 Task: Look for space in Babo-Pangulo, Philippines from 11th June, 2023 to 17th June, 2023 for 1 adult in price range Rs.5000 to Rs.12000. Place can be private room with 1  bedroom having 1 bed and 1 bathroom. Property type can be house, flat, guest house, hotel. Booking option can be shelf check-in. Required host language is English.
Action: Mouse moved to (769, 710)
Screenshot: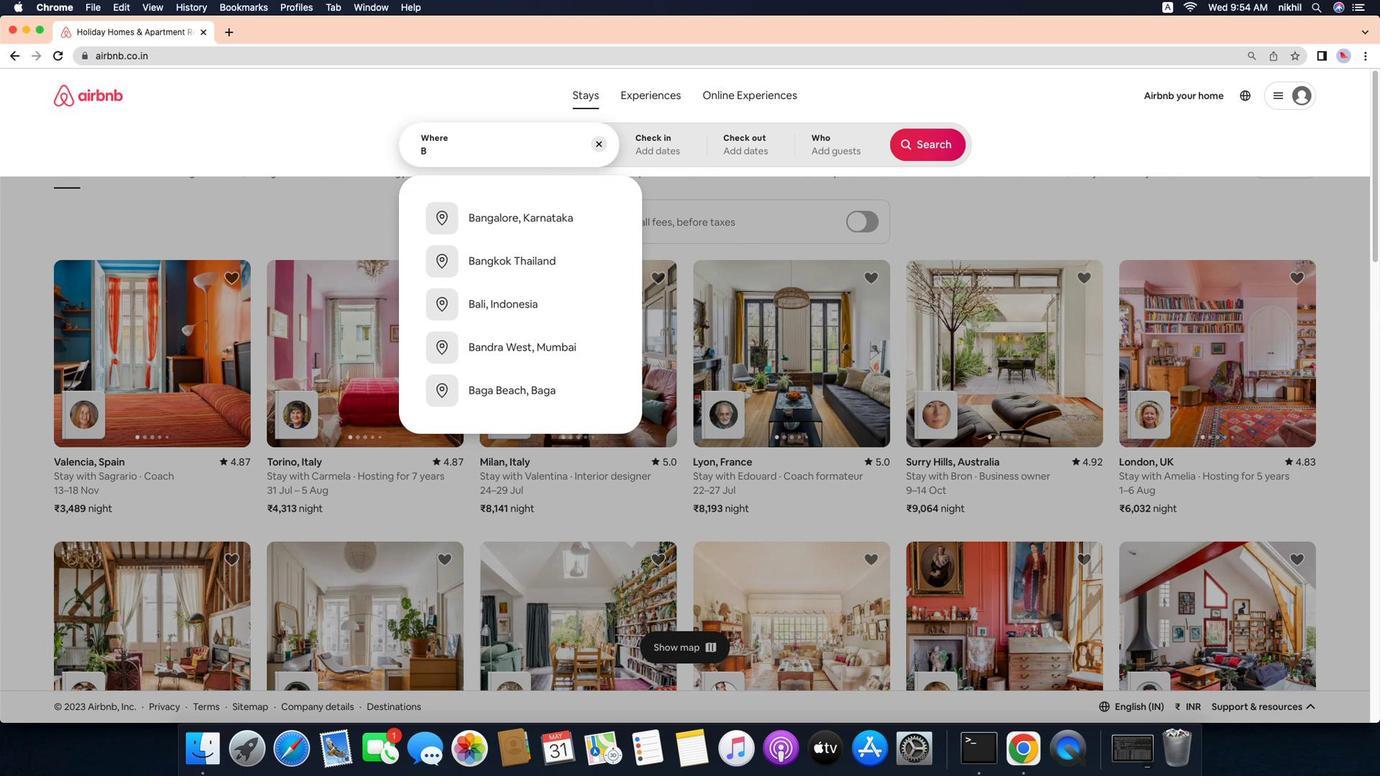 
Action: Mouse pressed left at (769, 710)
Screenshot: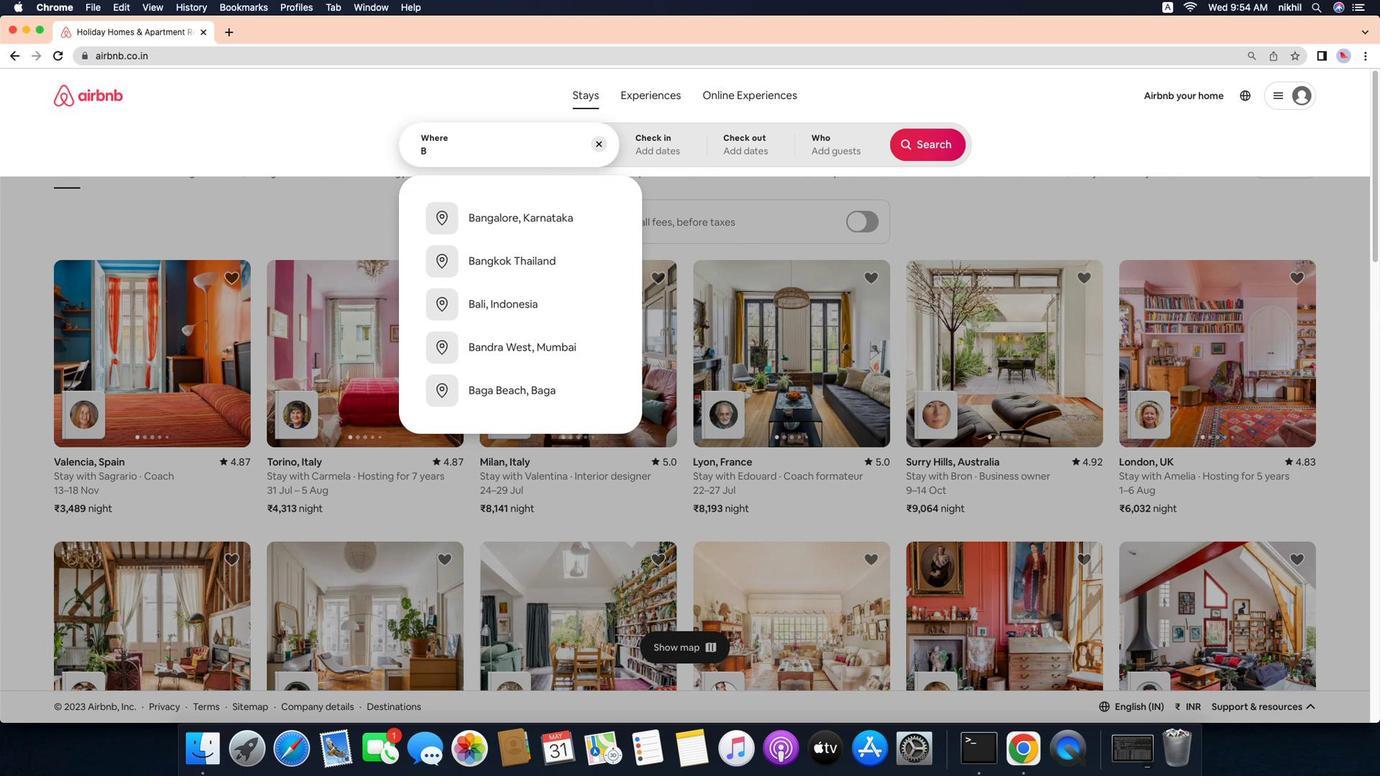 
Action: Mouse moved to (731, 675)
Screenshot: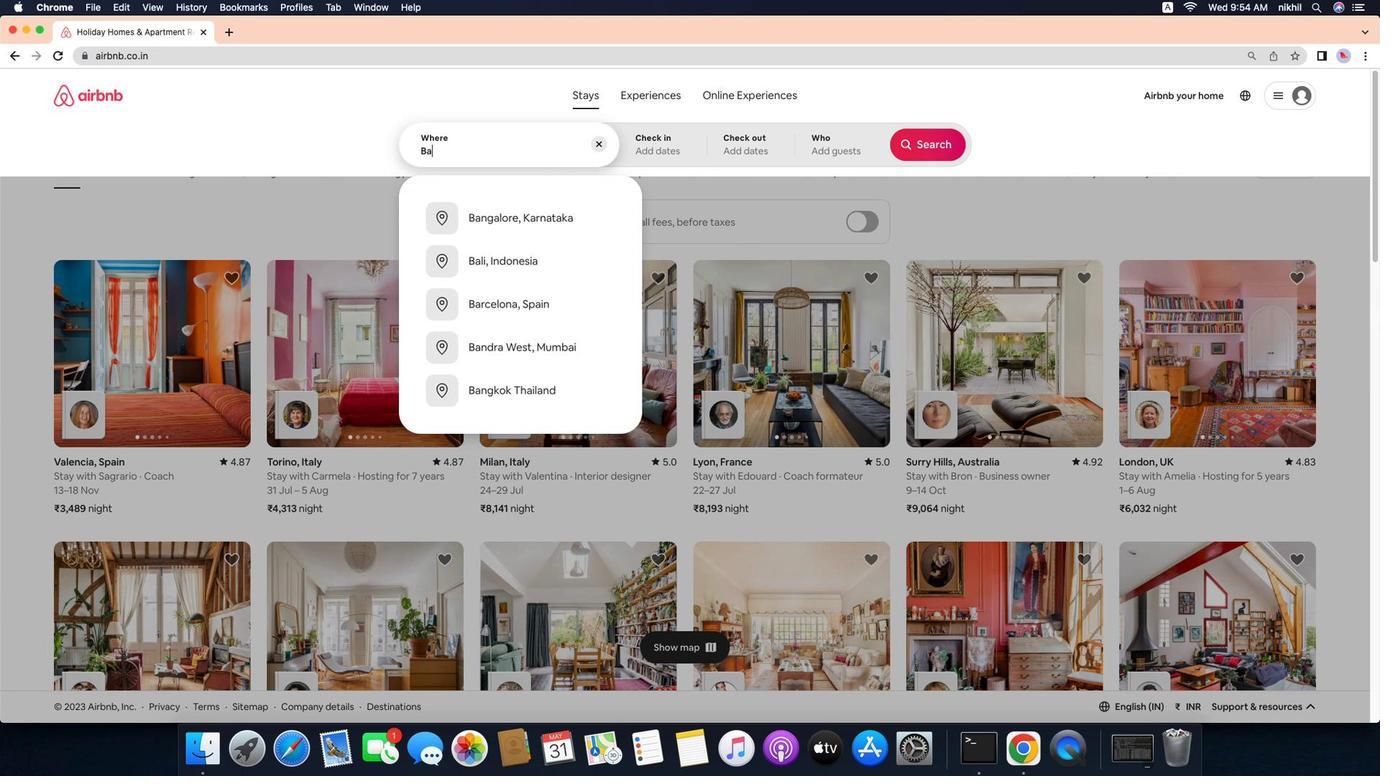 
Action: Mouse pressed left at (731, 675)
Screenshot: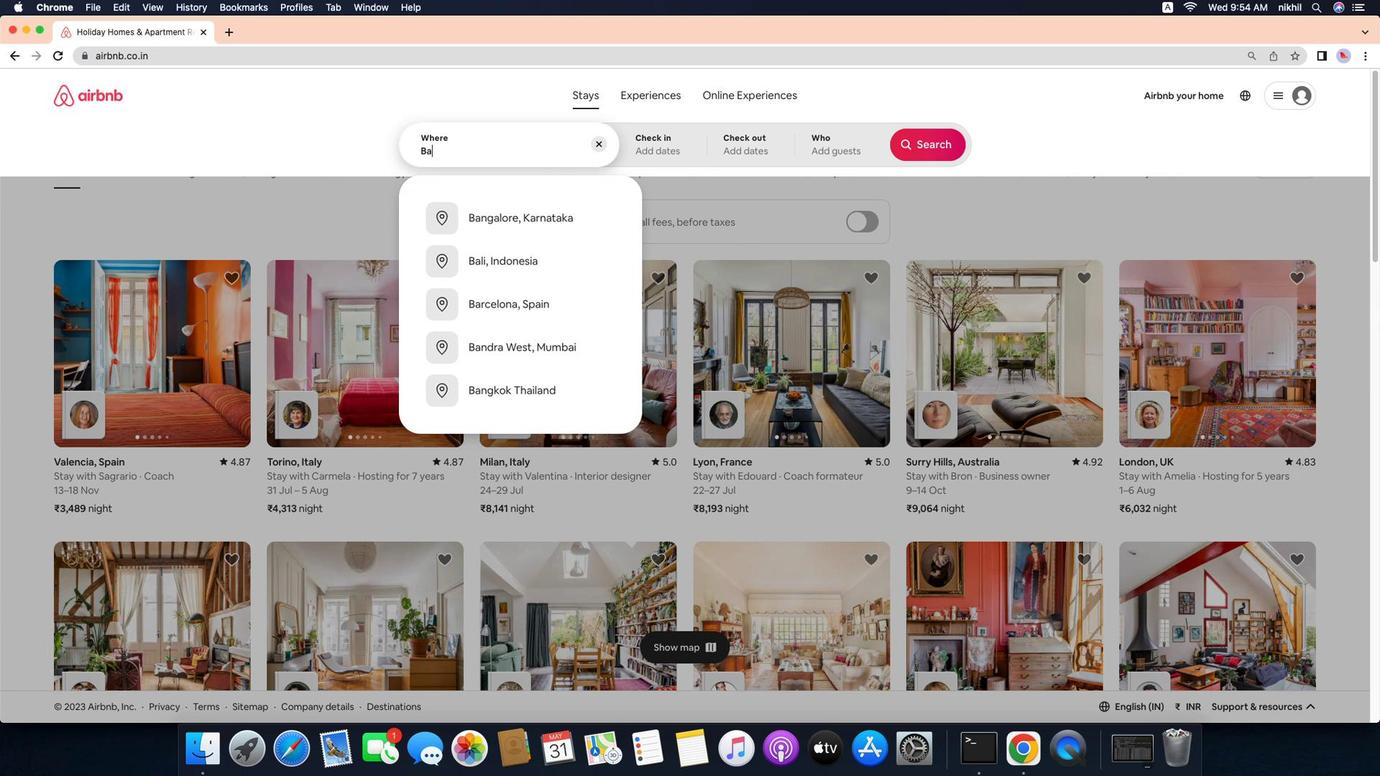 
Action: Key pressed 'B'Key.caps_lock'a''b''o''-'Key.caps_lock'P''a''b'Key.backspace'n''g''u''l''o'','Key.spaceKey.caps_lock'P'Key.caps_lock'h''i''l''i''p''p''i''n''e''s'Key.enter
Screenshot: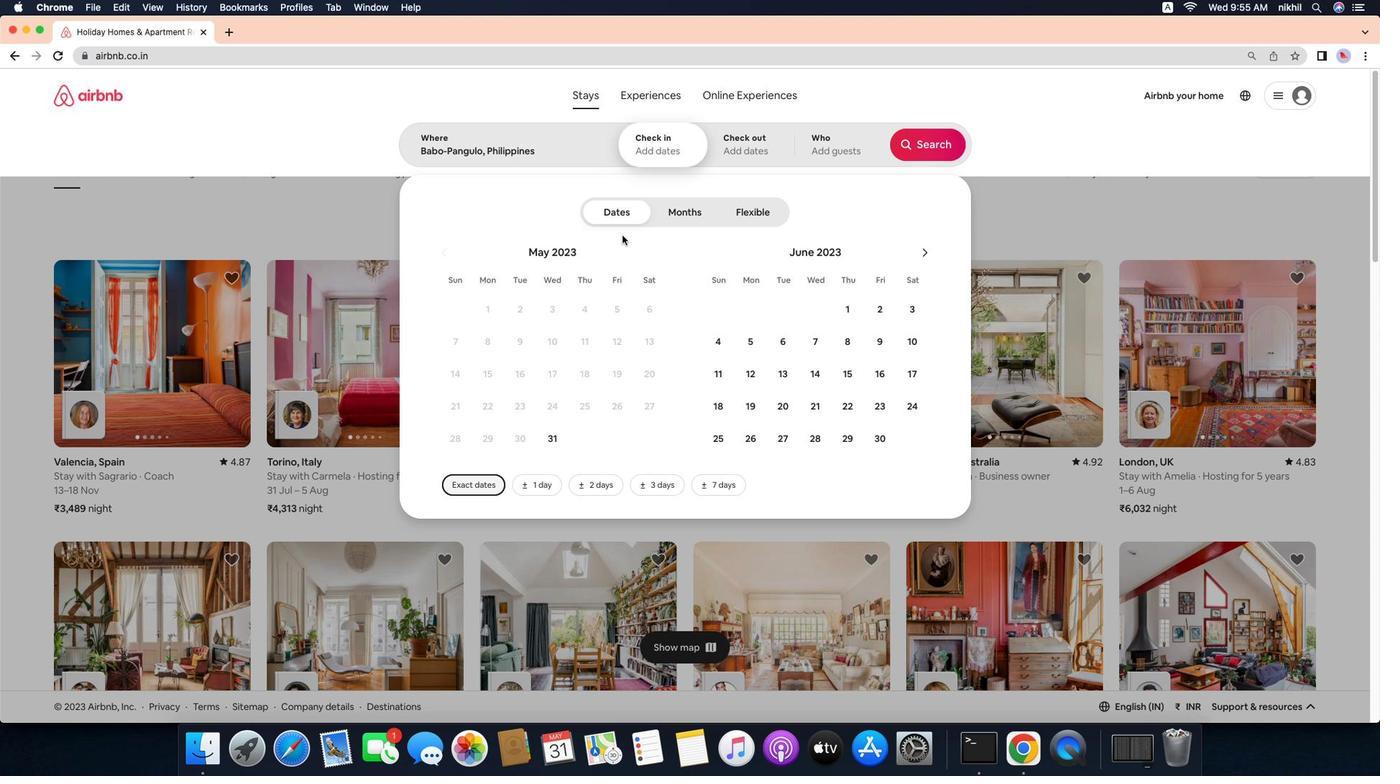 
Action: Mouse moved to (820, 542)
Screenshot: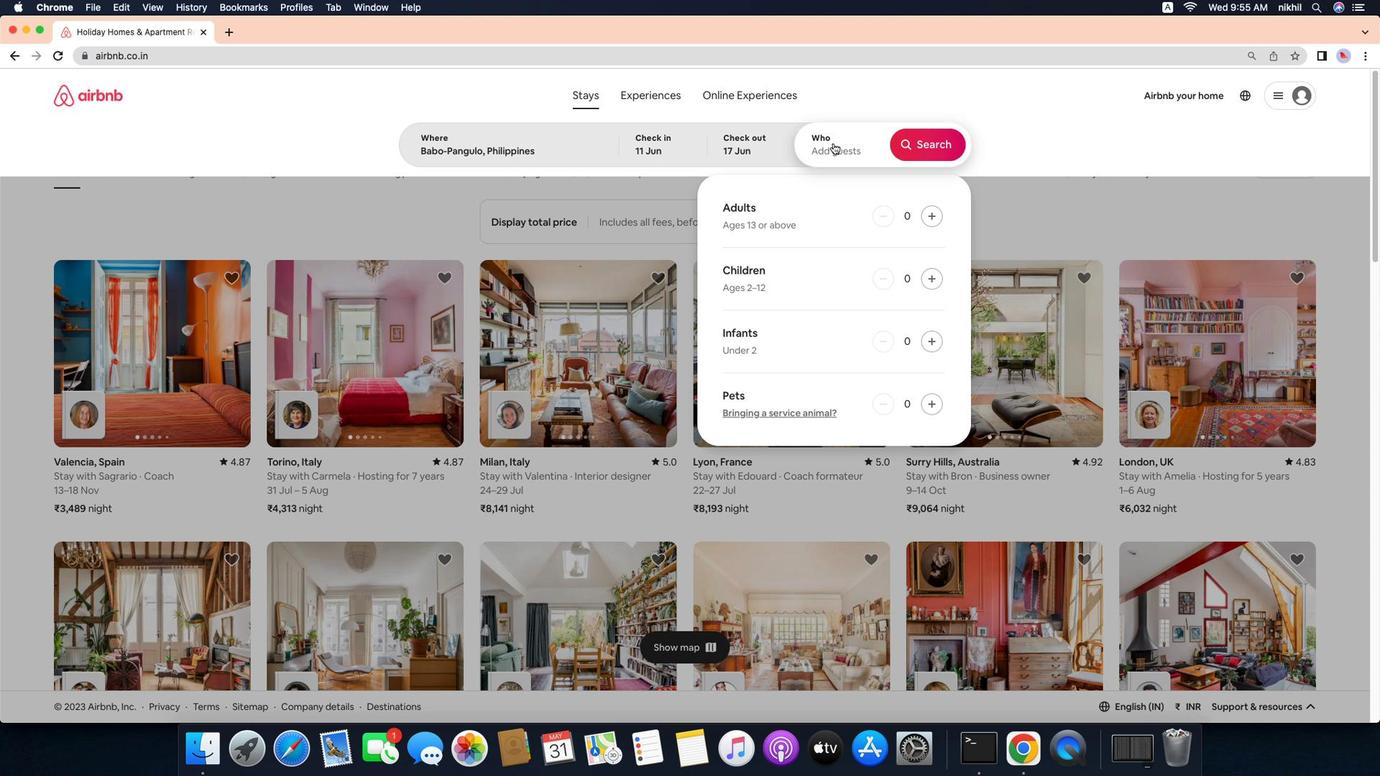 
Action: Mouse pressed left at (820, 542)
Screenshot: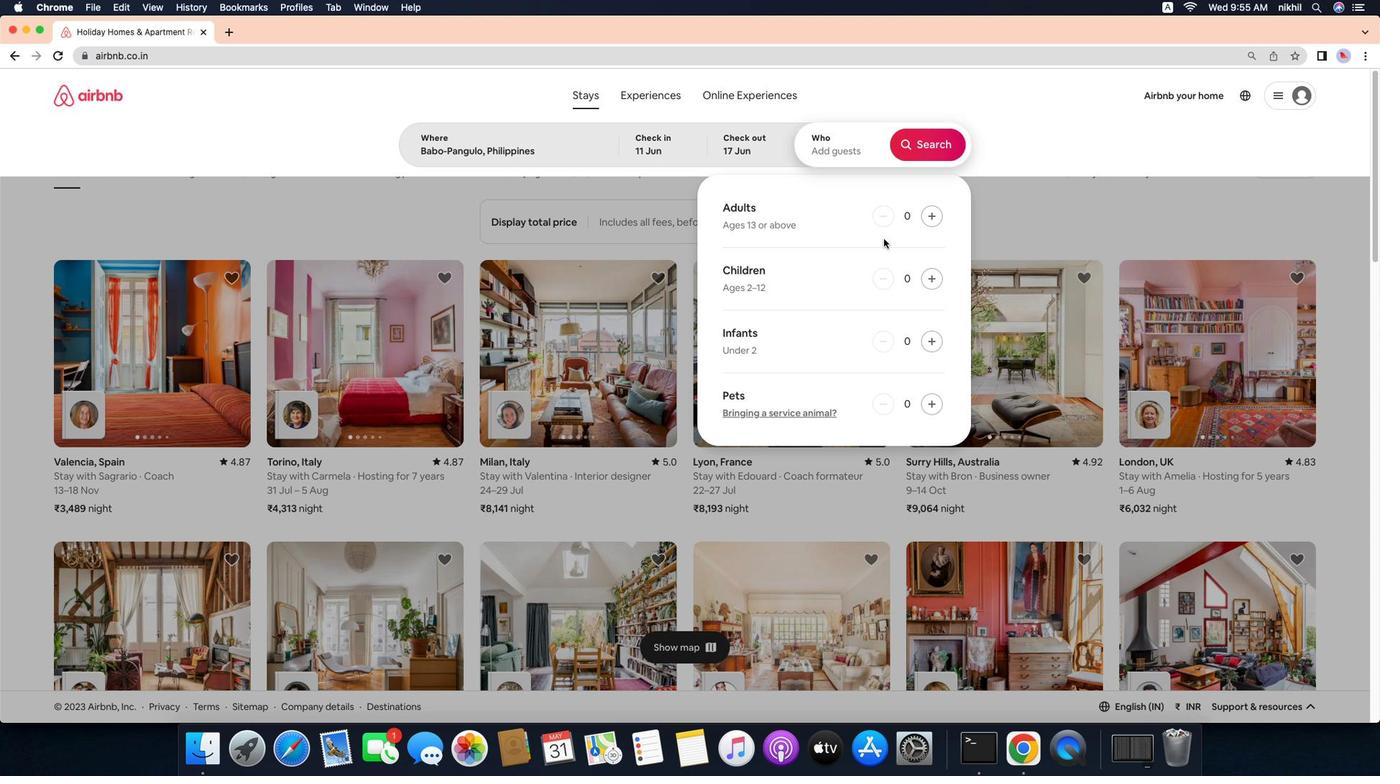 
Action: Mouse moved to (921, 540)
Screenshot: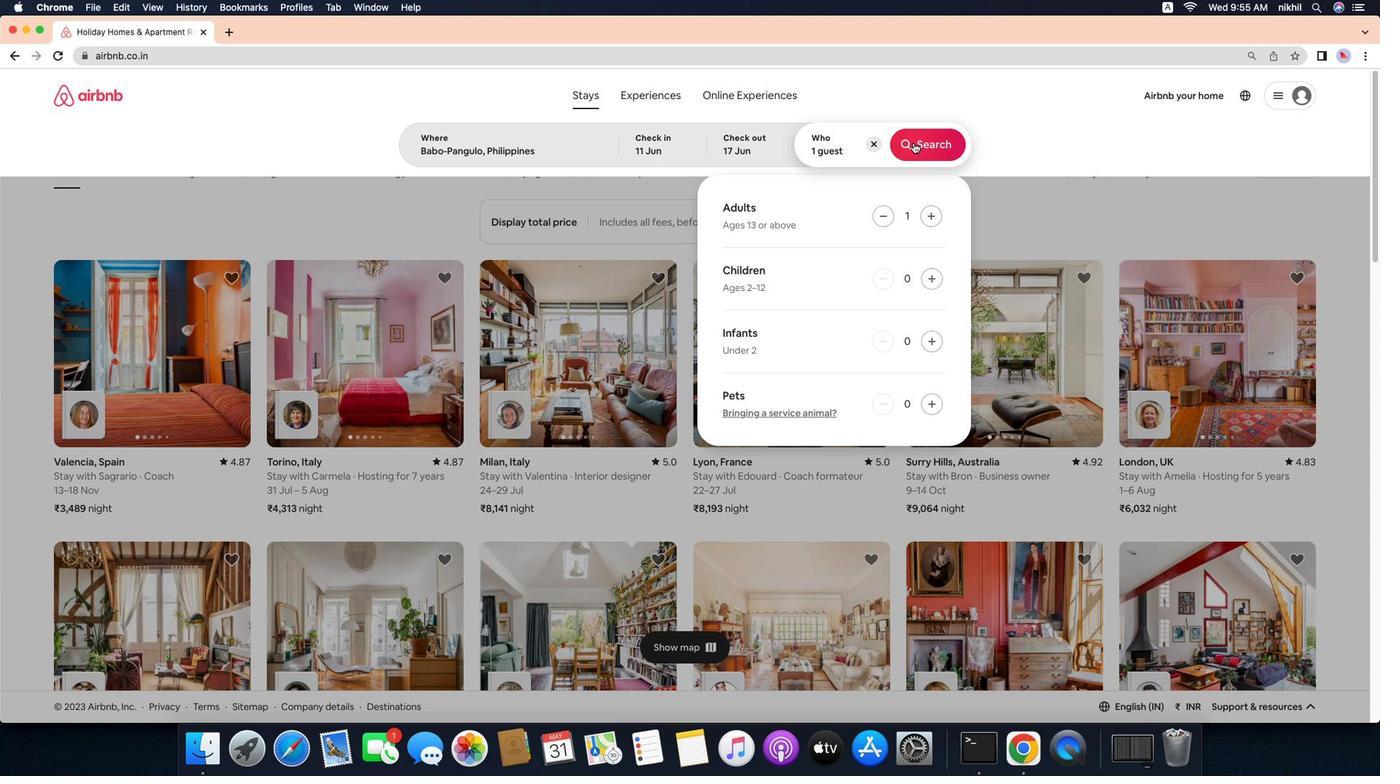
Action: Mouse pressed left at (921, 540)
Screenshot: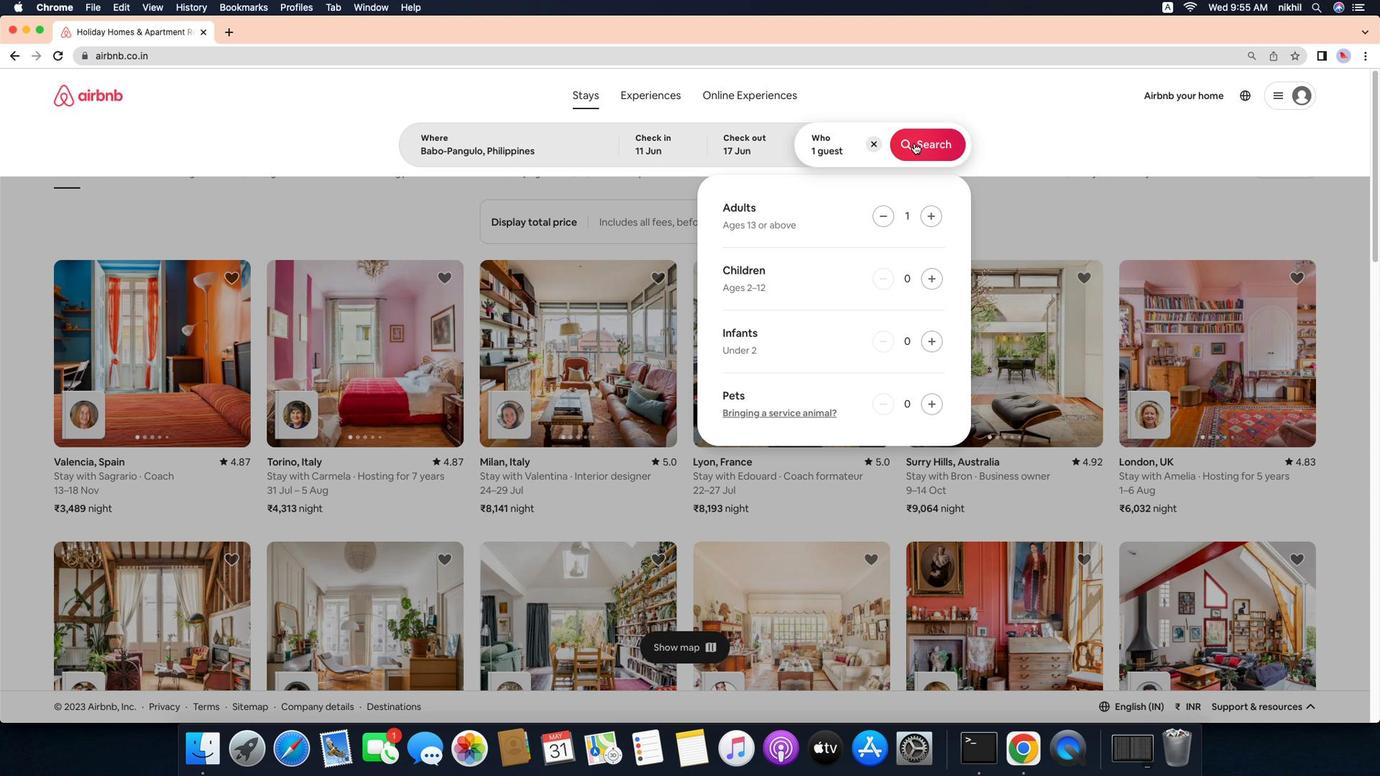 
Action: Mouse moved to (878, 684)
Screenshot: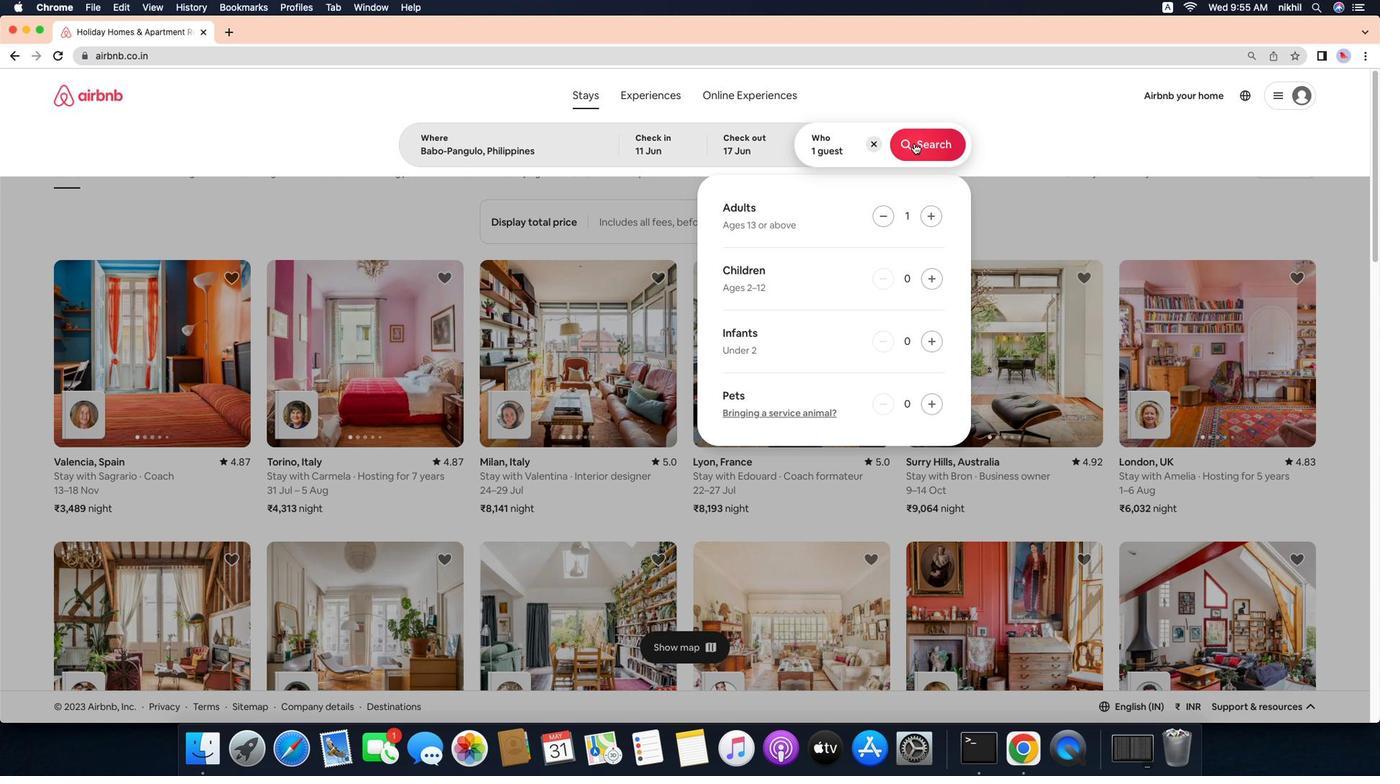 
Action: Mouse pressed left at (878, 684)
Screenshot: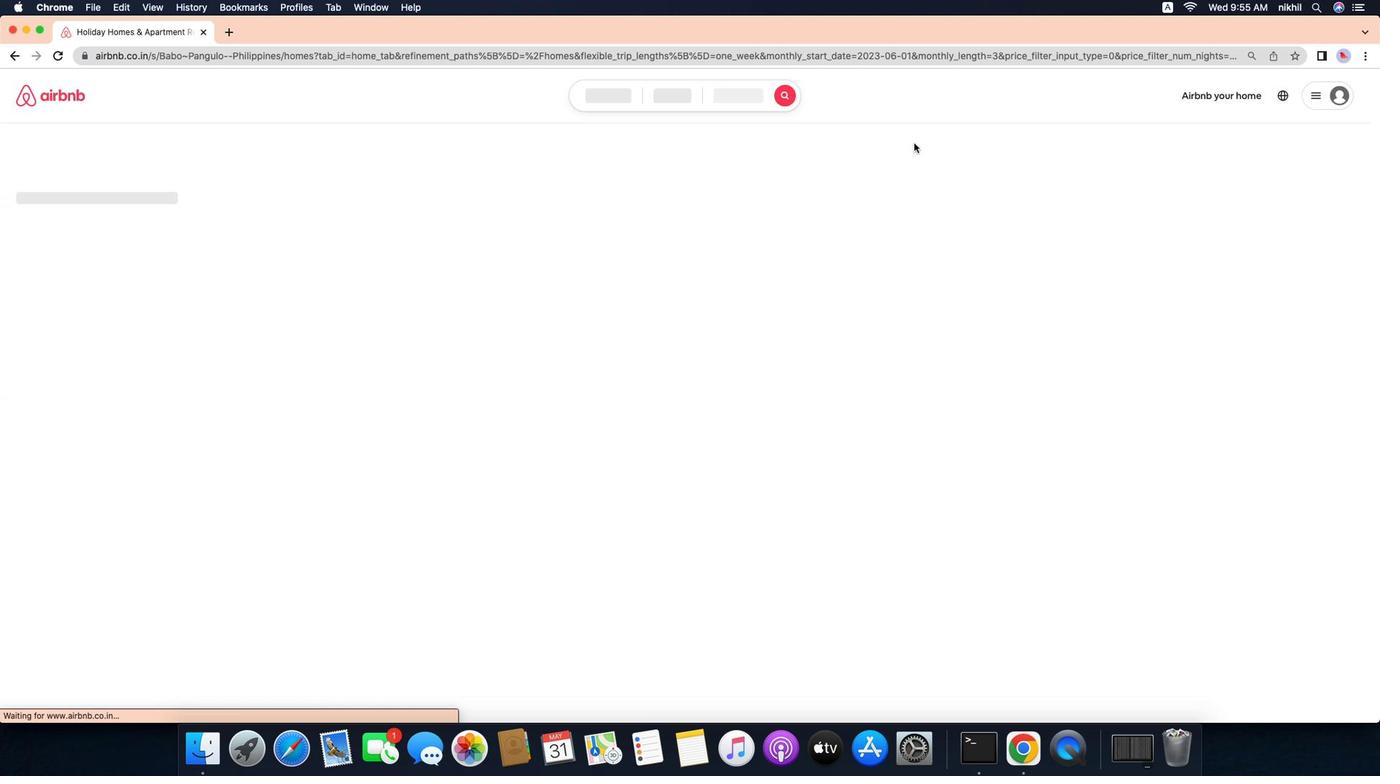 
Action: Mouse moved to (924, 636)
Screenshot: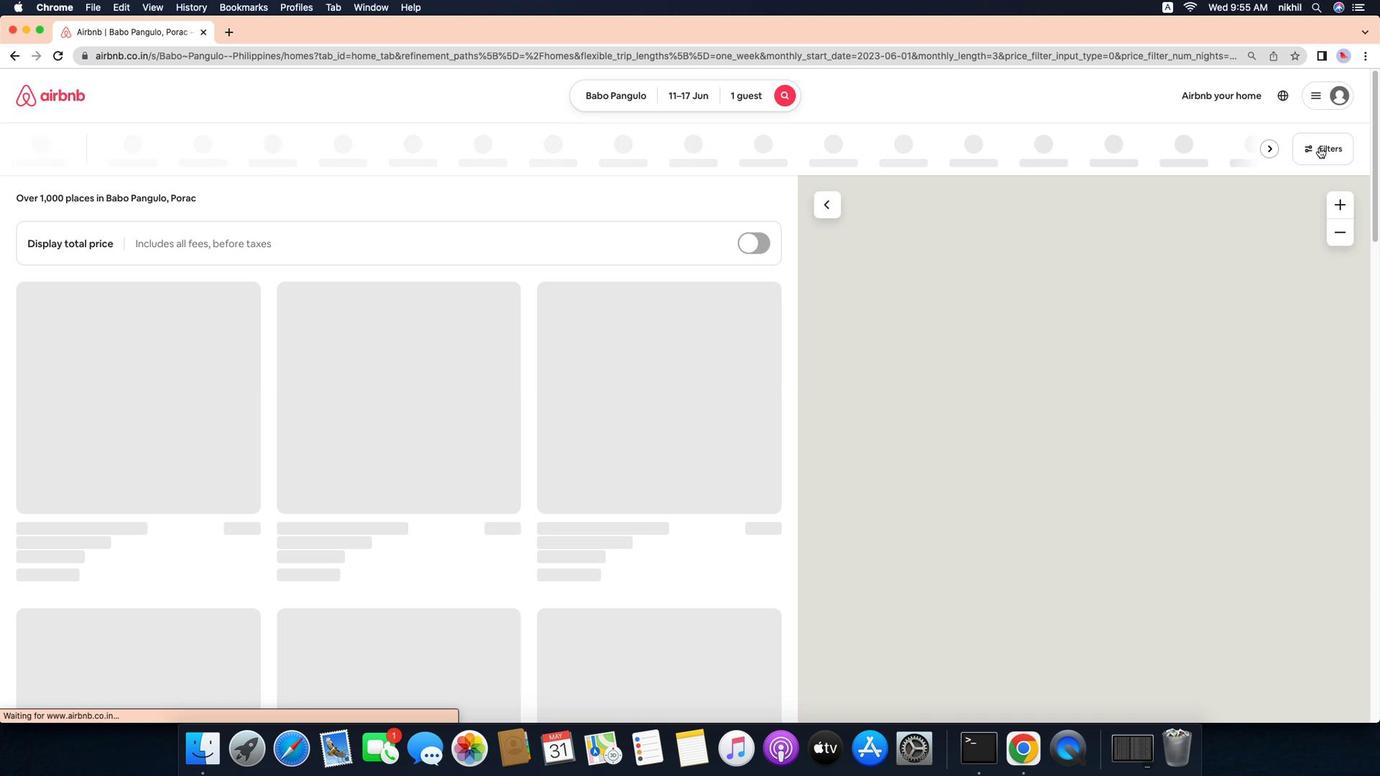 
Action: Mouse pressed left at (924, 636)
Screenshot: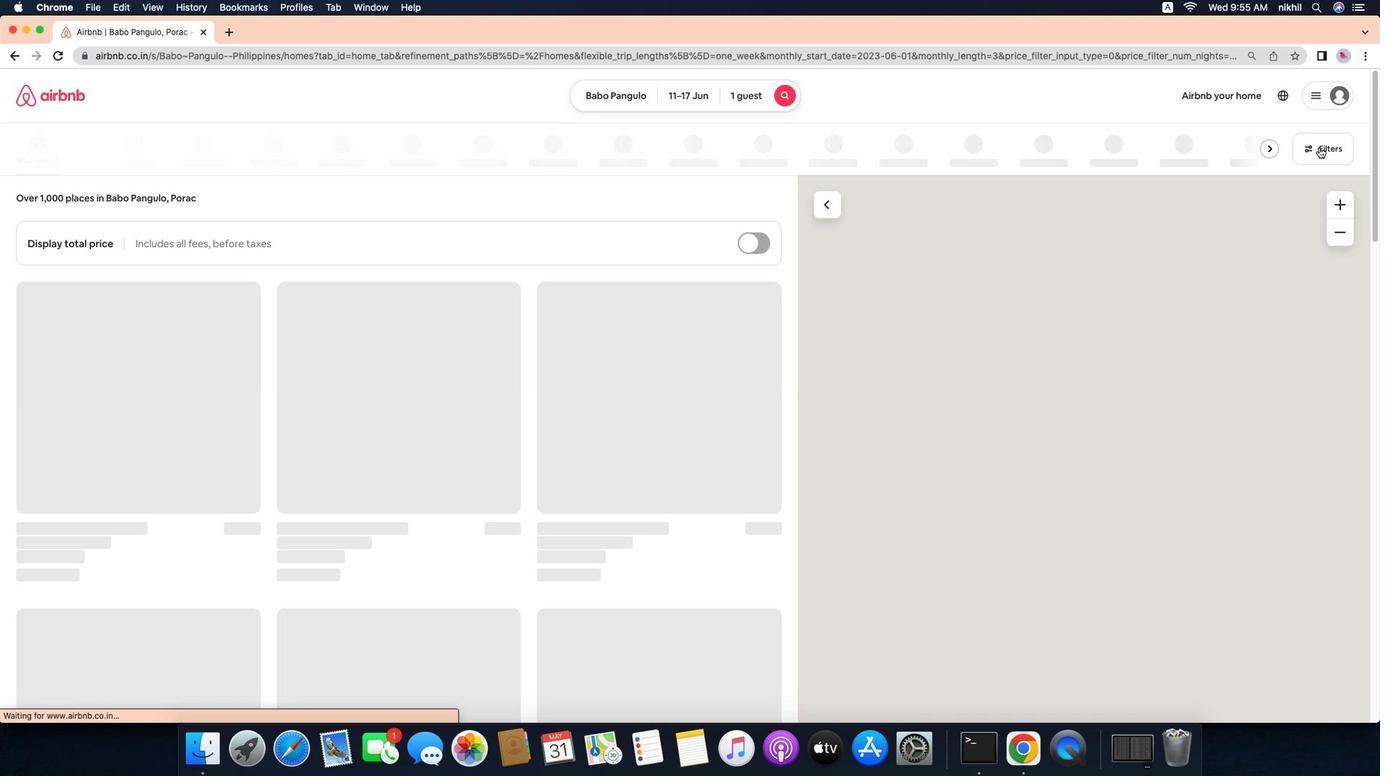 
Action: Mouse moved to (918, 682)
Screenshot: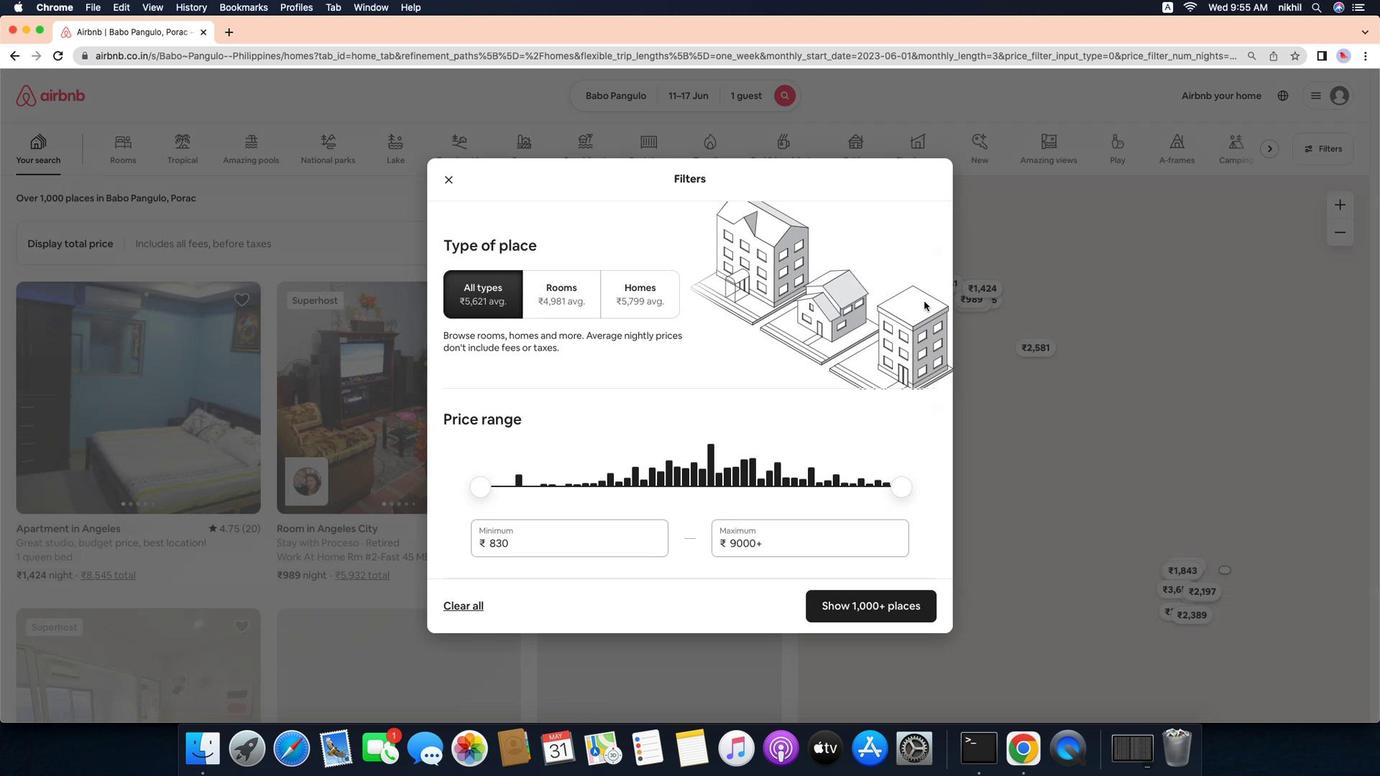 
Action: Mouse pressed left at (918, 682)
Screenshot: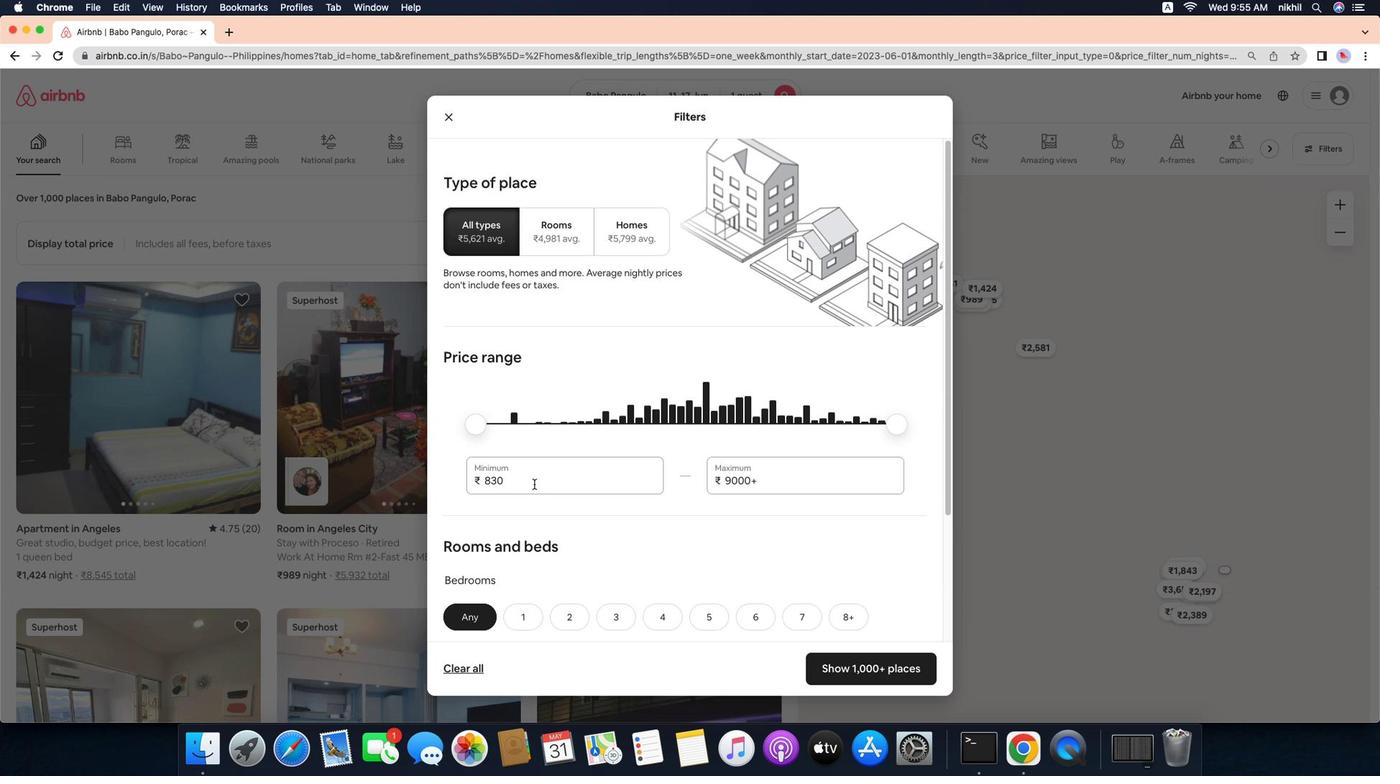 
Action: Mouse moved to (1120, 680)
Screenshot: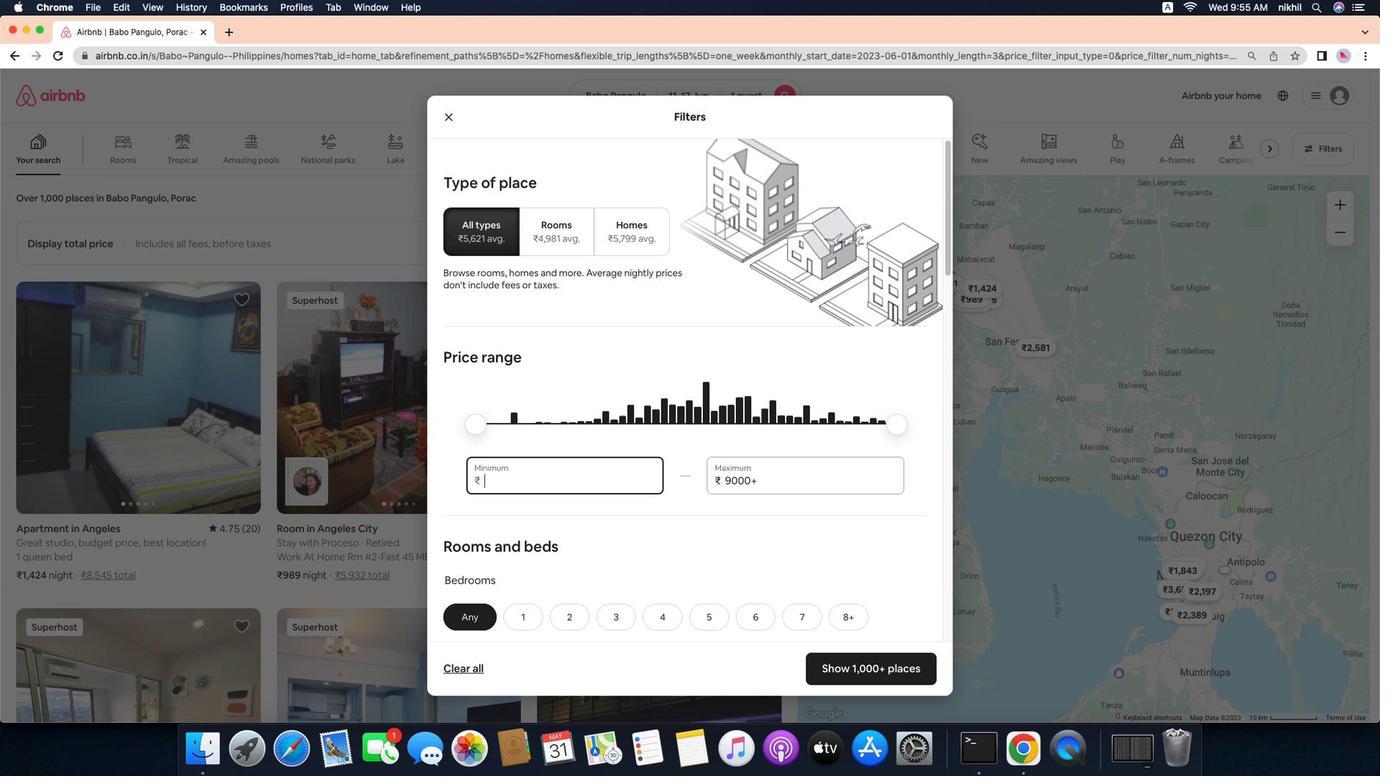 
Action: Mouse pressed left at (1120, 680)
Screenshot: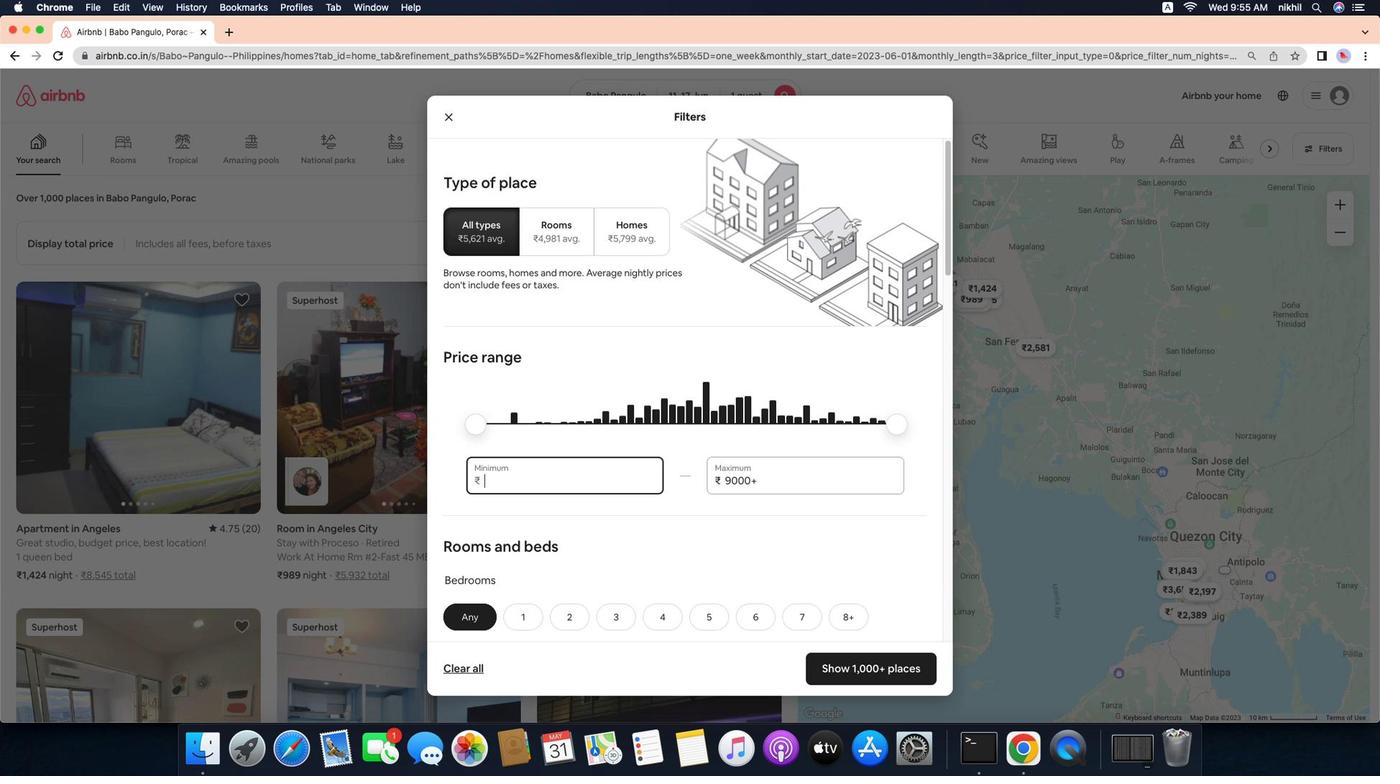 
Action: Mouse moved to (728, 475)
Screenshot: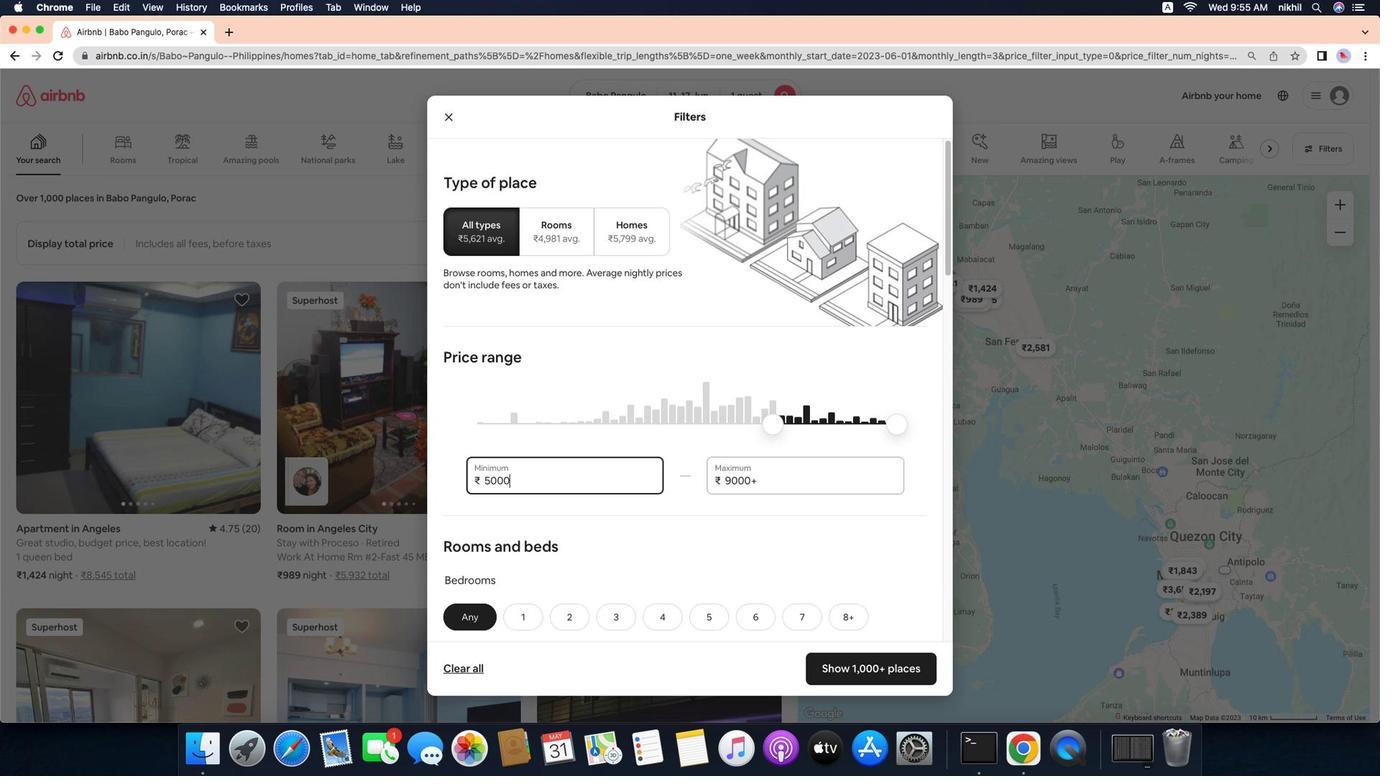 
Action: Mouse pressed left at (728, 475)
Screenshot: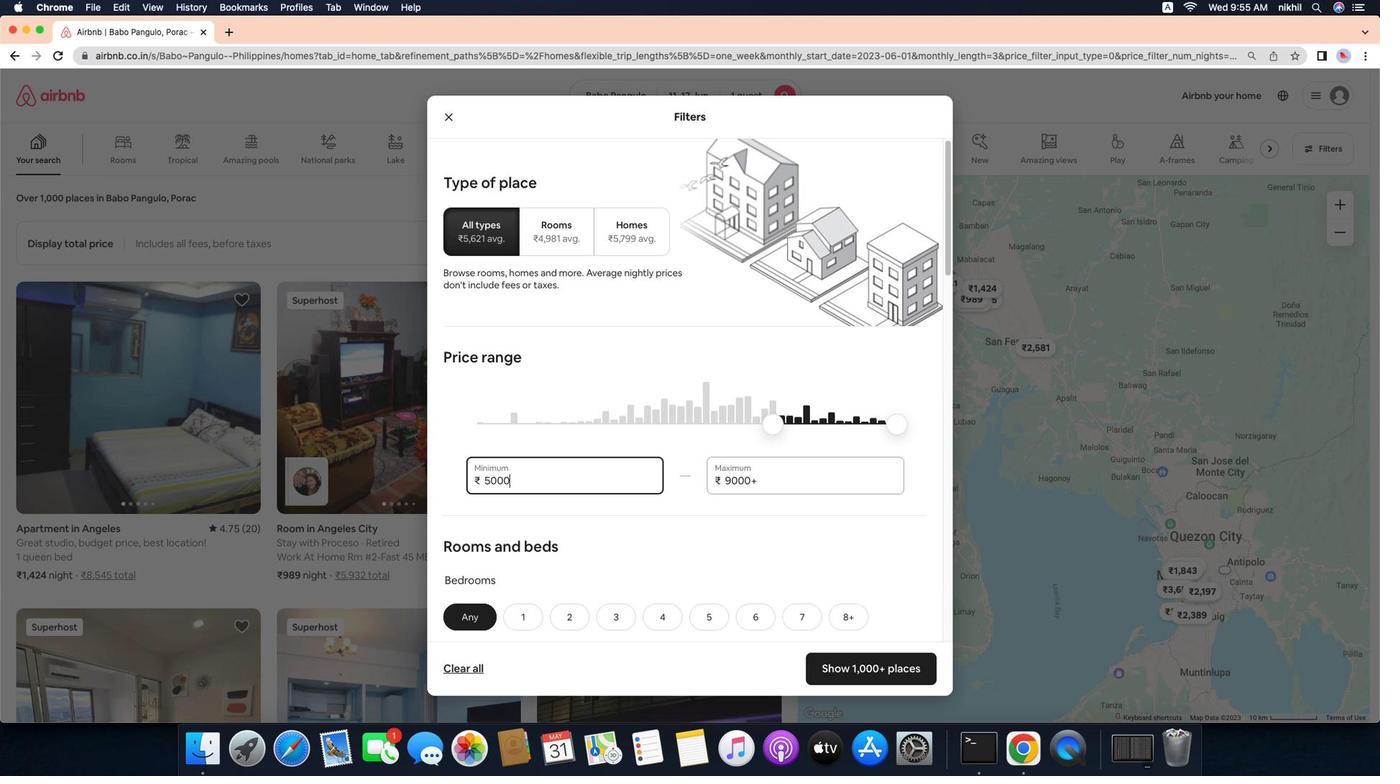 
Action: Key pressed Key.backspaceKey.backspaceKey.backspaceKey.backspace'5''0''0''0'
Screenshot: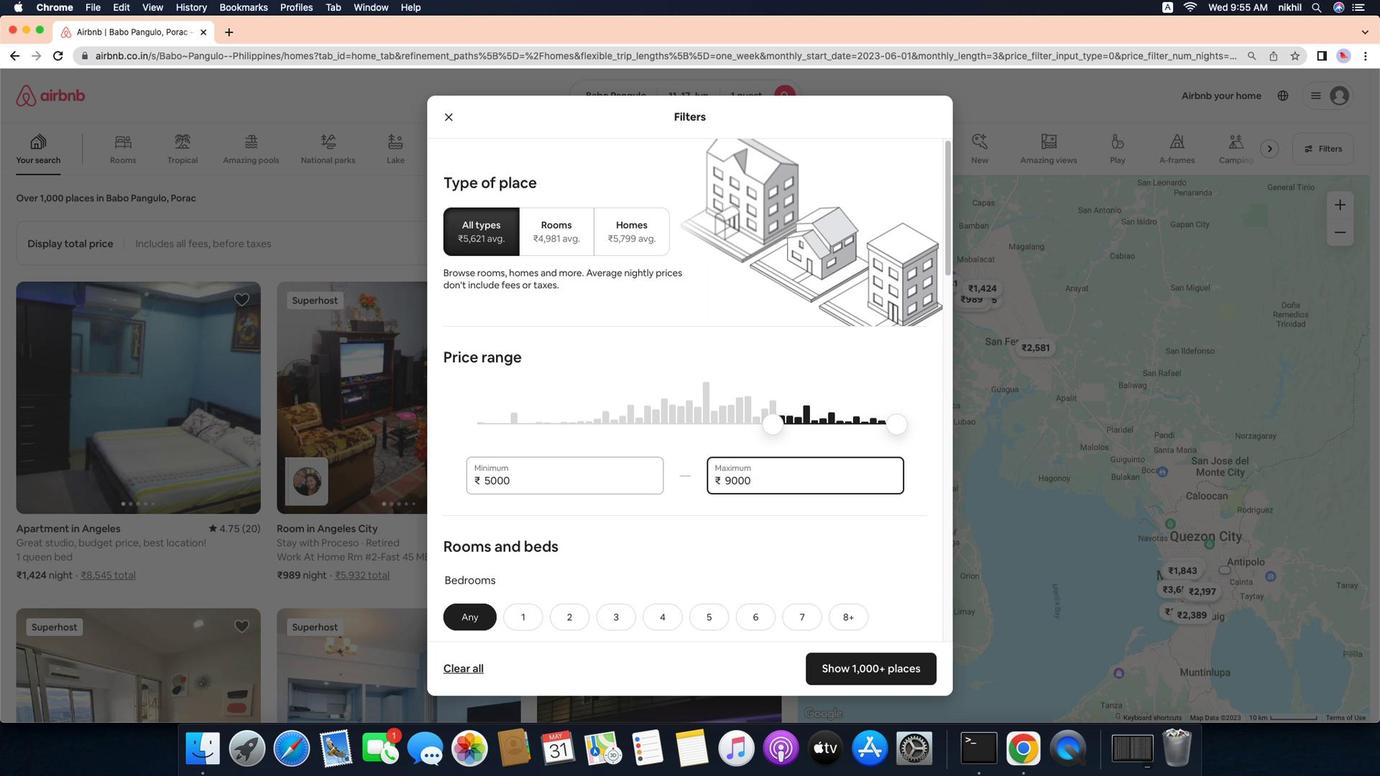 
Action: Mouse moved to (846, 473)
Screenshot: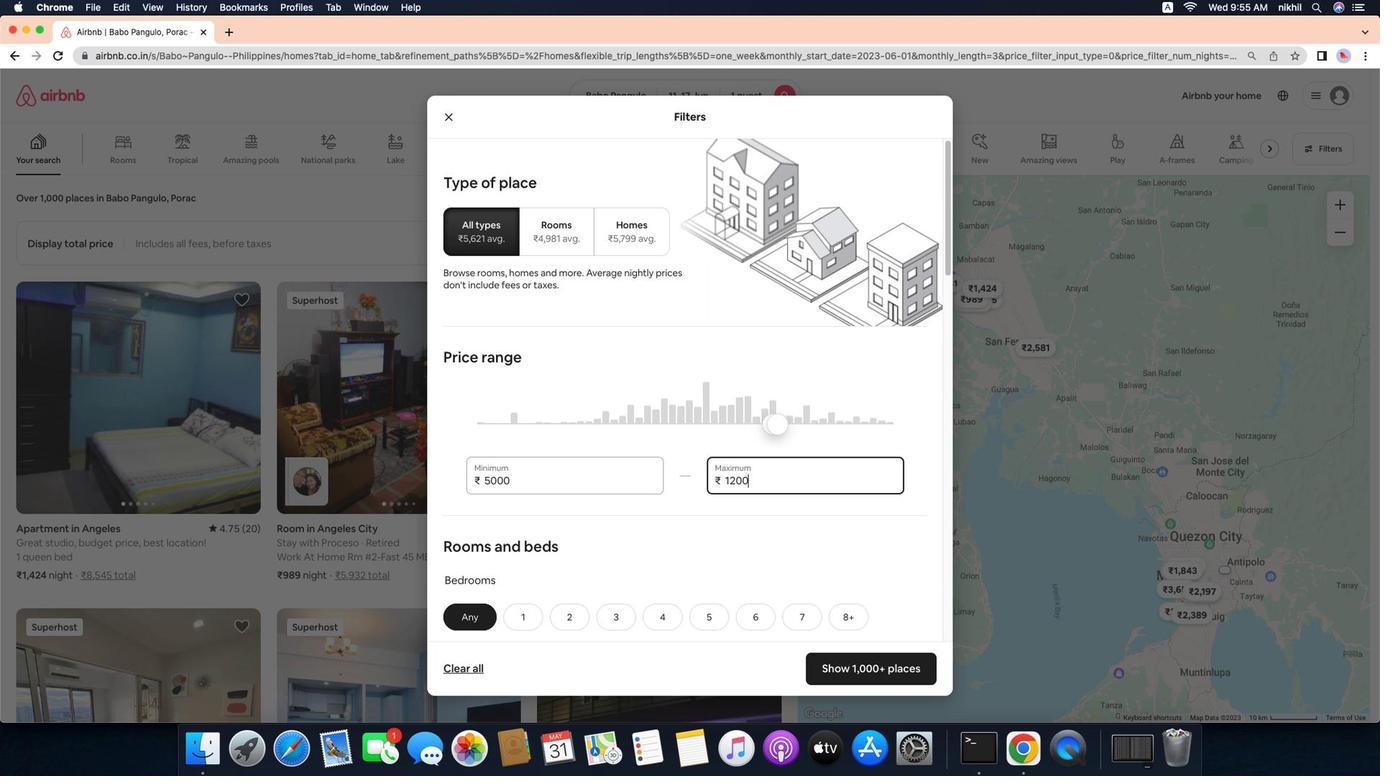 
Action: Mouse pressed left at (846, 473)
Screenshot: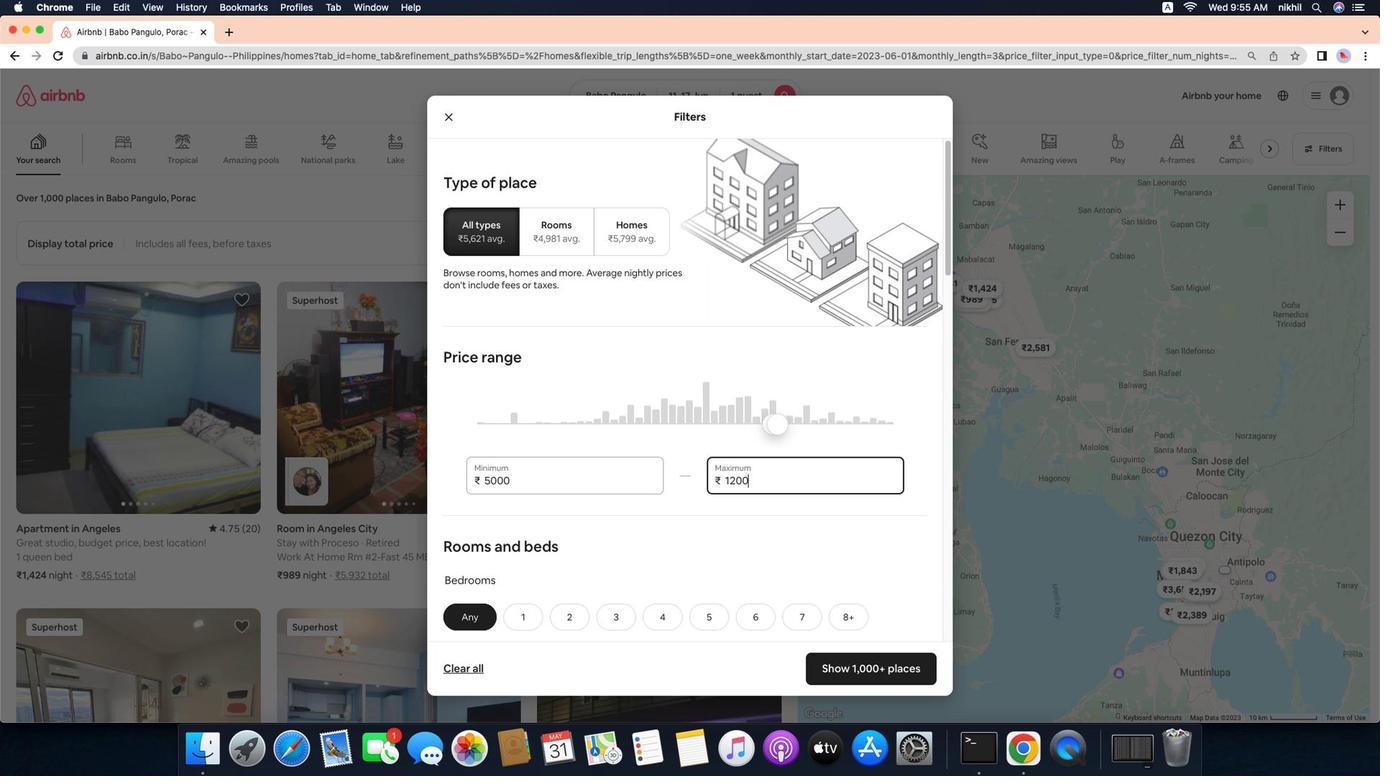 
Action: Mouse moved to (846, 473)
Screenshot: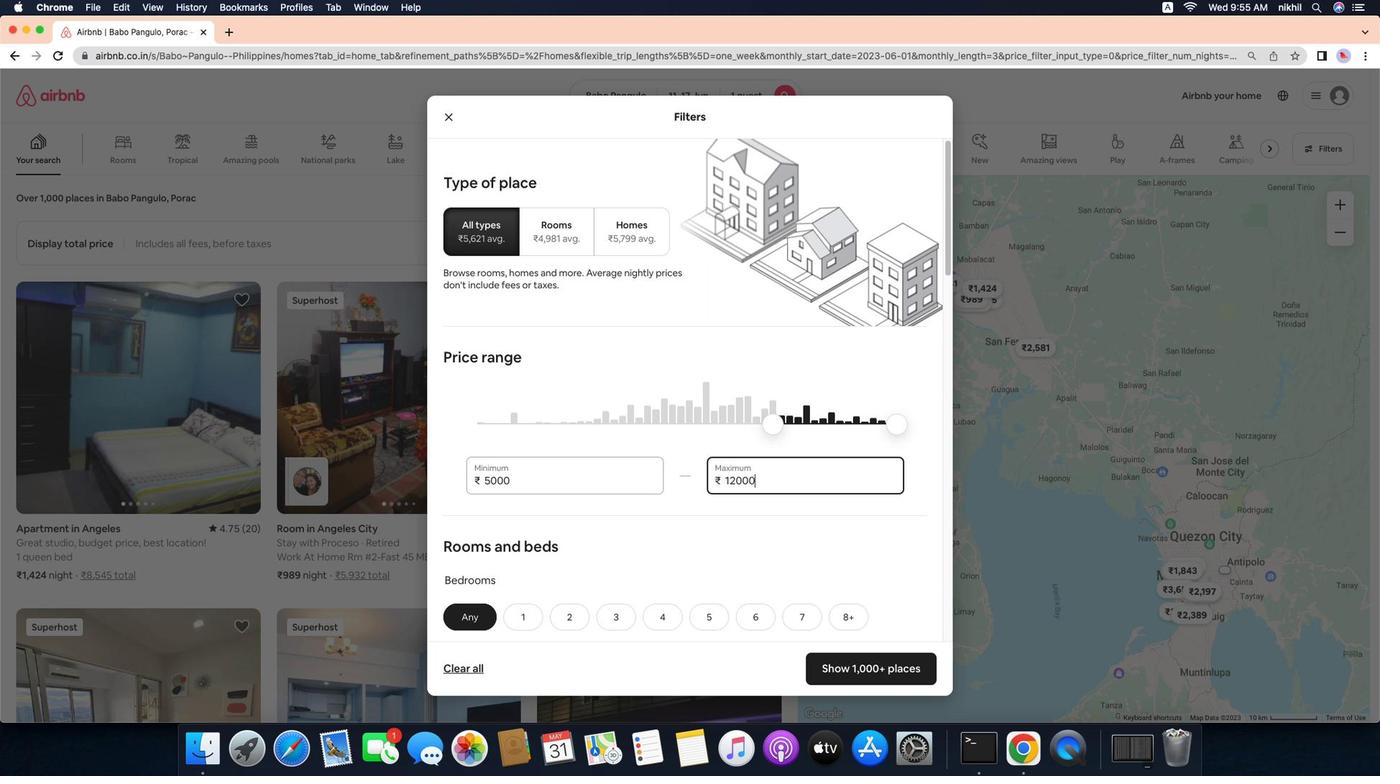 
Action: Key pressed Key.backspaceKey.backspaceKey.backspaceKey.backspaceKey.backspaceKey.backspace'1''2''0''0''0'
Screenshot: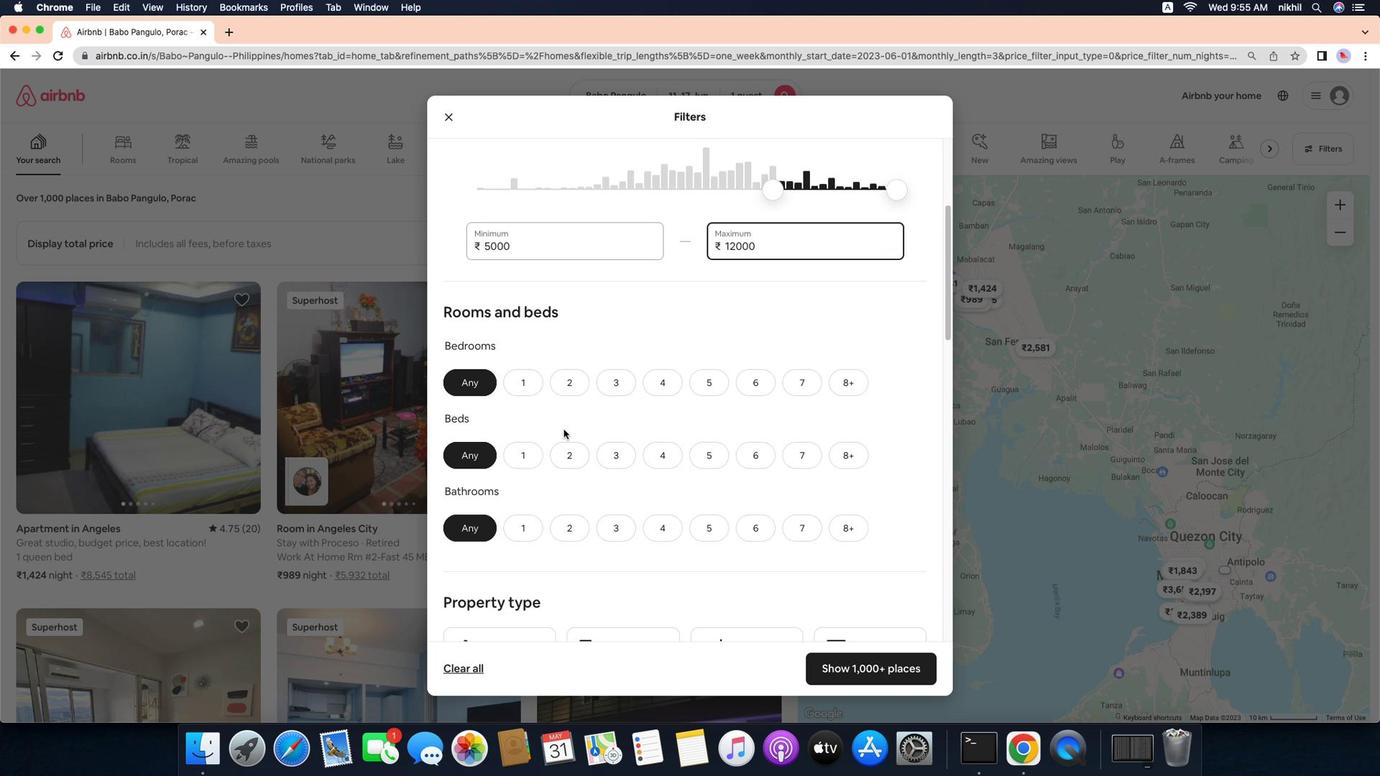 
Action: Mouse moved to (803, 442)
Screenshot: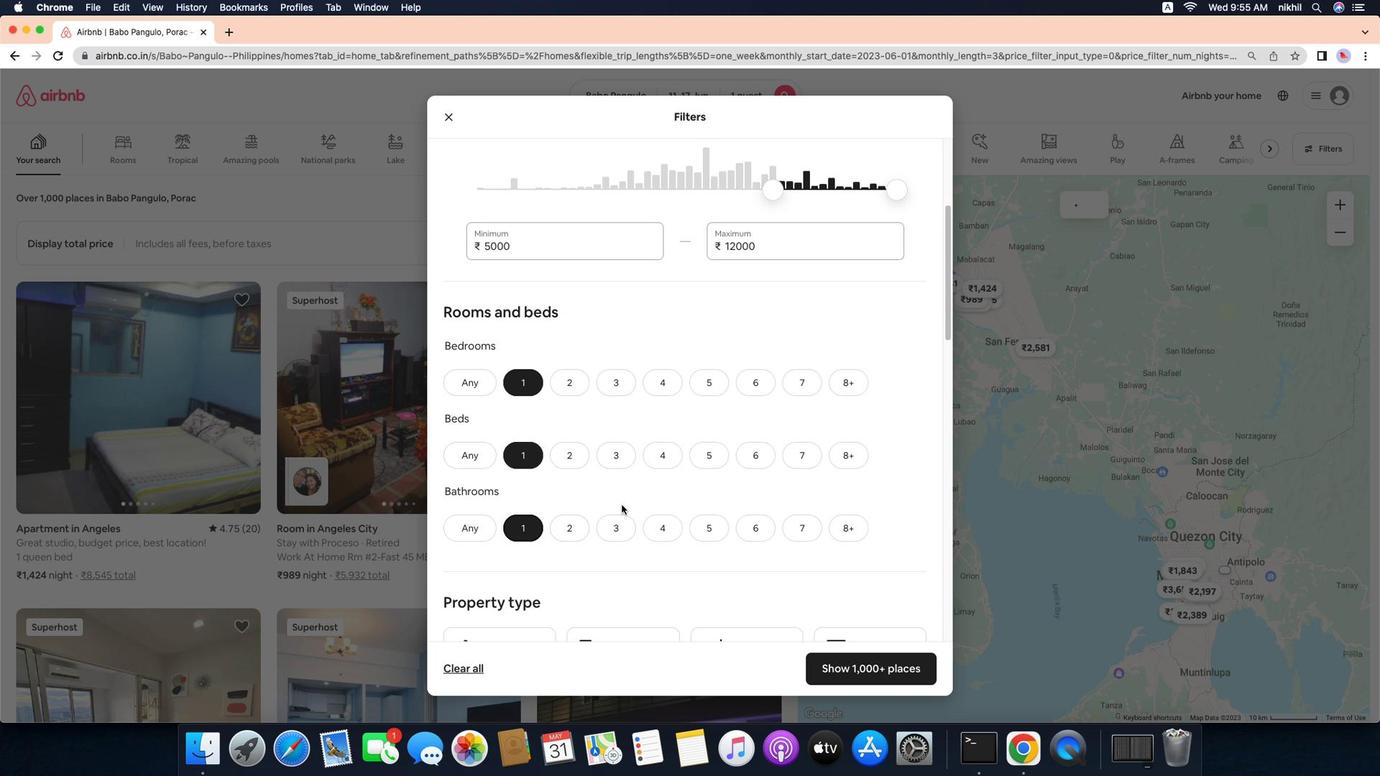 
Action: Mouse scrolled (803, 442) with delta (462, 770)
Screenshot: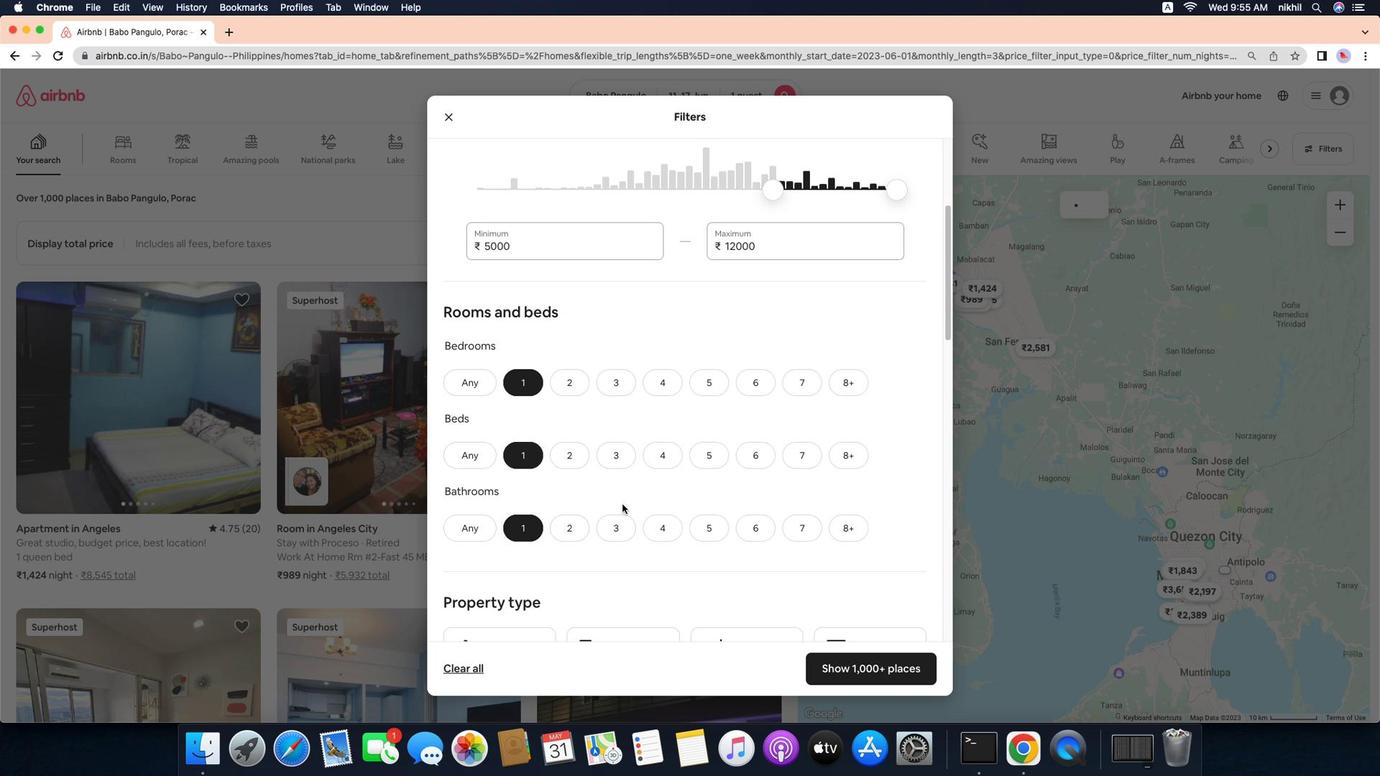 
Action: Mouse moved to (803, 442)
Screenshot: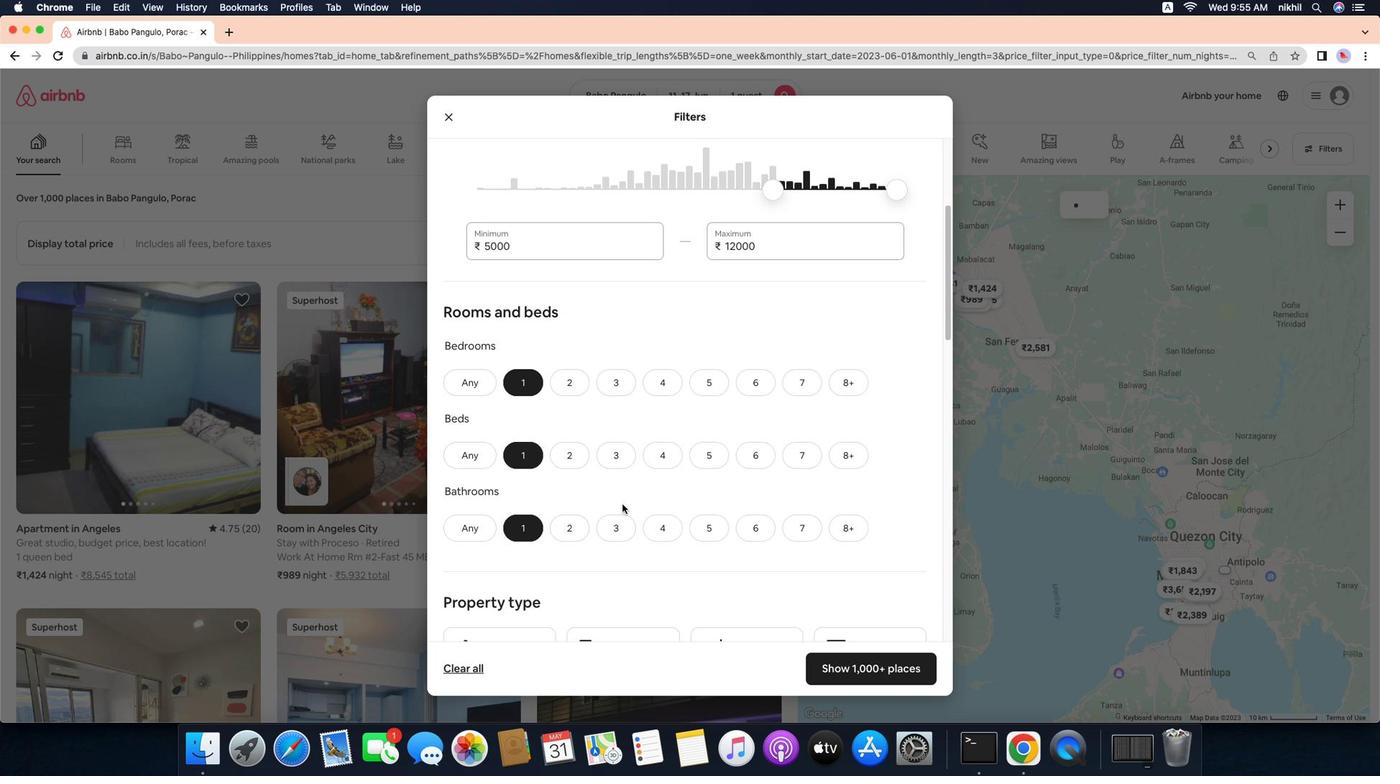 
Action: Mouse scrolled (803, 442) with delta (462, 770)
Screenshot: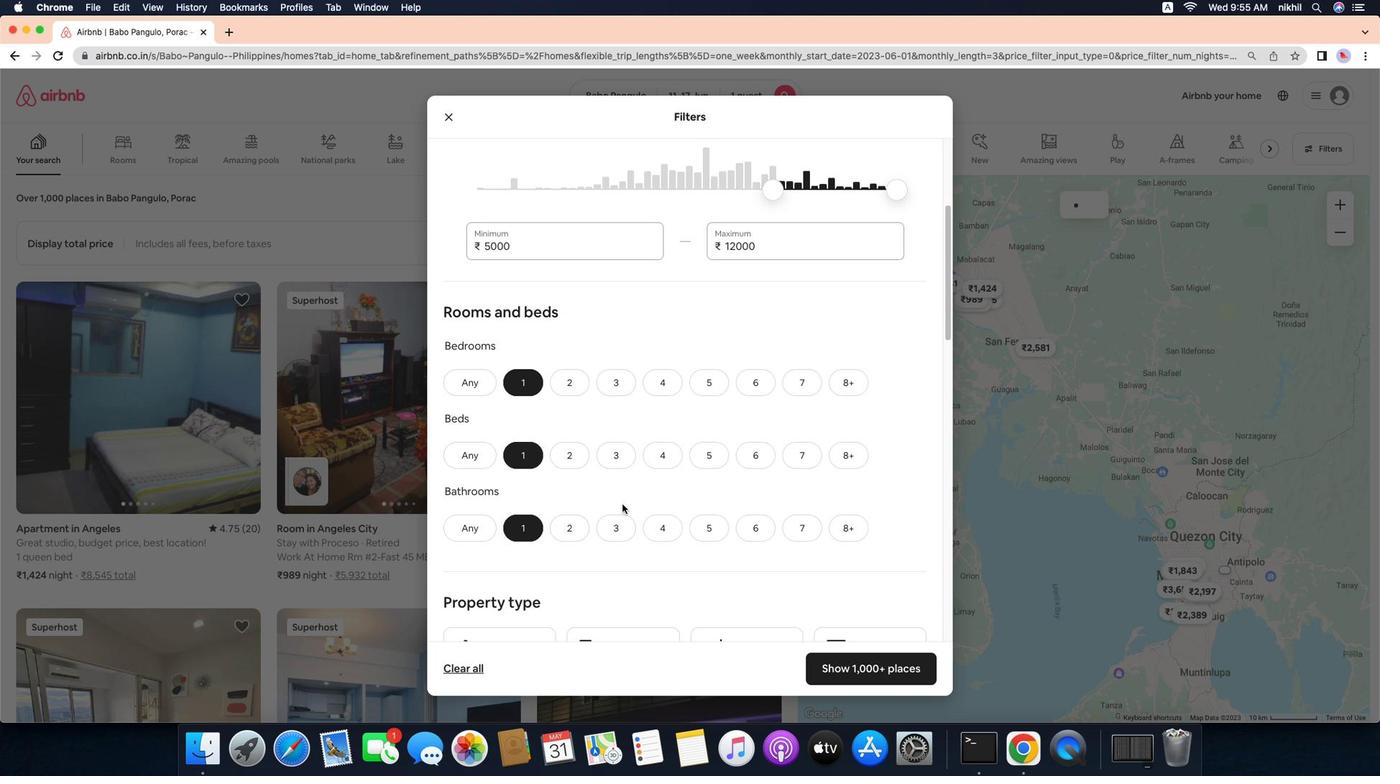 
Action: Mouse scrolled (803, 442) with delta (462, 770)
Screenshot: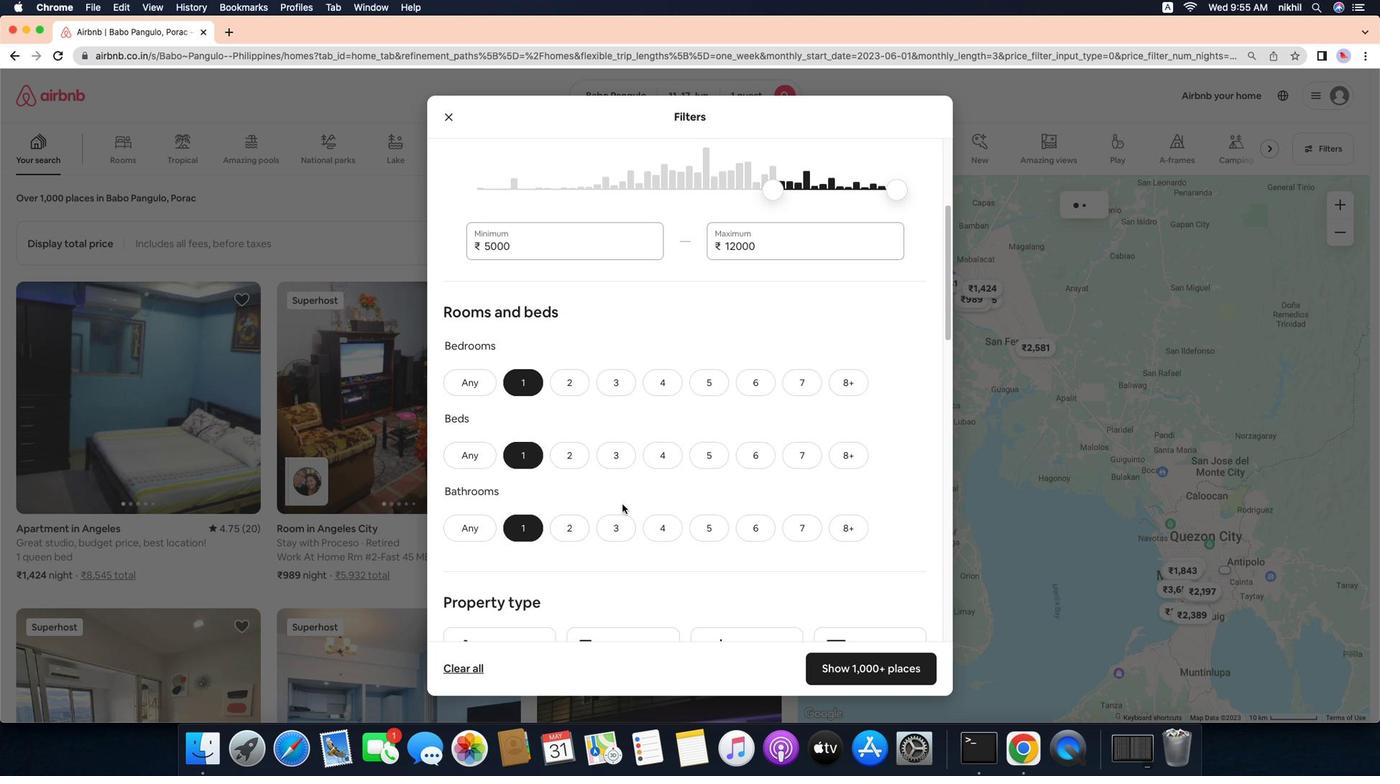 
Action: Mouse moved to (803, 442)
Screenshot: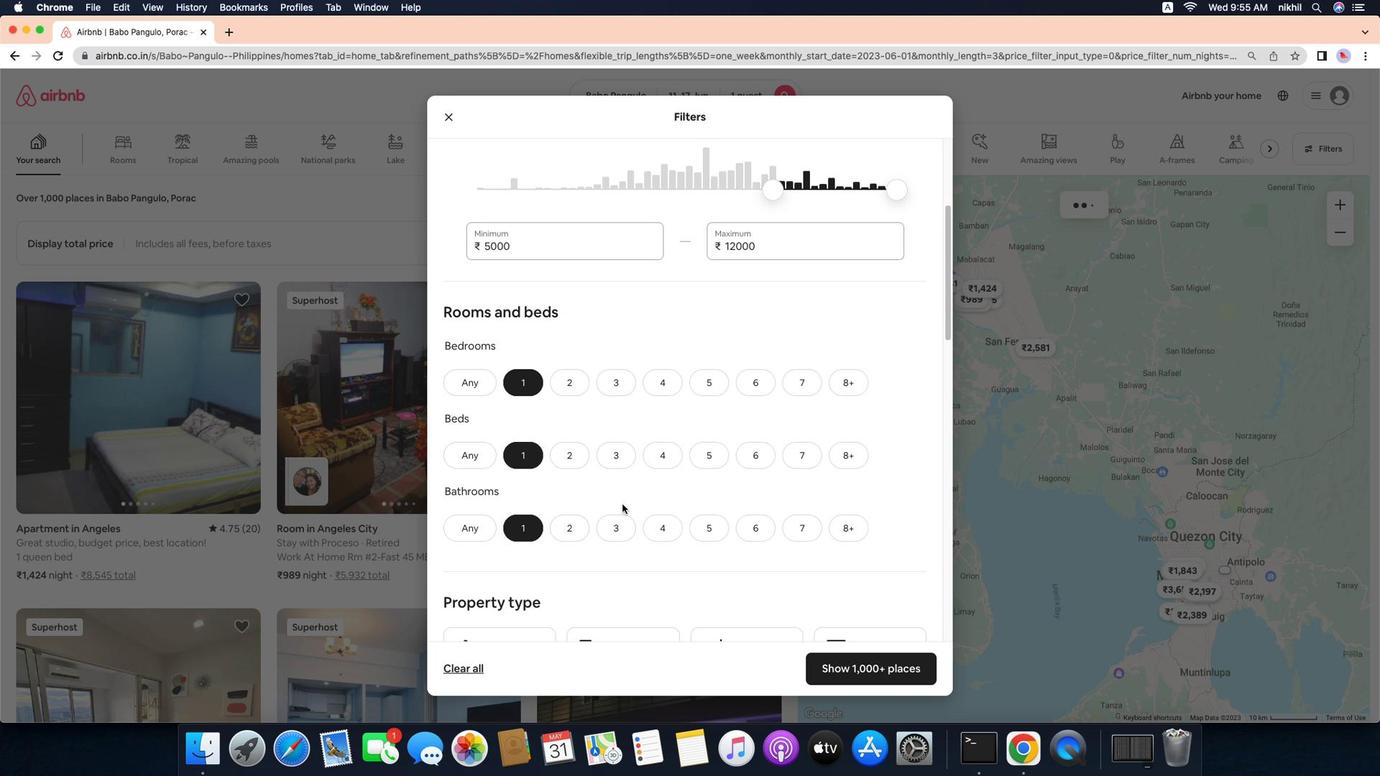 
Action: Mouse scrolled (803, 442) with delta (462, 770)
Screenshot: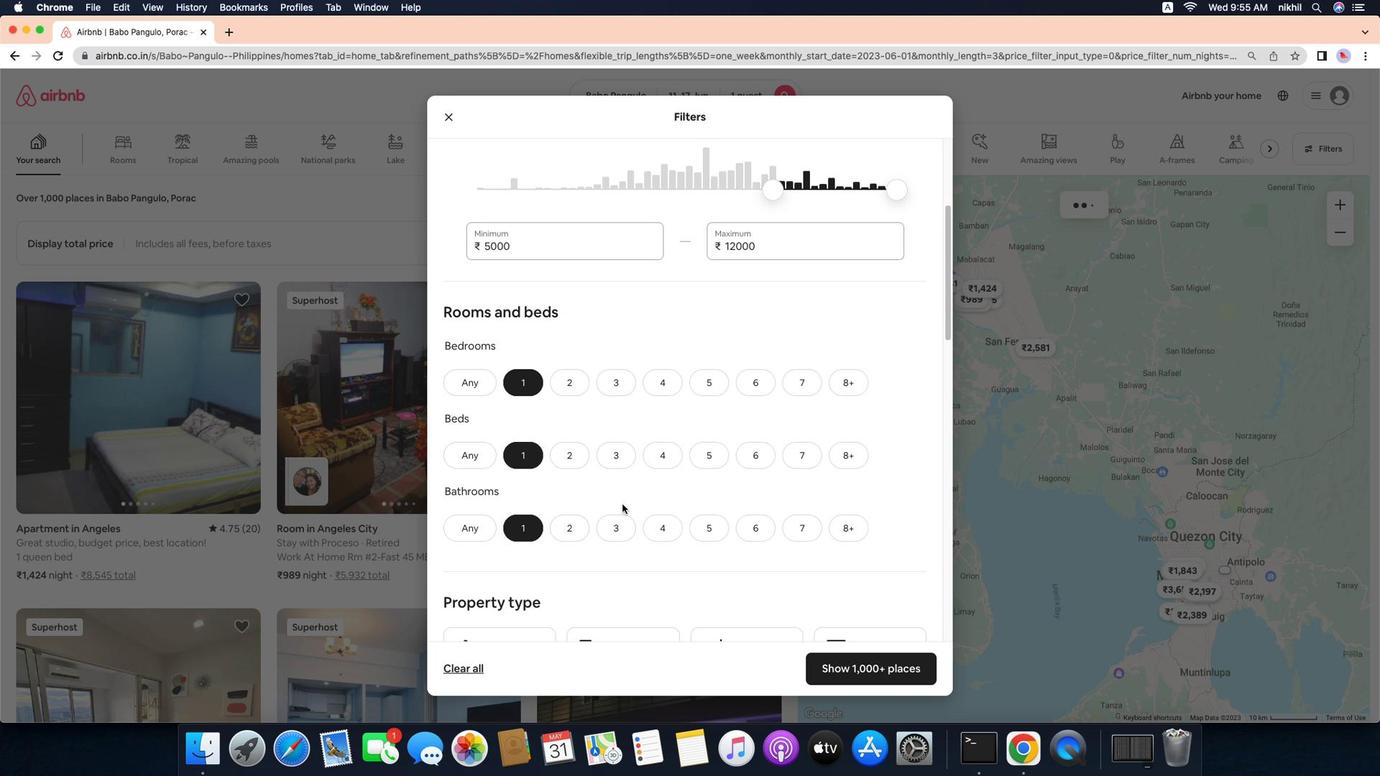 
Action: Mouse scrolled (803, 442) with delta (462, 770)
Screenshot: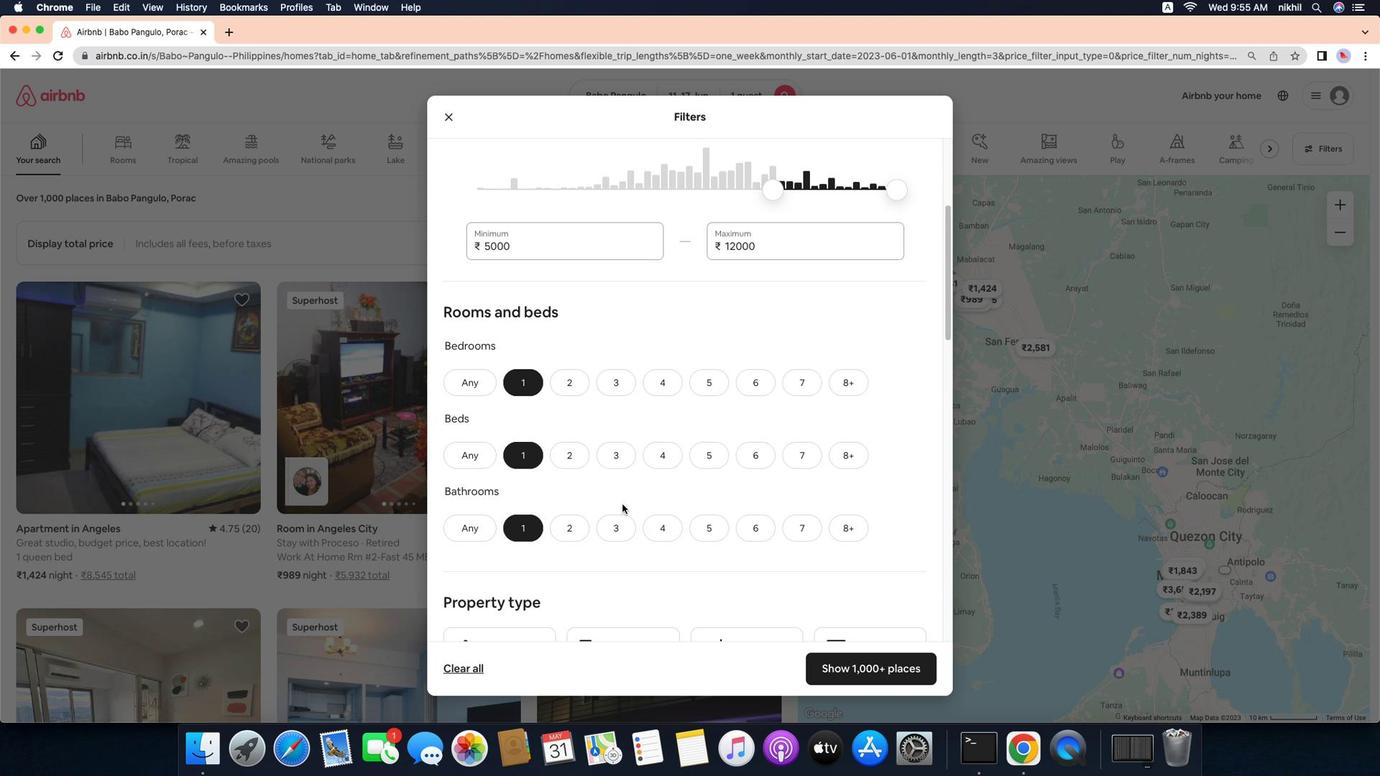 
Action: Mouse scrolled (803, 442) with delta (462, 770)
Screenshot: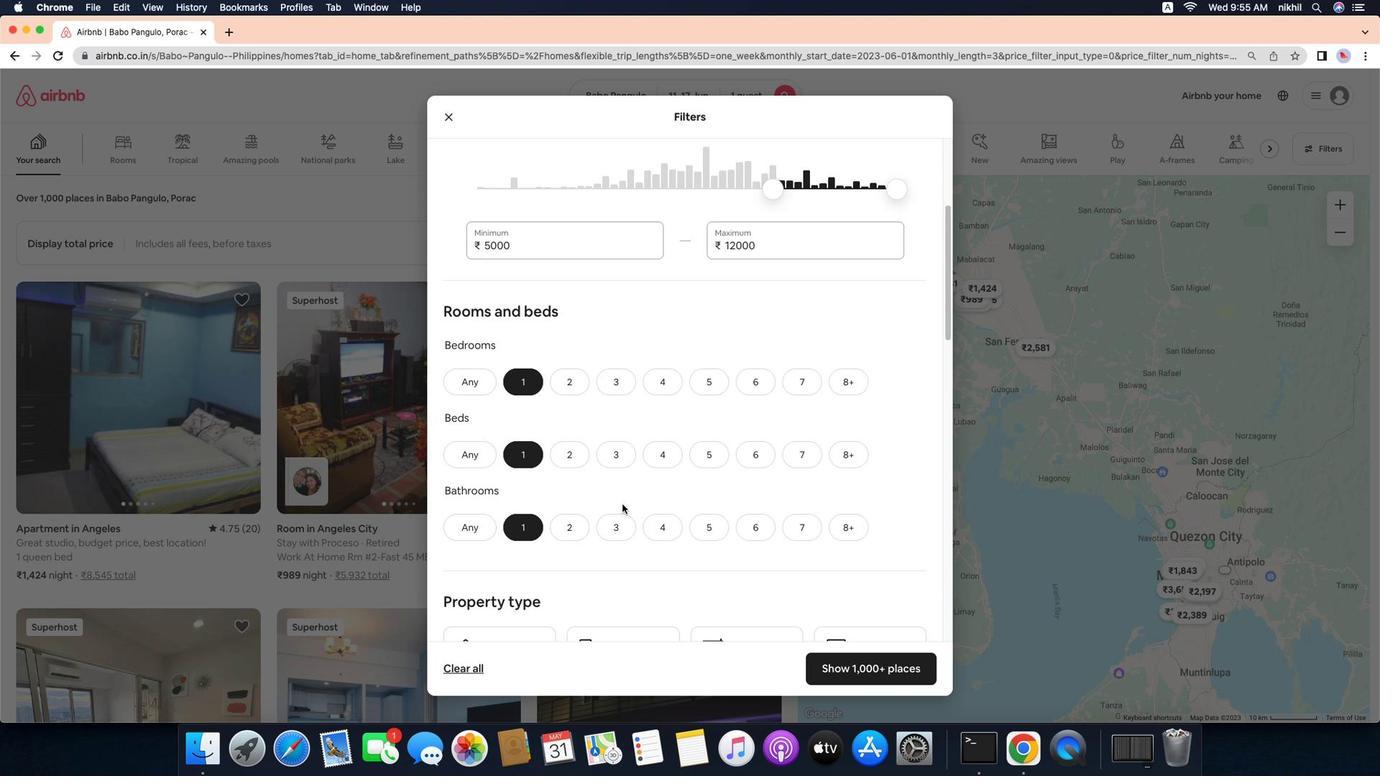 
Action: Mouse scrolled (803, 442) with delta (462, 770)
Screenshot: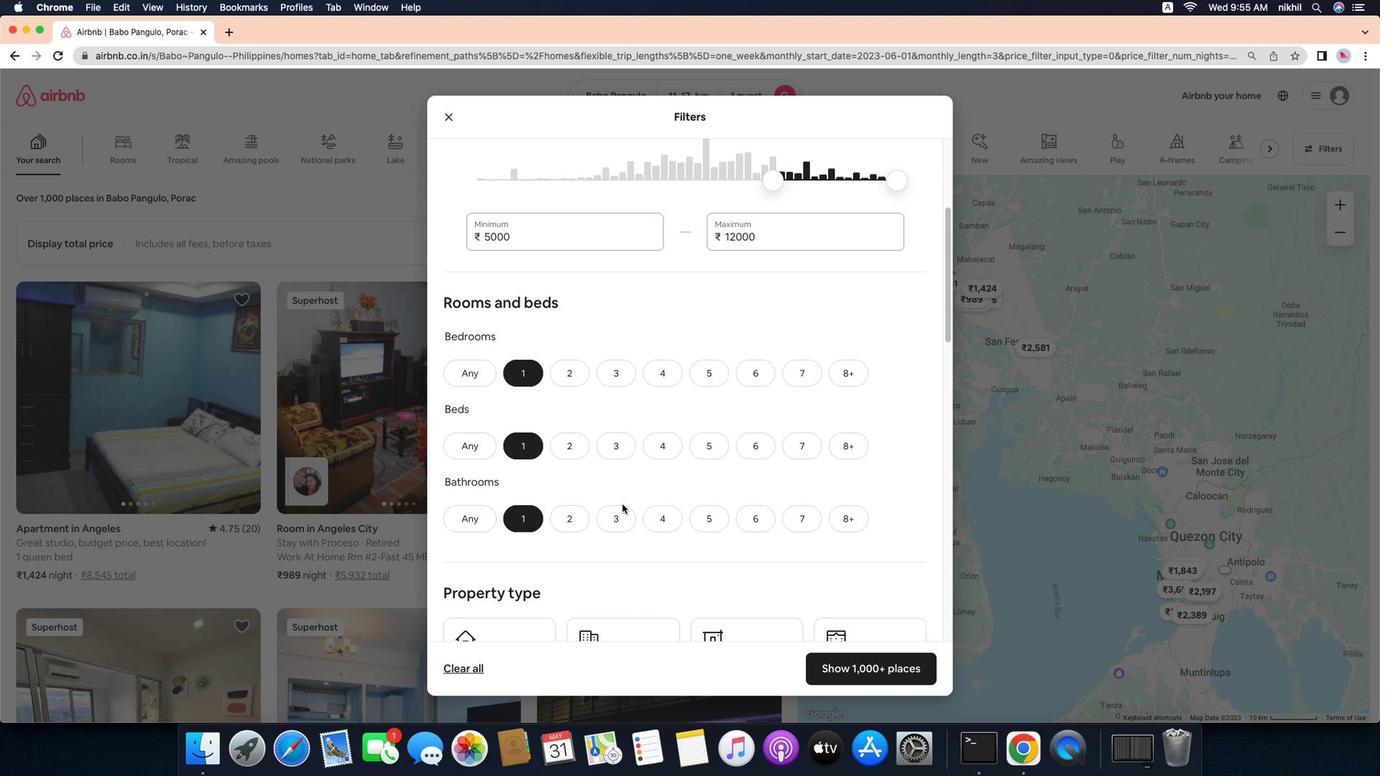 
Action: Mouse moved to (720, 534)
Screenshot: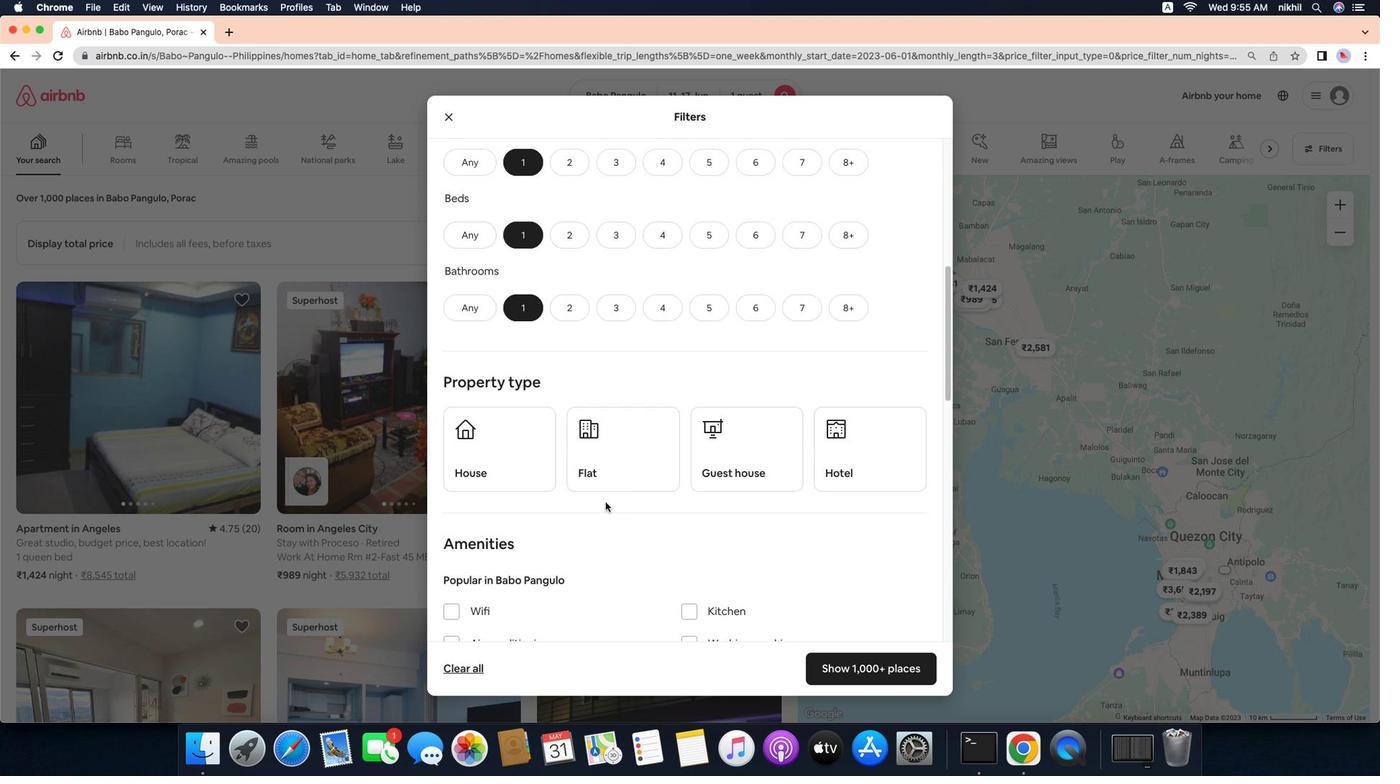 
Action: Mouse pressed left at (720, 534)
Screenshot: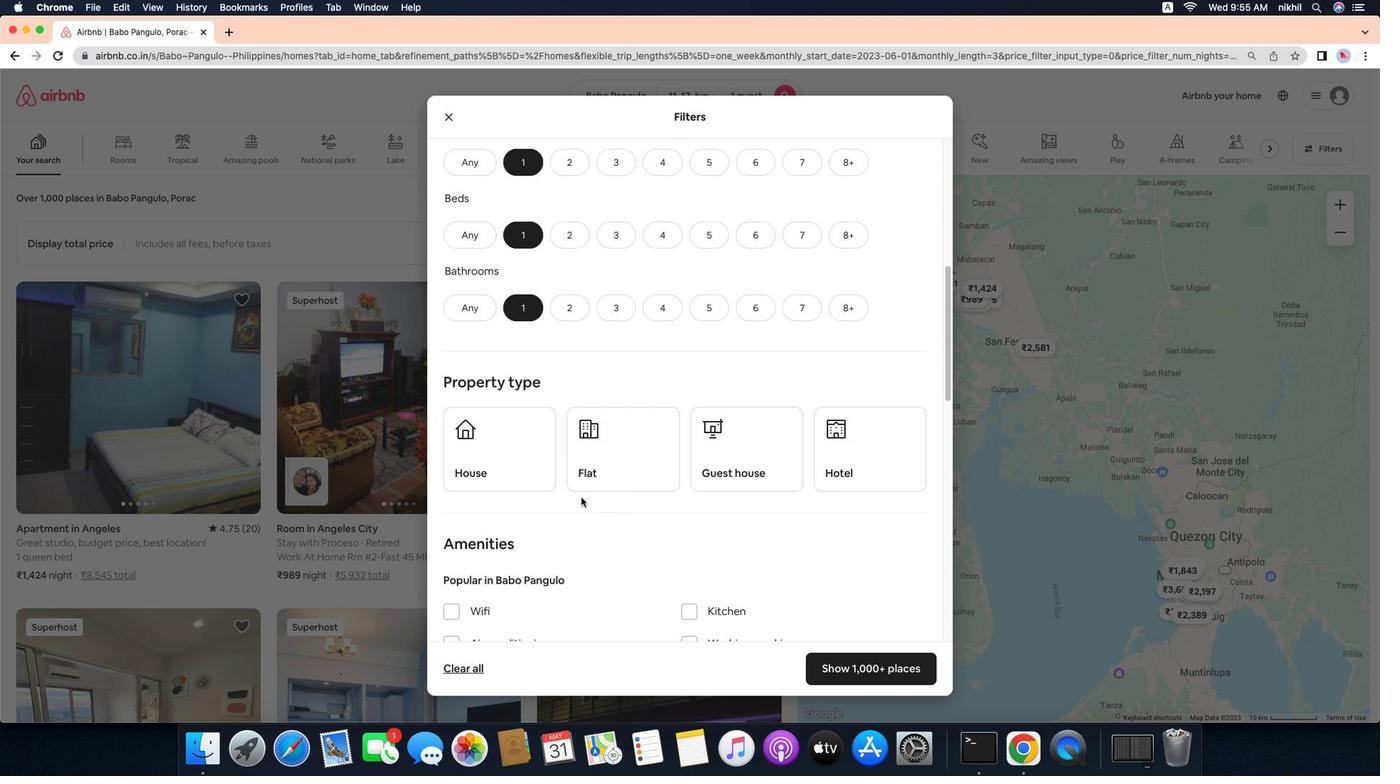 
Action: Mouse moved to (727, 488)
Screenshot: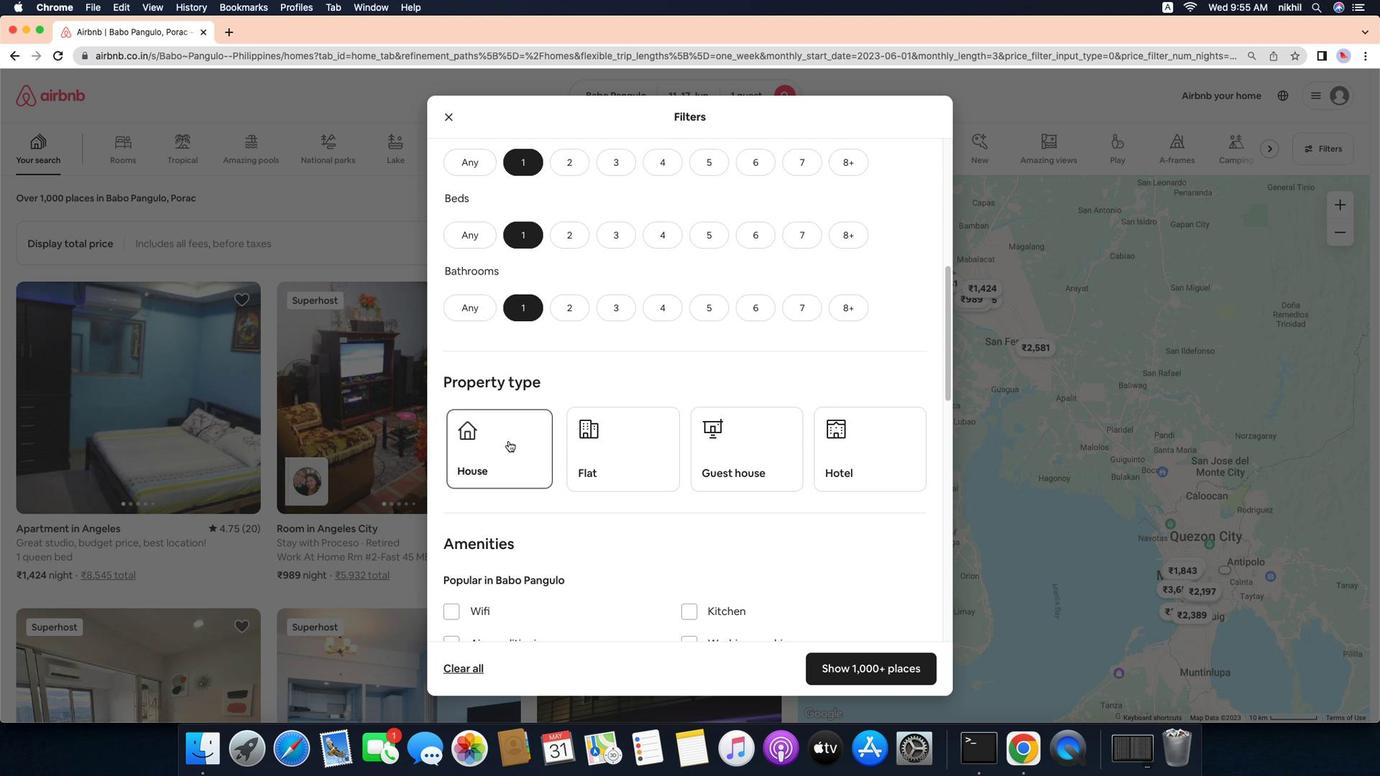
Action: Mouse pressed left at (727, 488)
Screenshot: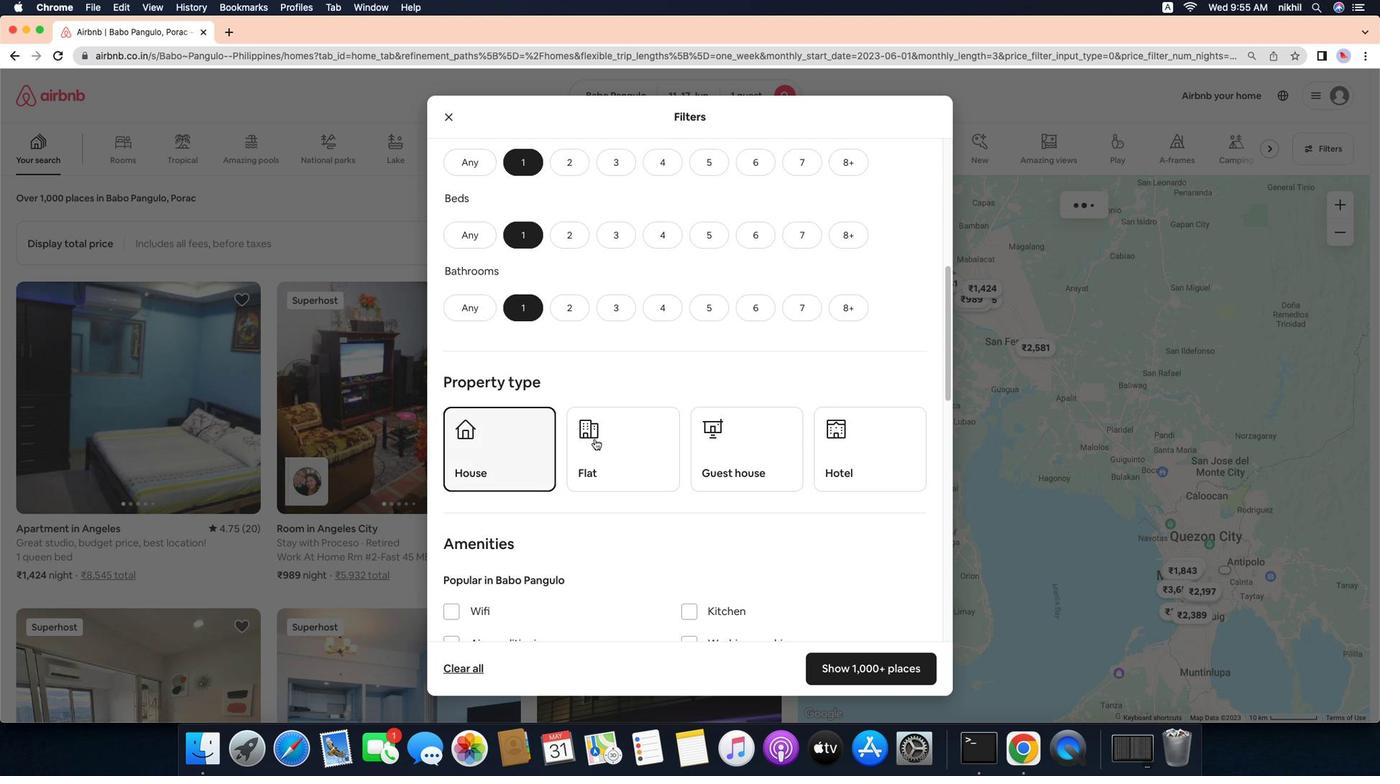 
Action: Mouse moved to (726, 447)
Screenshot: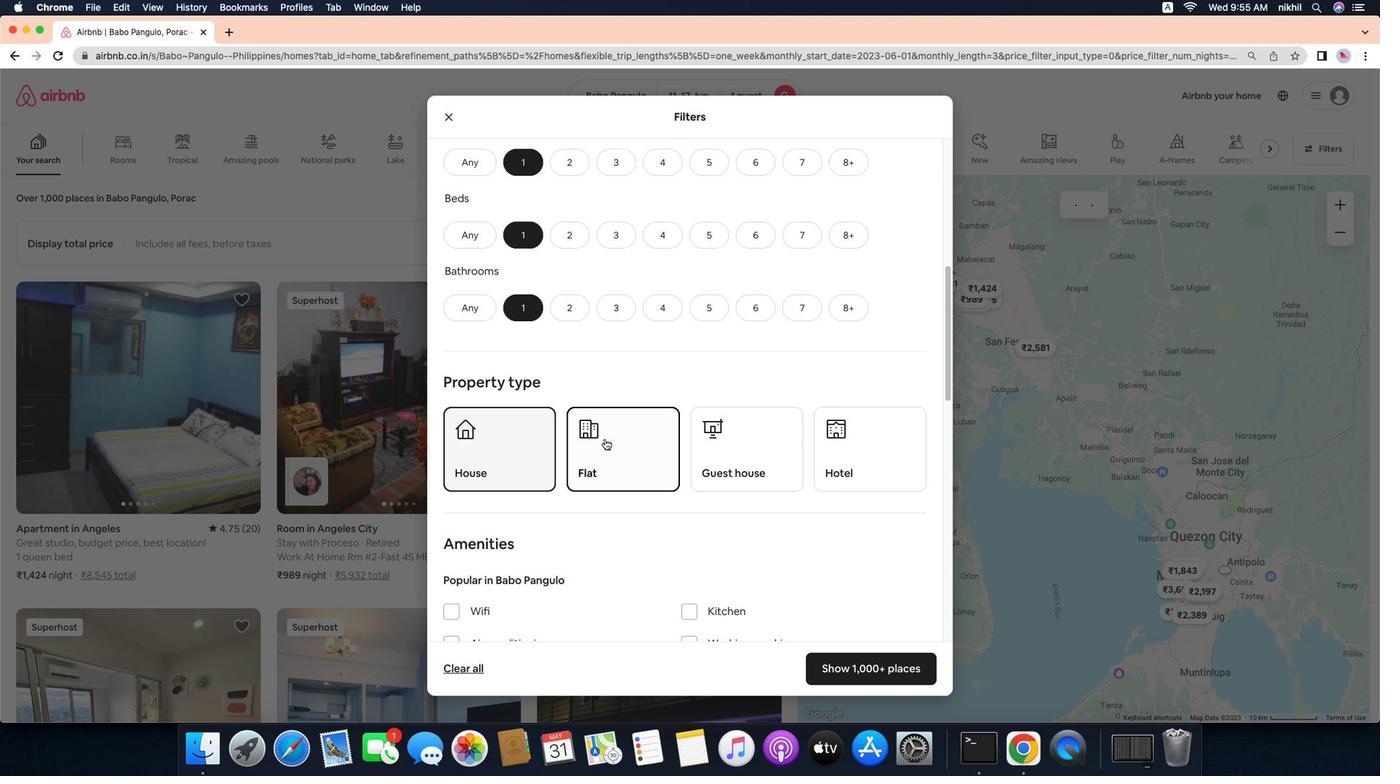 
Action: Mouse pressed left at (726, 447)
Screenshot: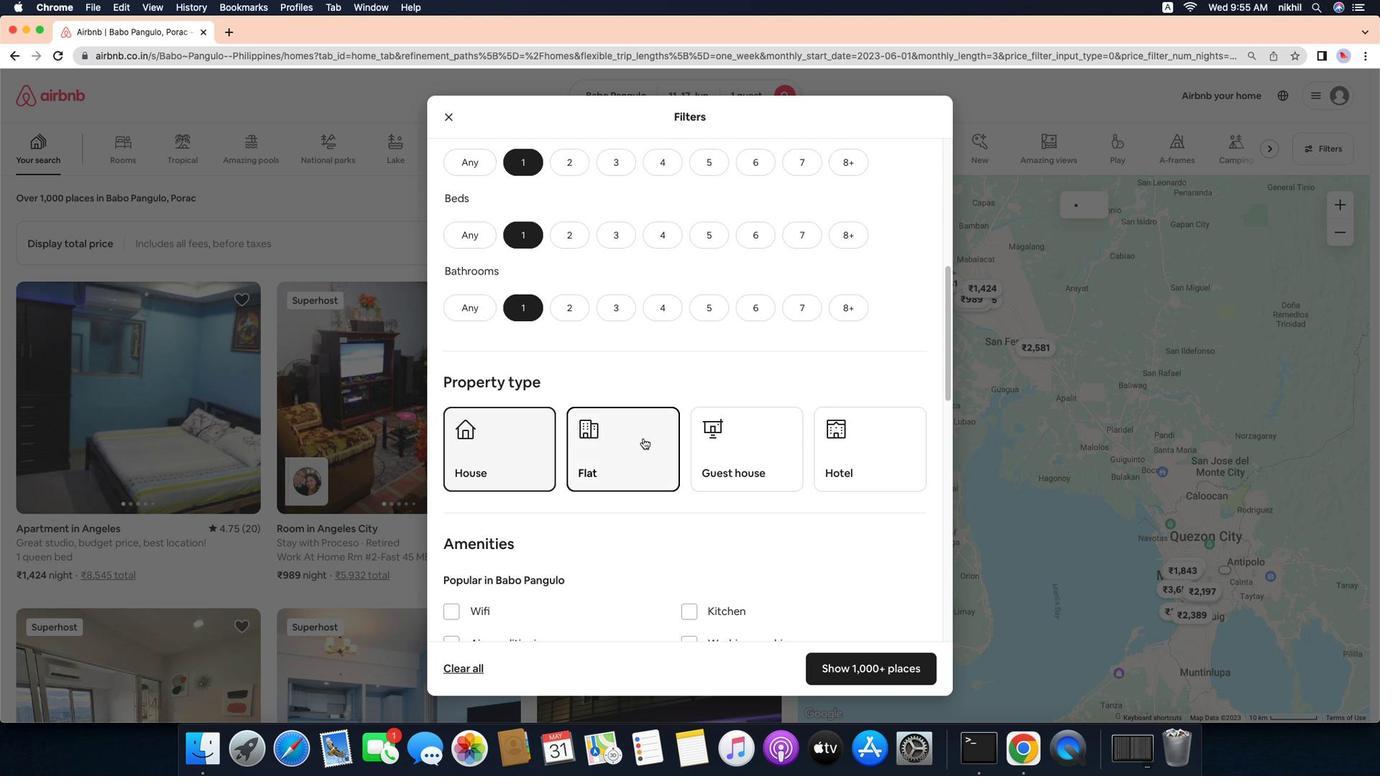 
Action: Mouse moved to (772, 461)
Screenshot: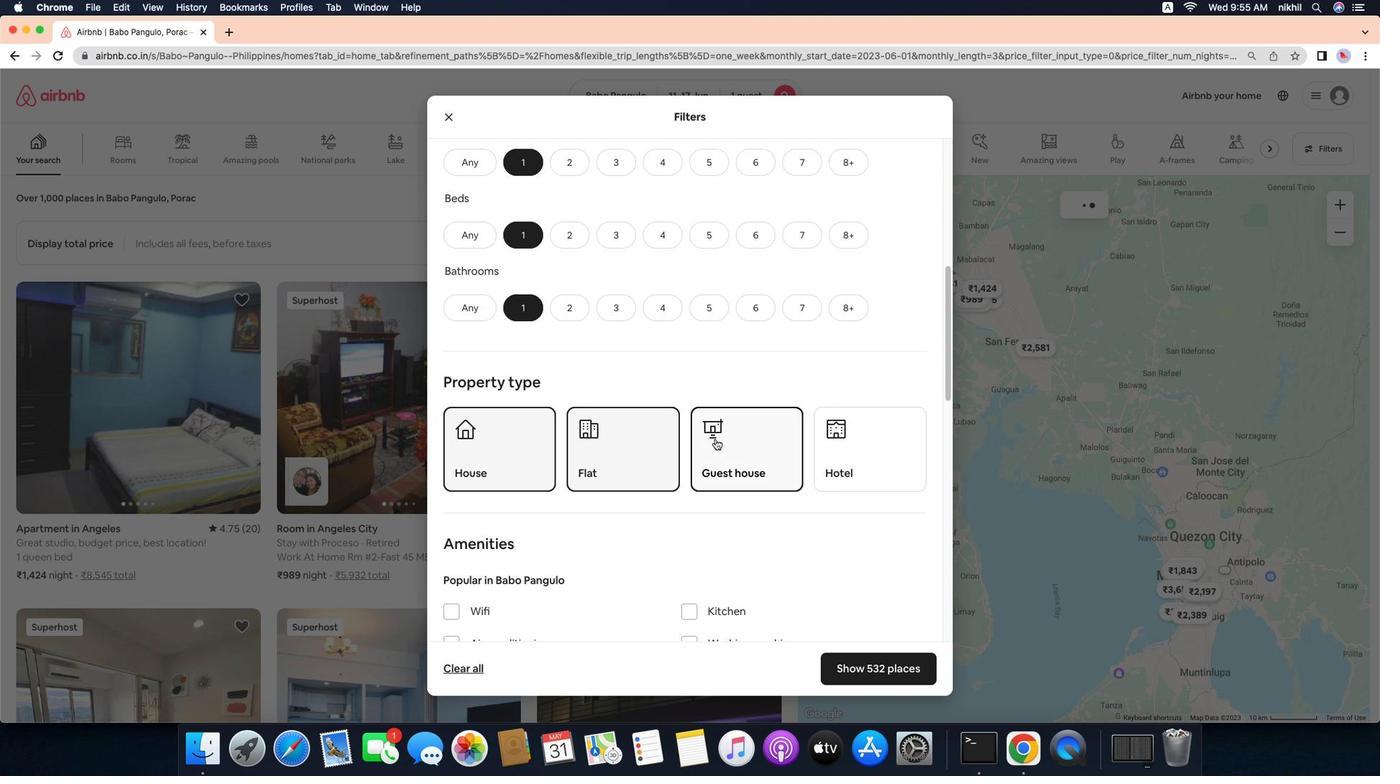
Action: Mouse scrolled (772, 461) with delta (462, 770)
Screenshot: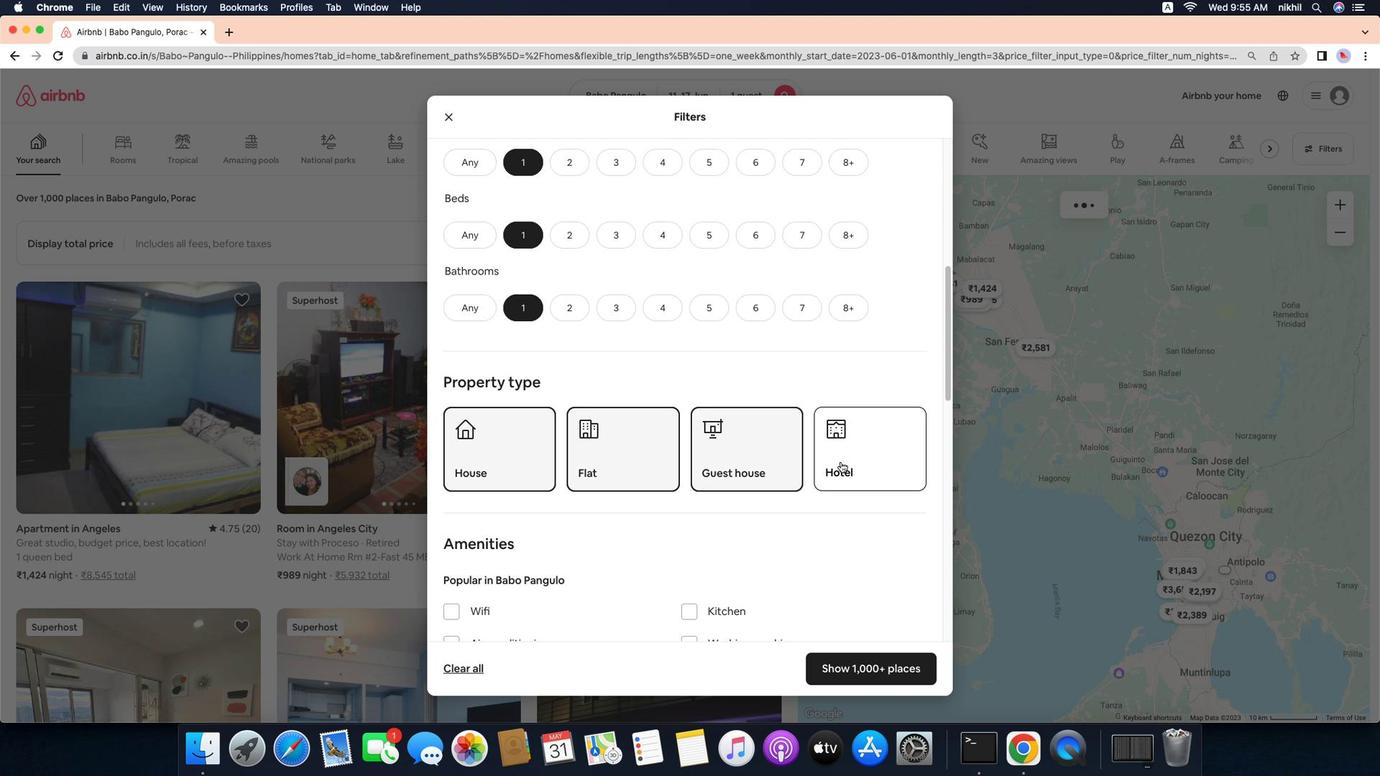 
Action: Mouse scrolled (772, 461) with delta (462, 770)
Screenshot: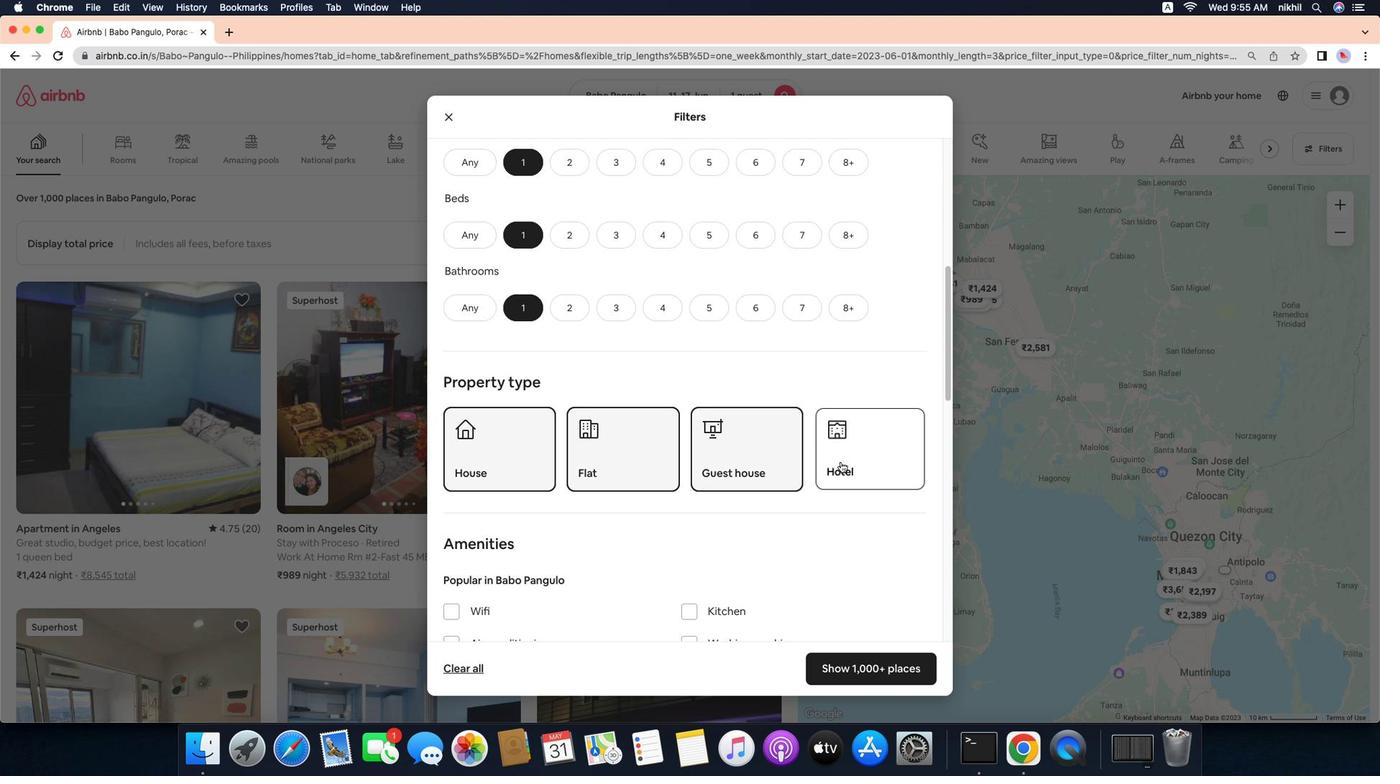 
Action: Mouse scrolled (772, 461) with delta (462, 770)
Screenshot: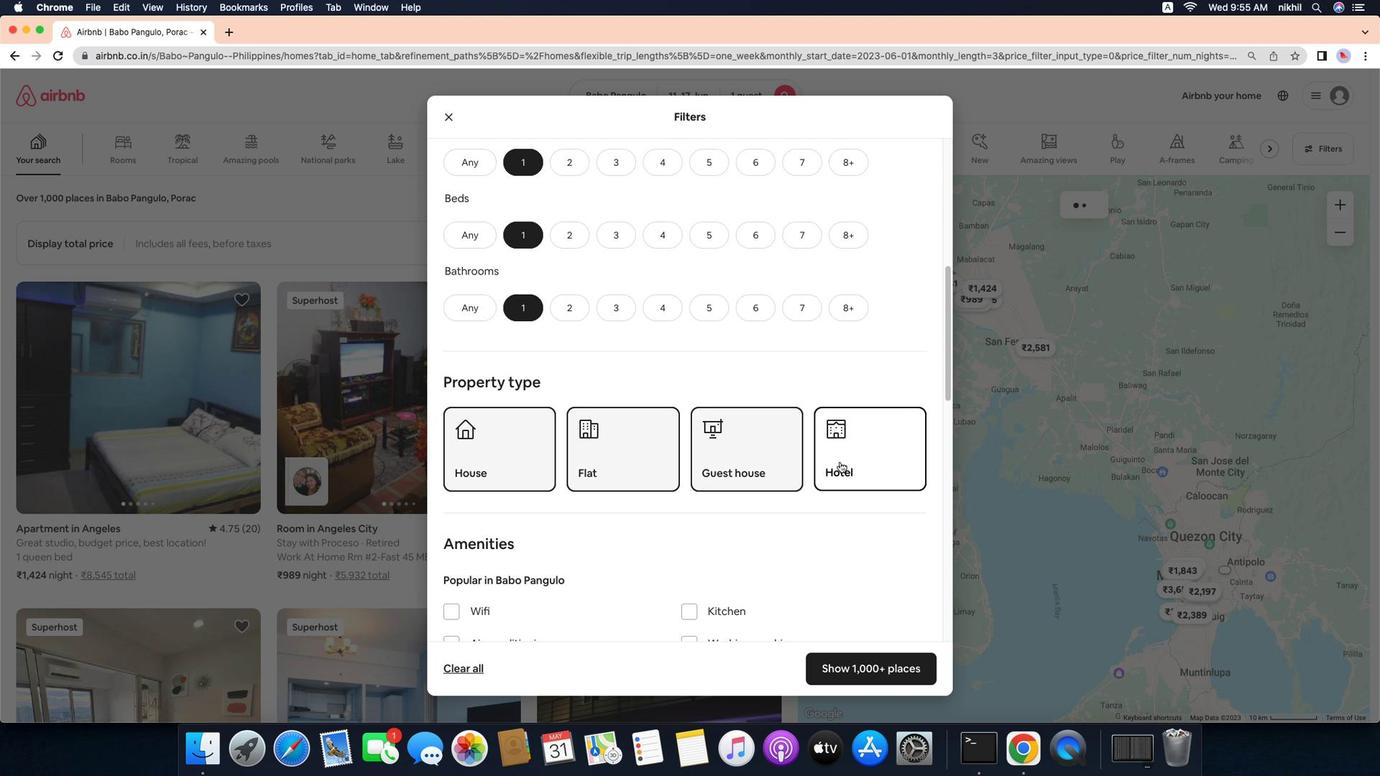 
Action: Mouse scrolled (772, 461) with delta (462, 770)
Screenshot: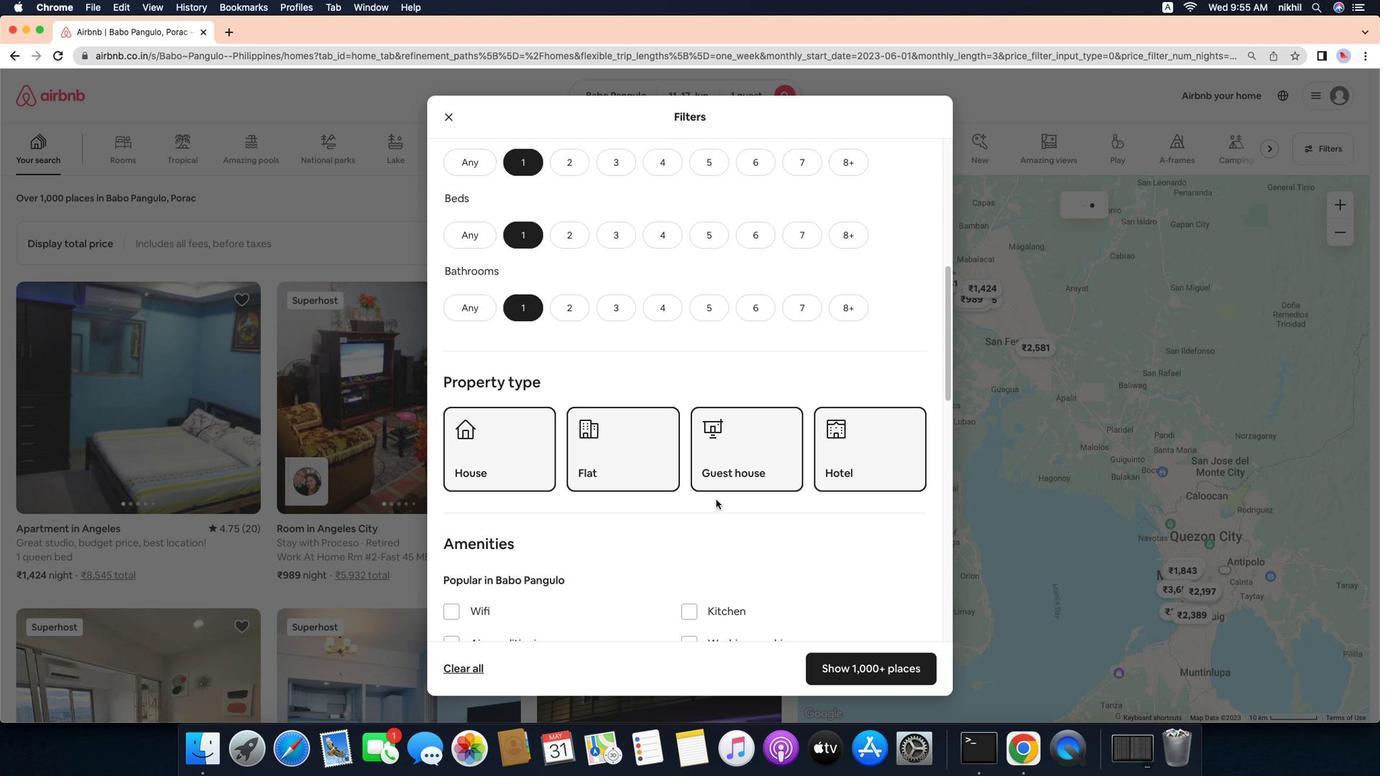 
Action: Mouse scrolled (772, 461) with delta (462, 770)
Screenshot: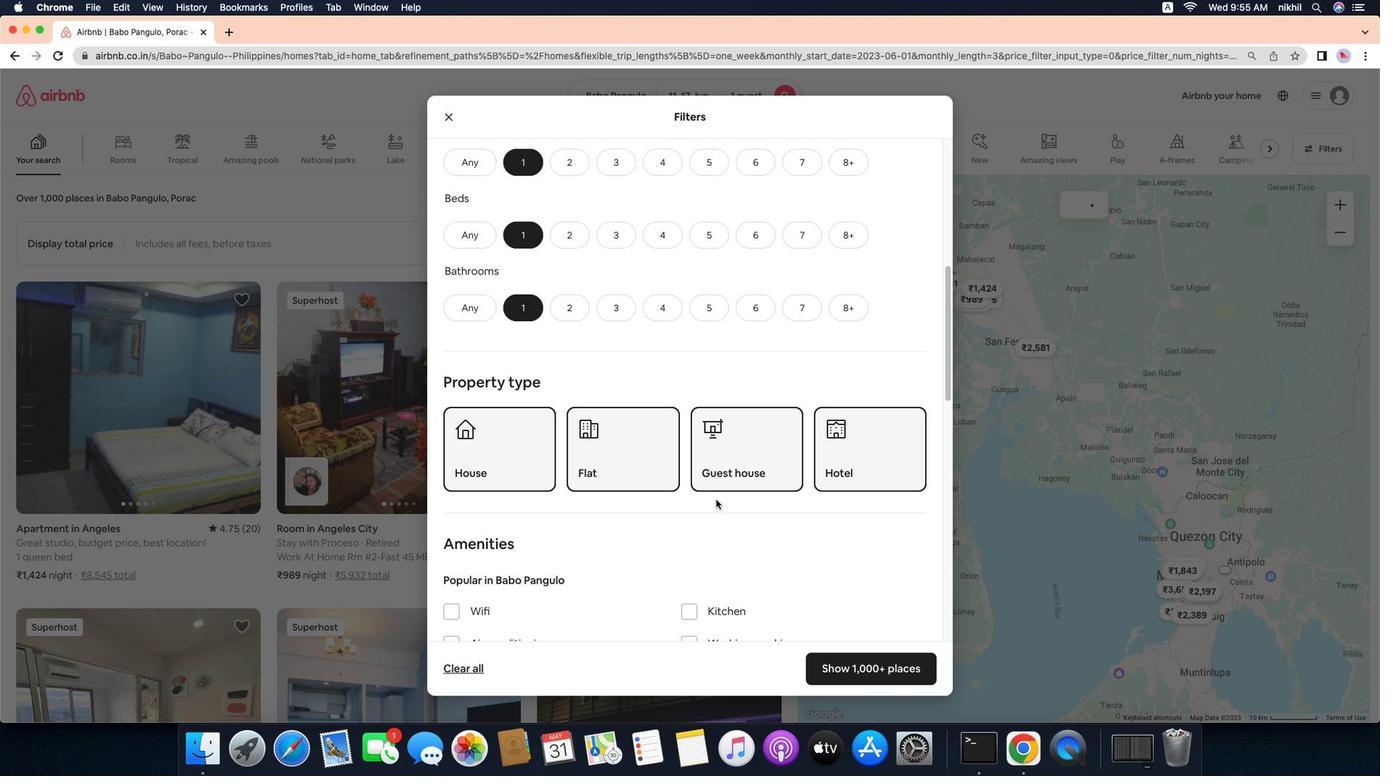 
Action: Mouse scrolled (772, 461) with delta (462, 771)
Screenshot: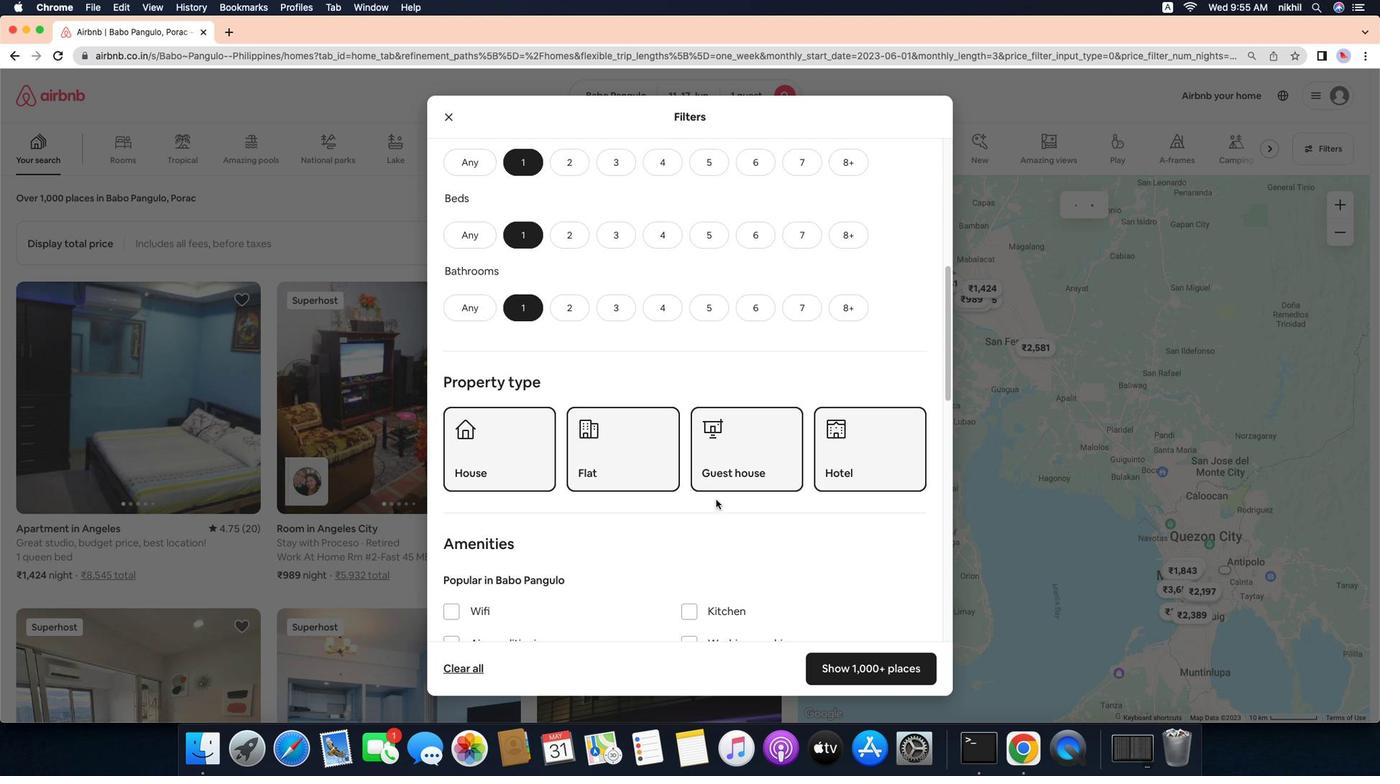 
Action: Mouse moved to (715, 501)
Screenshot: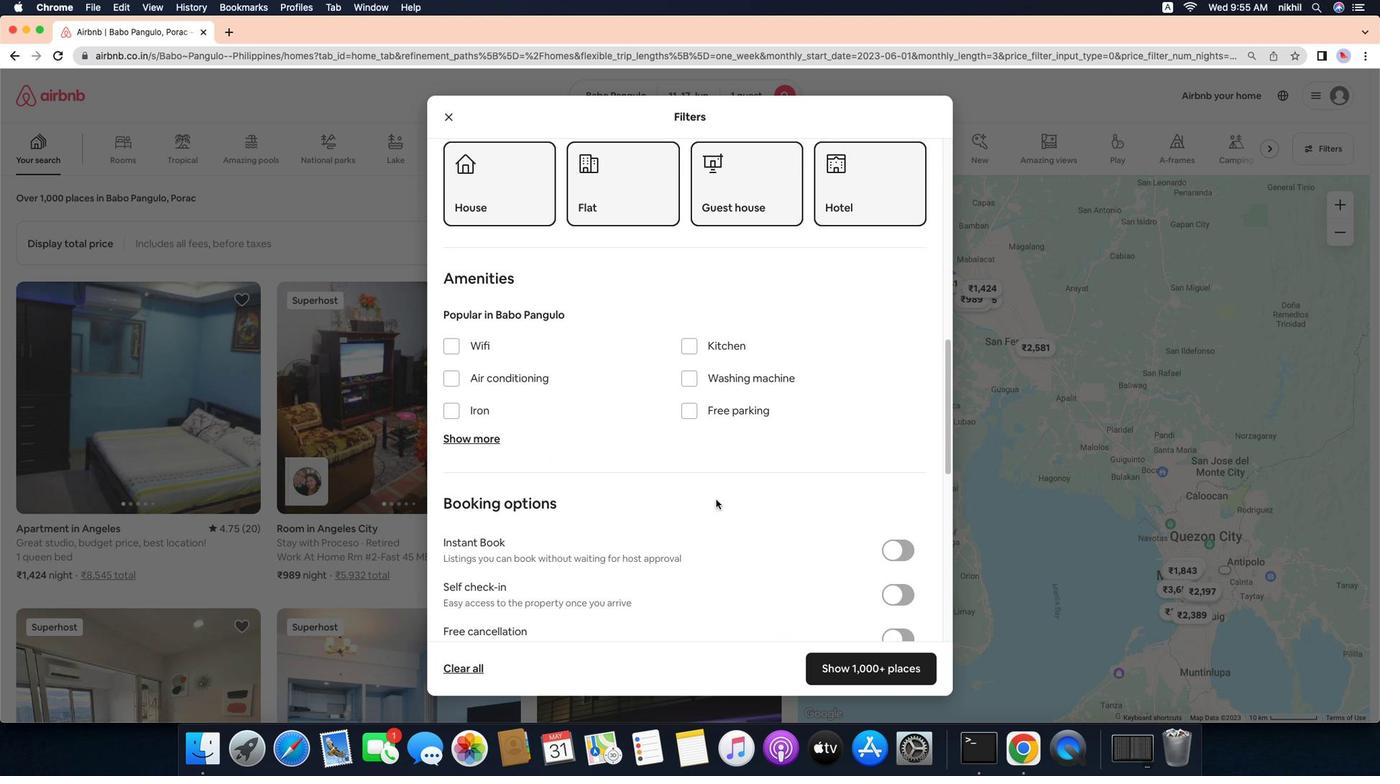 
Action: Mouse pressed left at (715, 501)
Screenshot: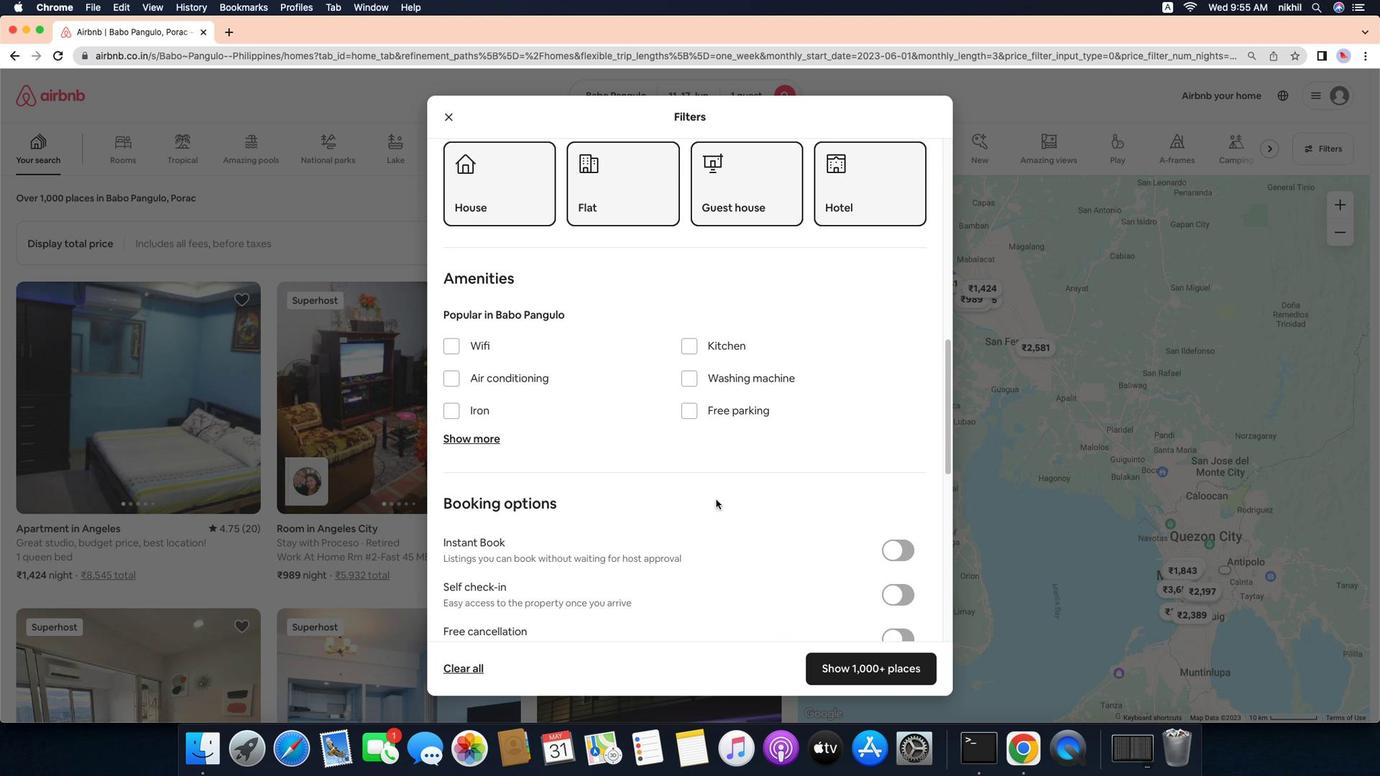 
Action: Mouse moved to (764, 501)
Screenshot: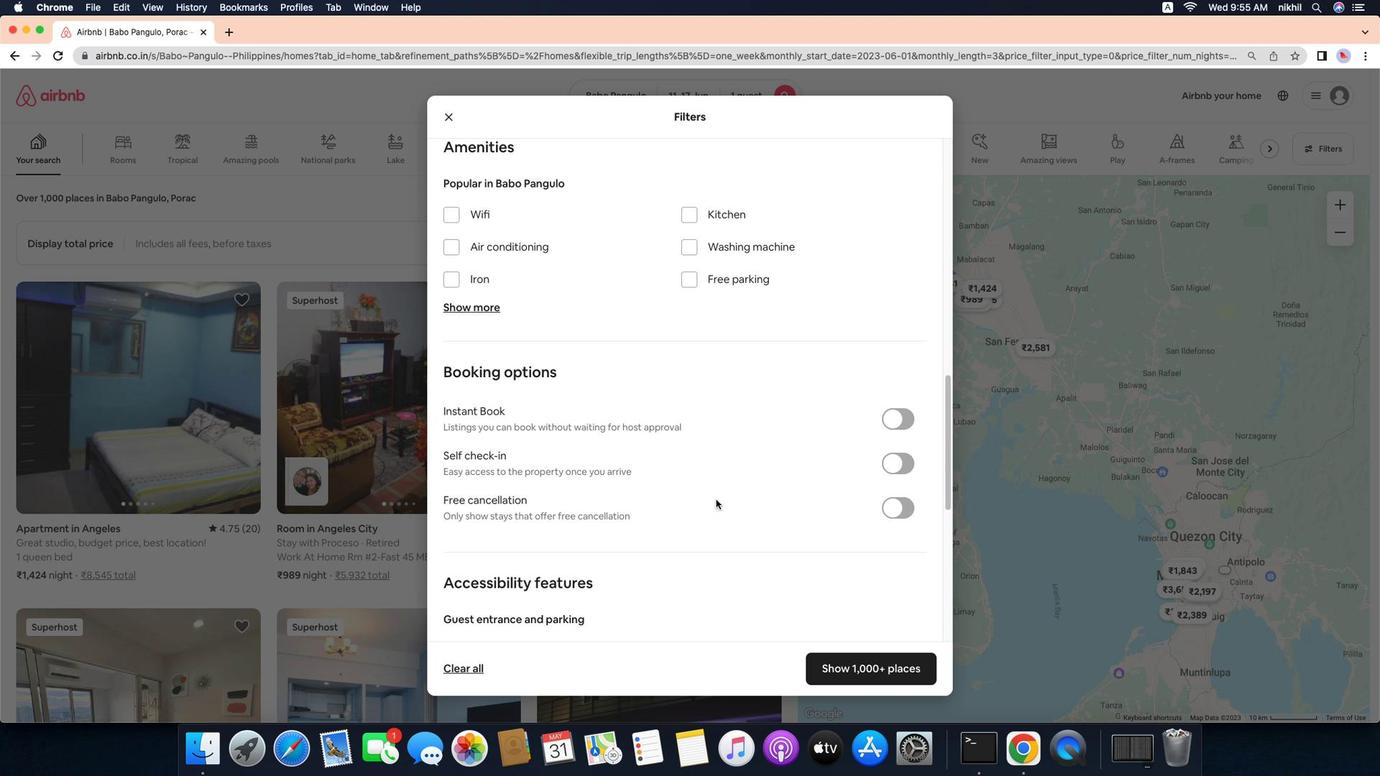 
Action: Mouse pressed left at (764, 501)
Screenshot: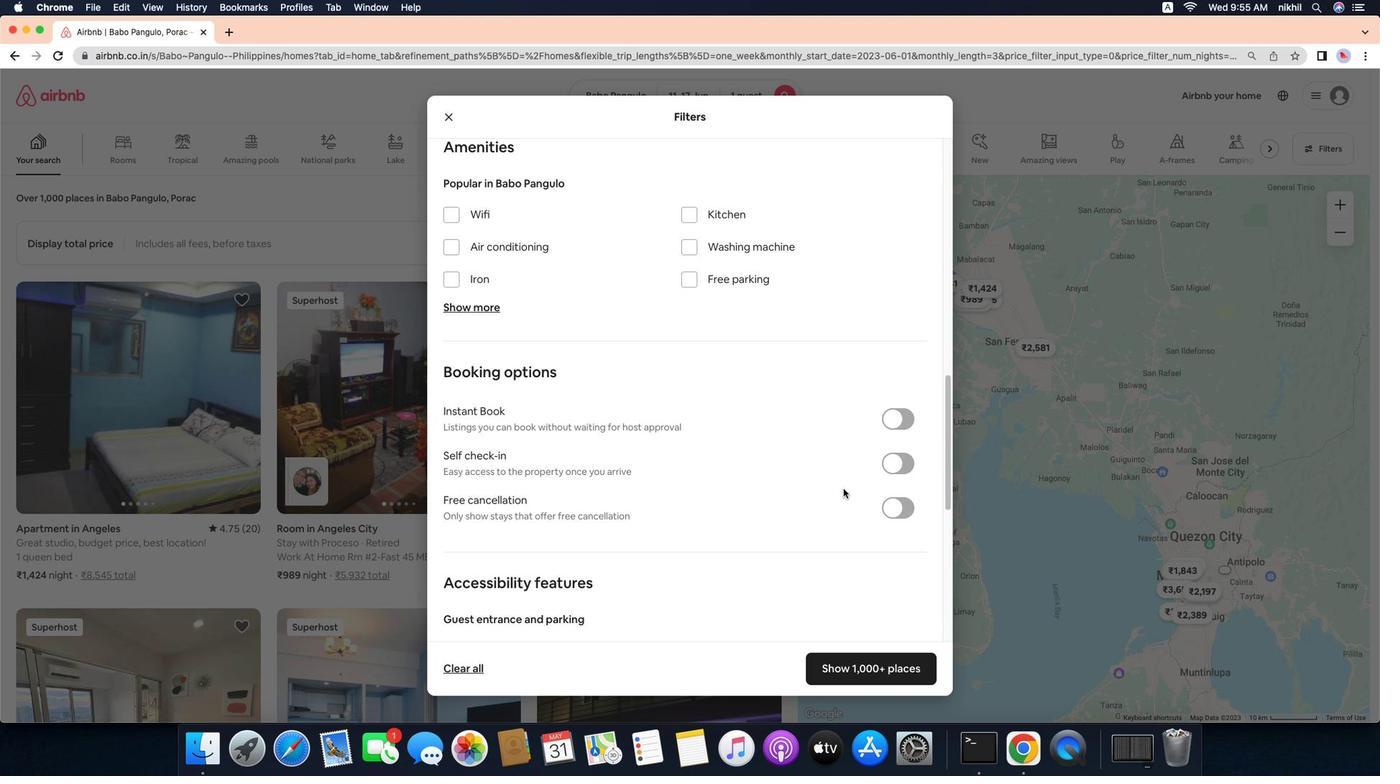 
Action: Mouse moved to (819, 502)
Screenshot: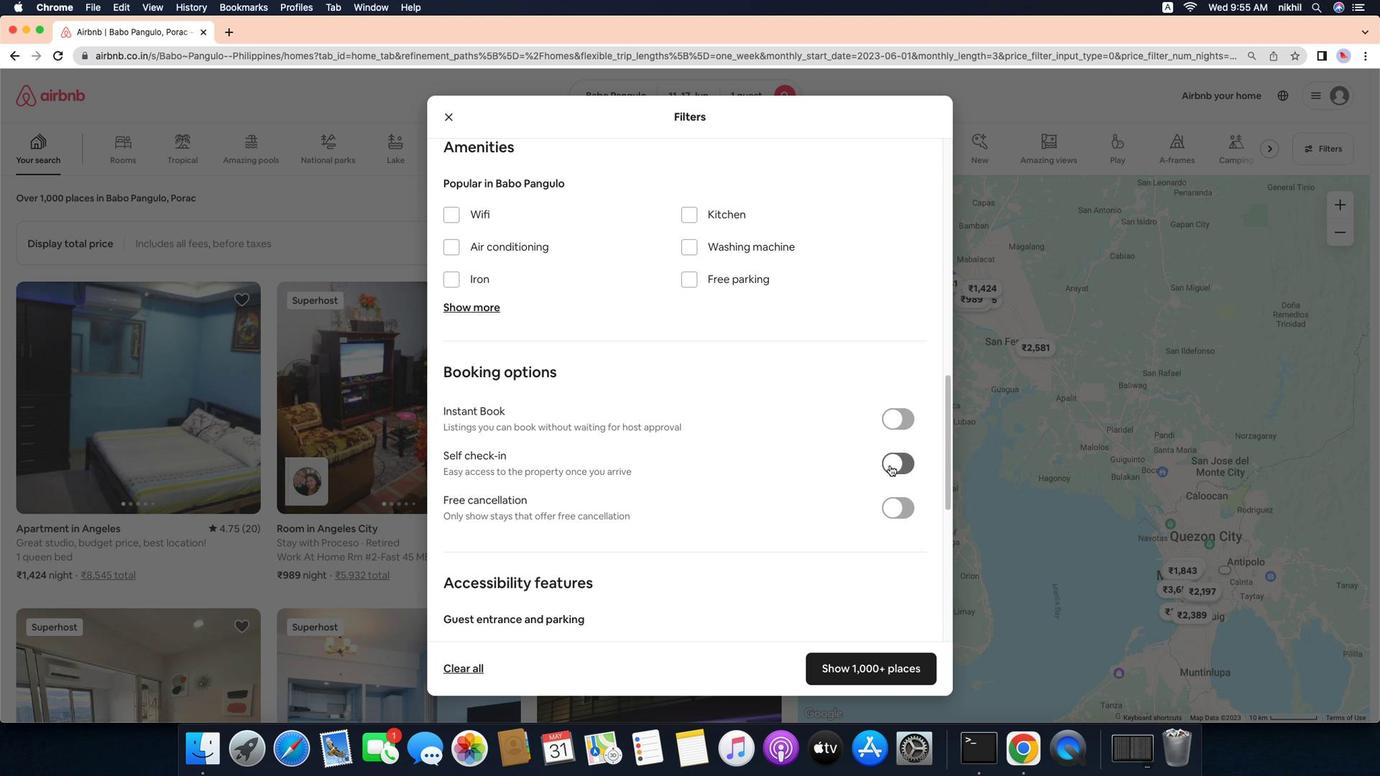 
Action: Mouse pressed left at (819, 502)
Screenshot: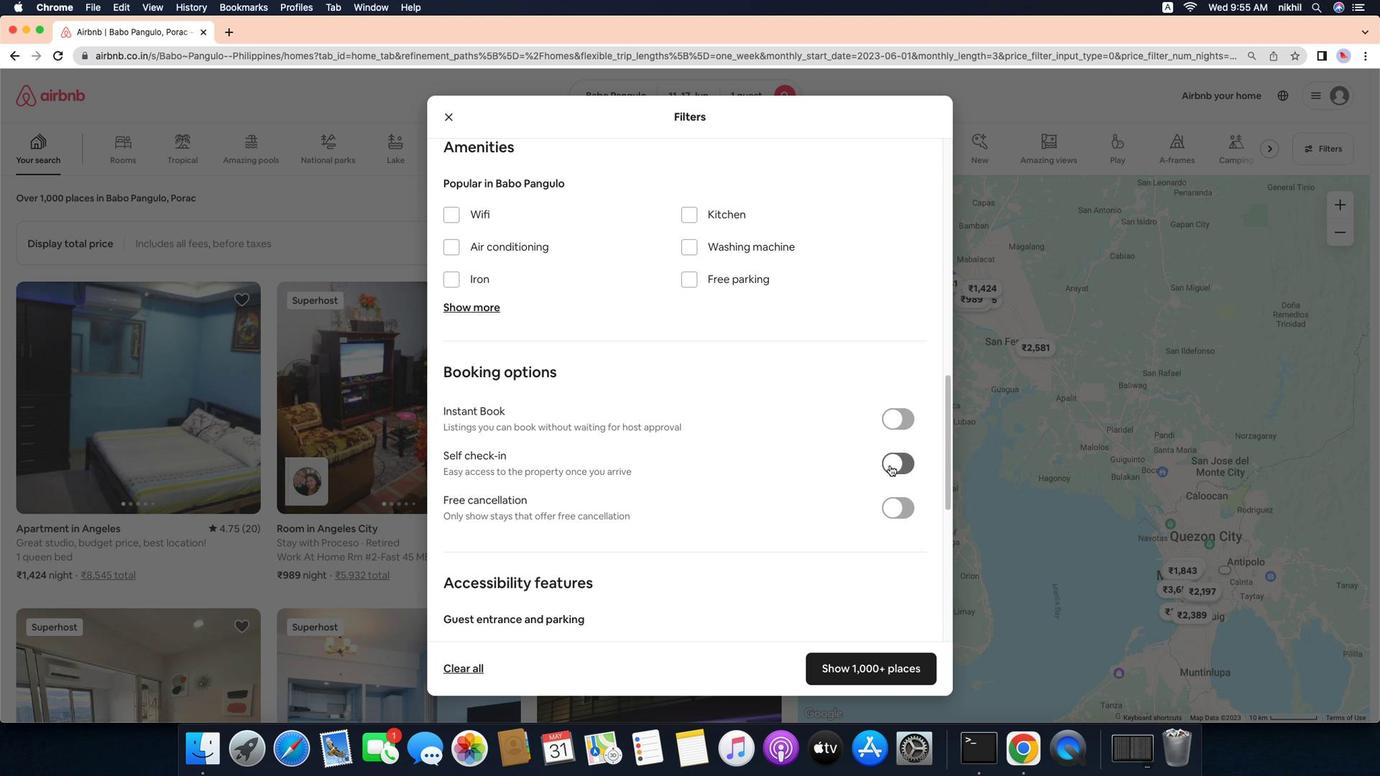 
Action: Mouse moved to (881, 488)
Screenshot: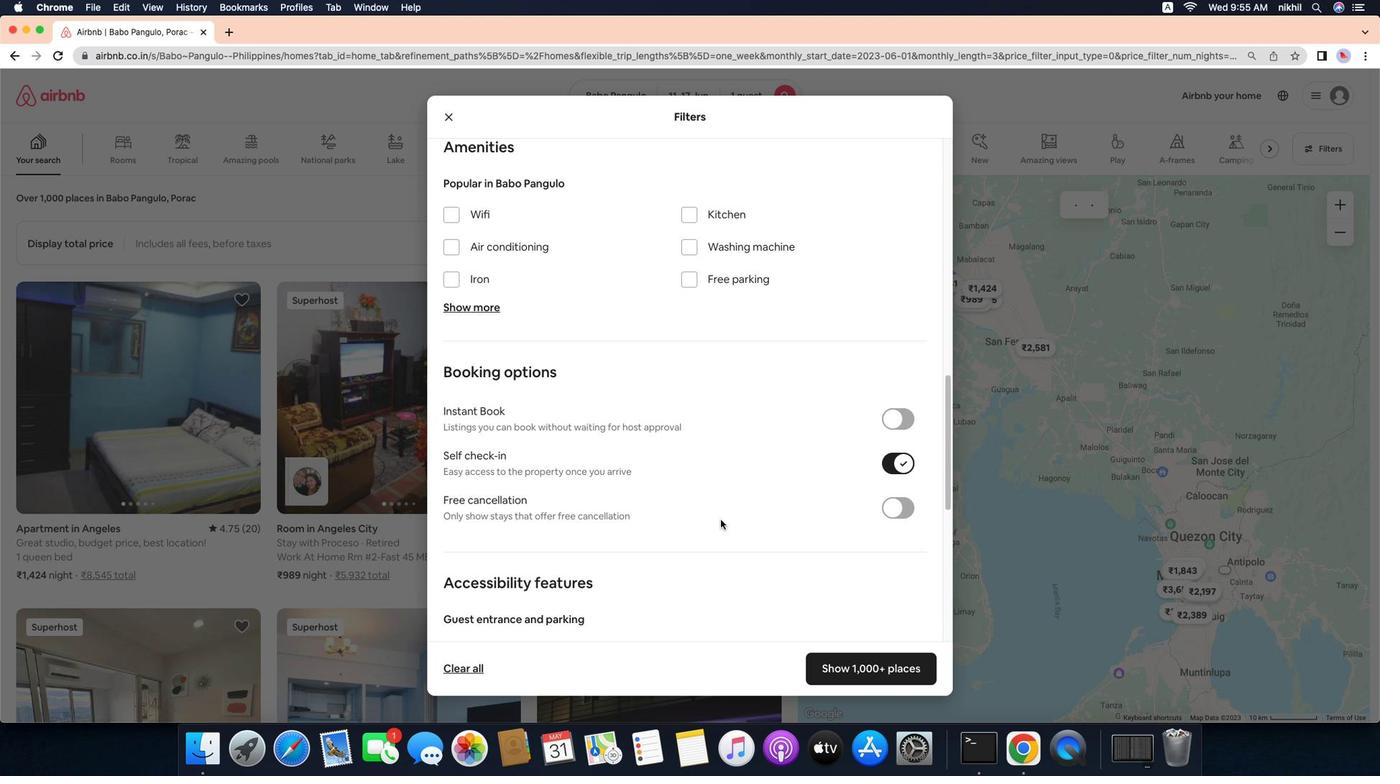 
Action: Mouse pressed left at (881, 488)
Screenshot: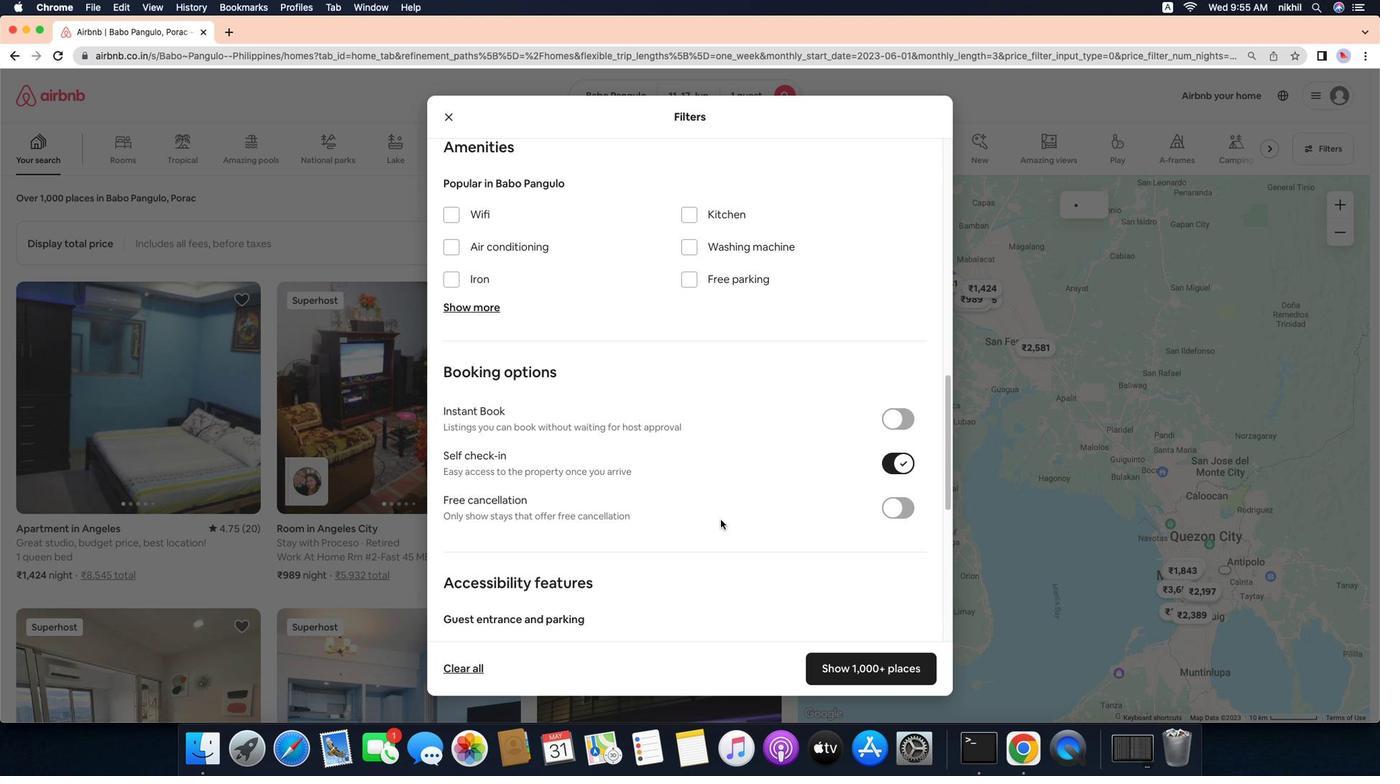 
Action: Mouse moved to (820, 465)
Screenshot: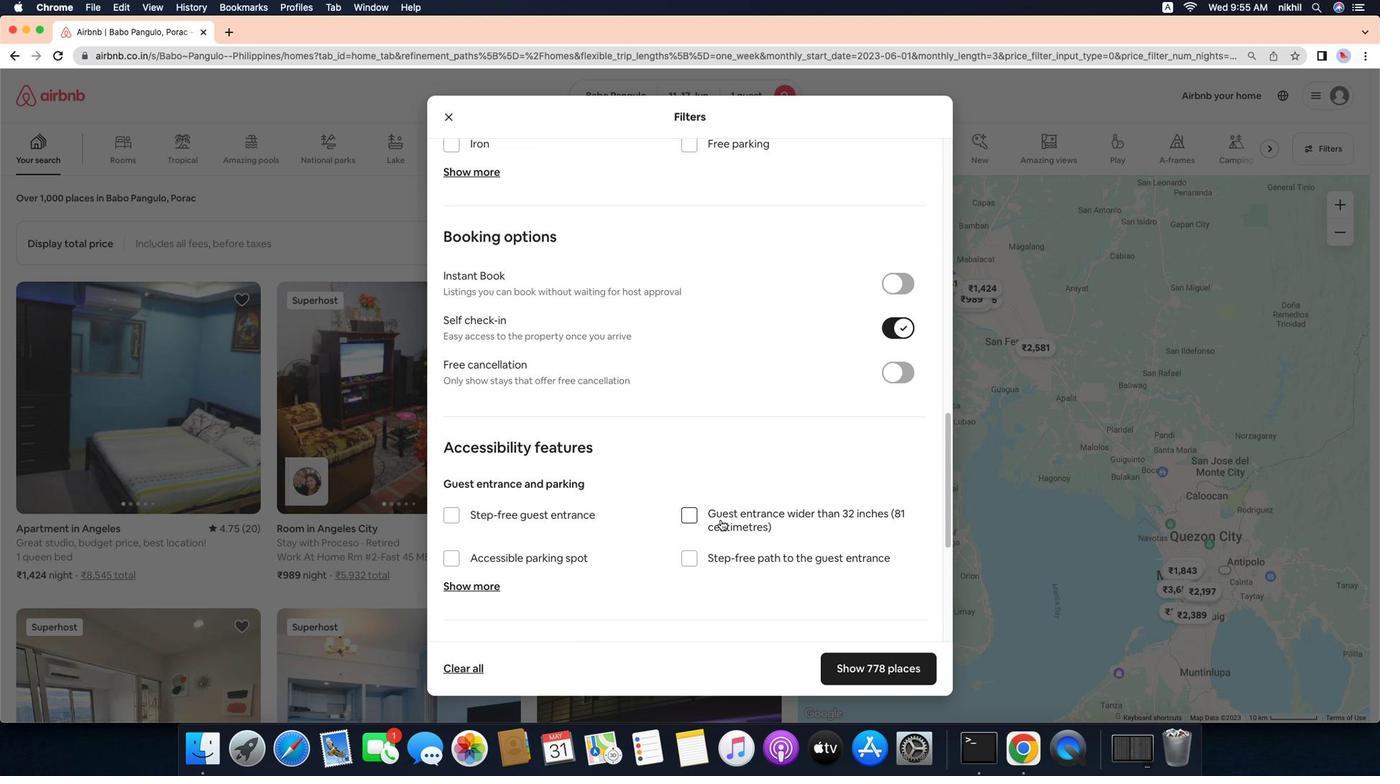 
Action: Mouse scrolled (820, 465) with delta (462, 770)
Screenshot: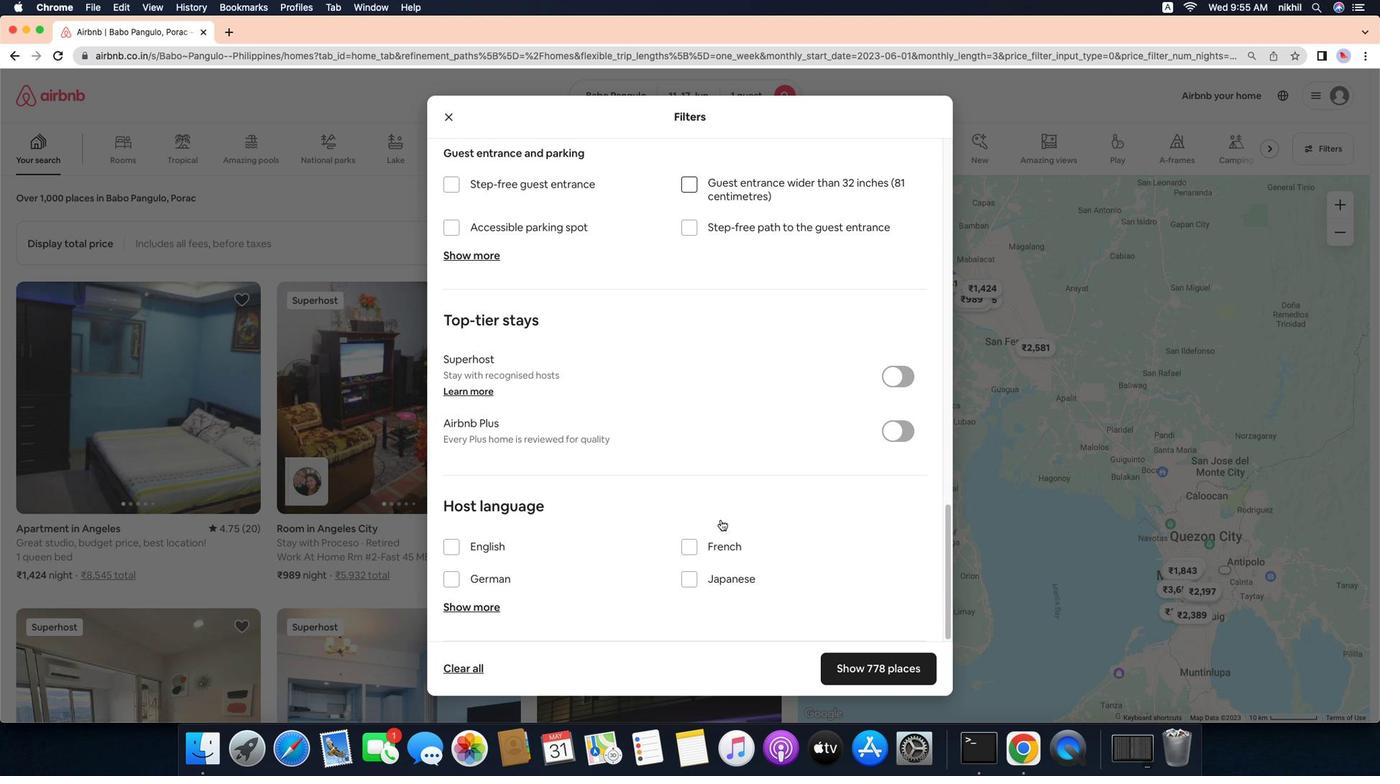 
Action: Mouse scrolled (820, 465) with delta (462, 770)
Screenshot: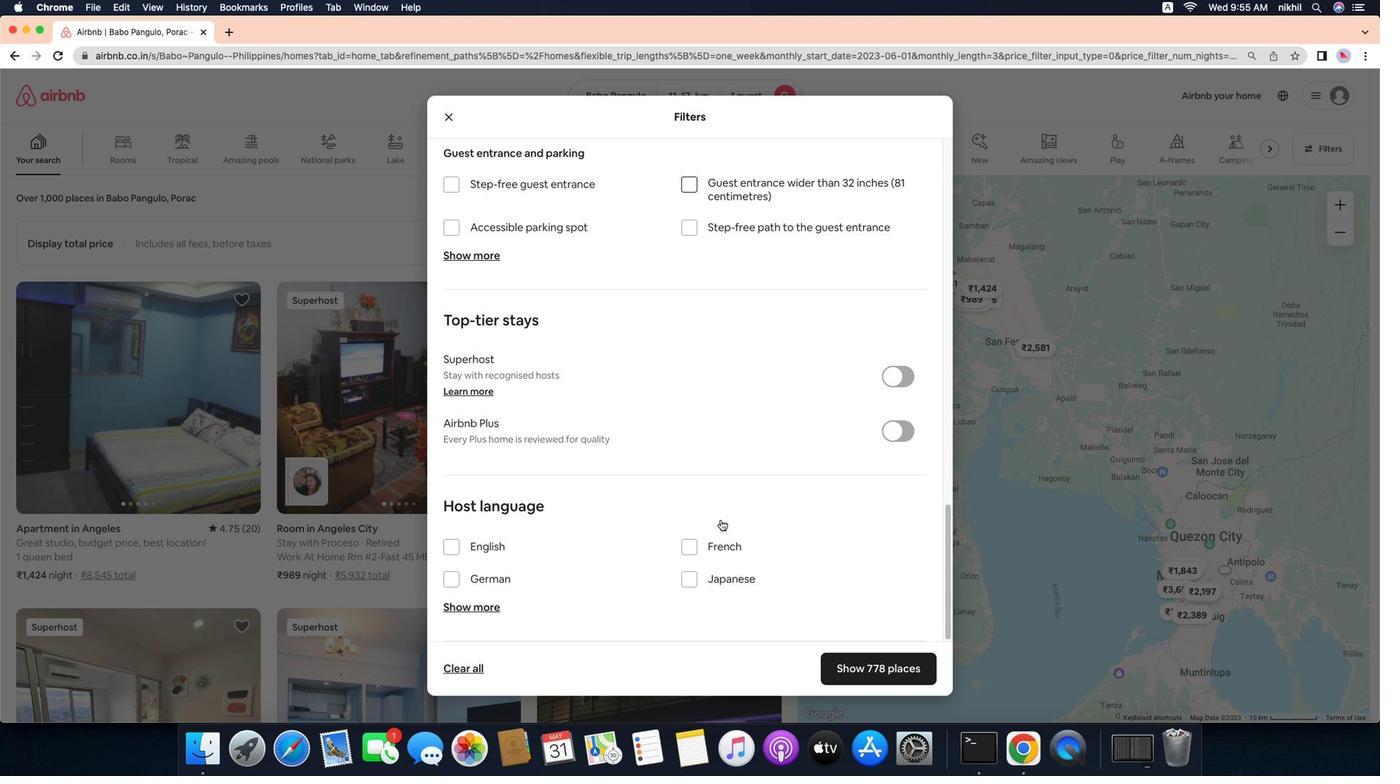 
Action: Mouse scrolled (820, 465) with delta (462, 771)
Screenshot: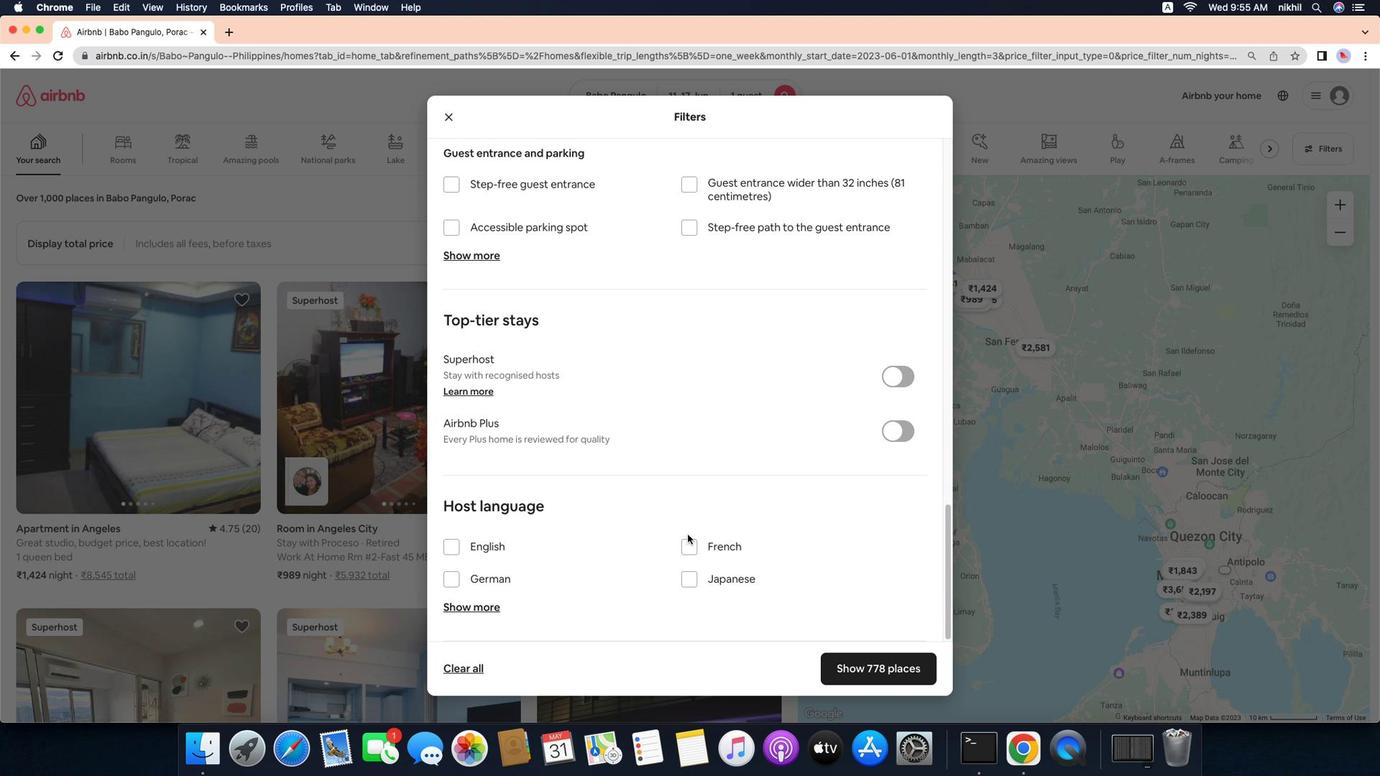 
Action: Mouse scrolled (820, 465) with delta (462, 771)
Screenshot: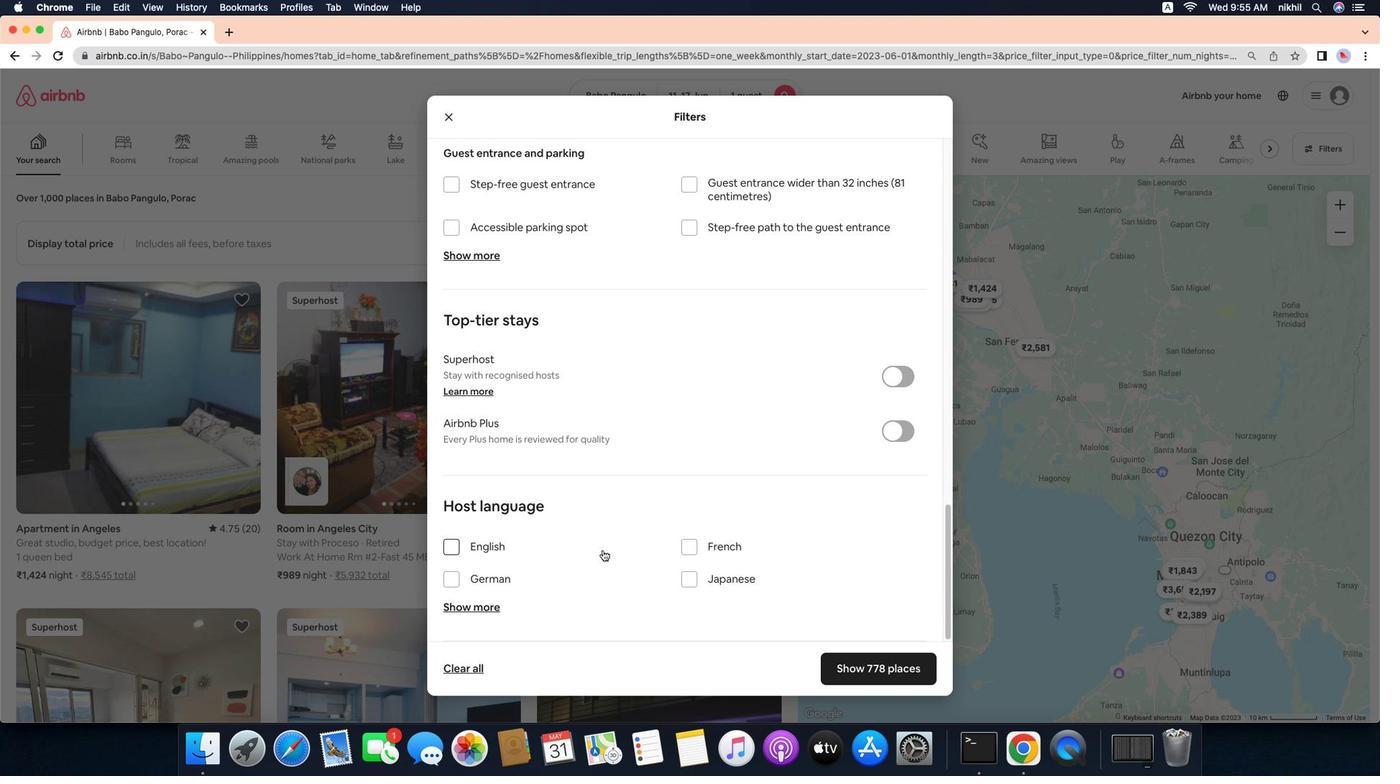 
Action: Mouse scrolled (820, 465) with delta (462, 770)
Screenshot: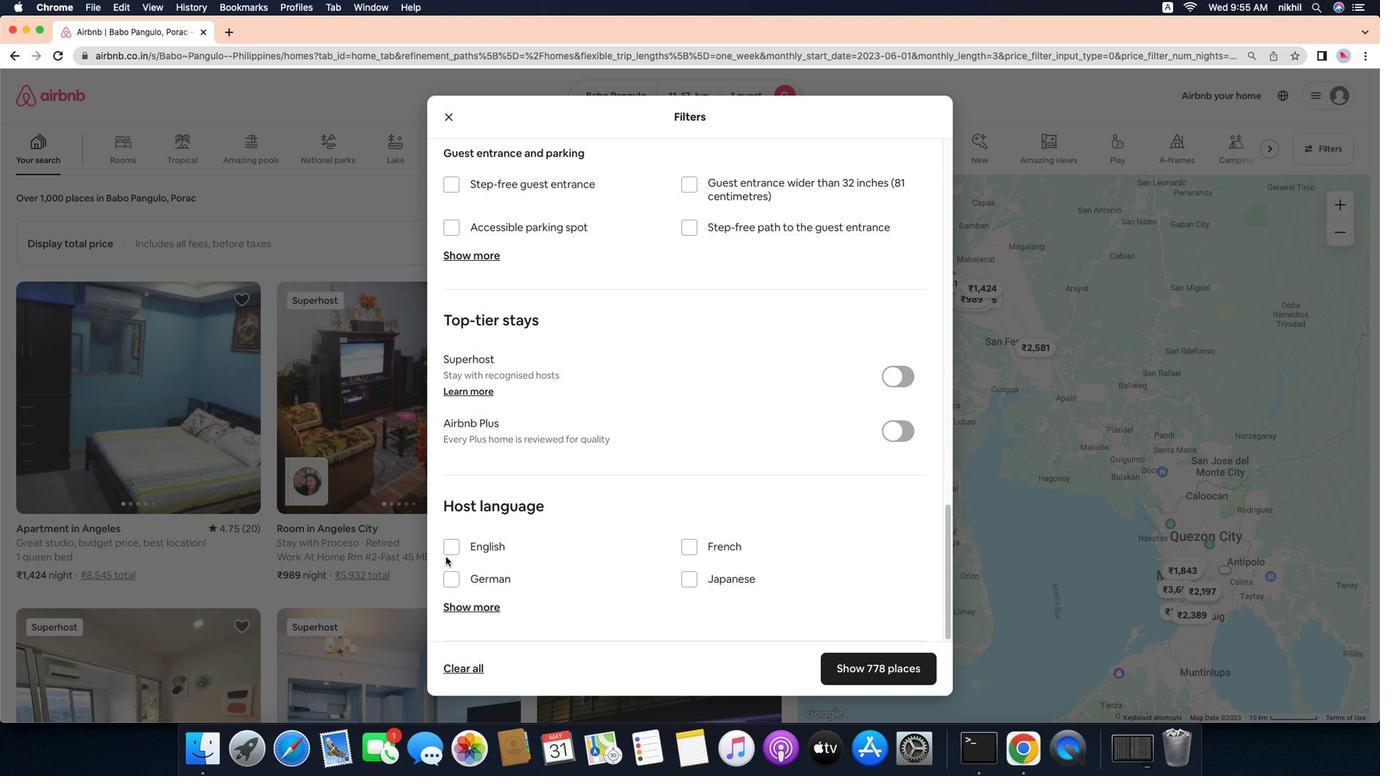 
Action: Mouse scrolled (820, 465) with delta (462, 770)
Screenshot: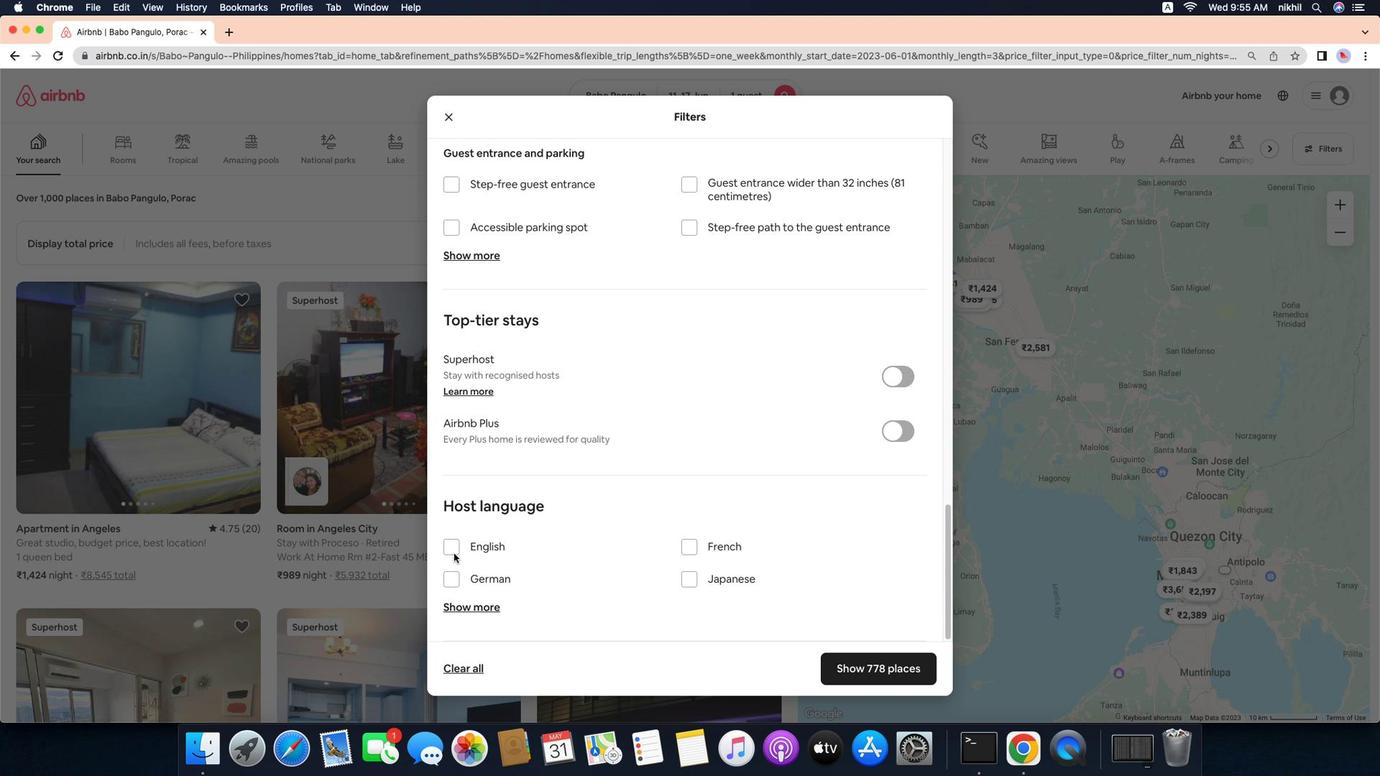 
Action: Mouse scrolled (820, 465) with delta (462, 771)
Screenshot: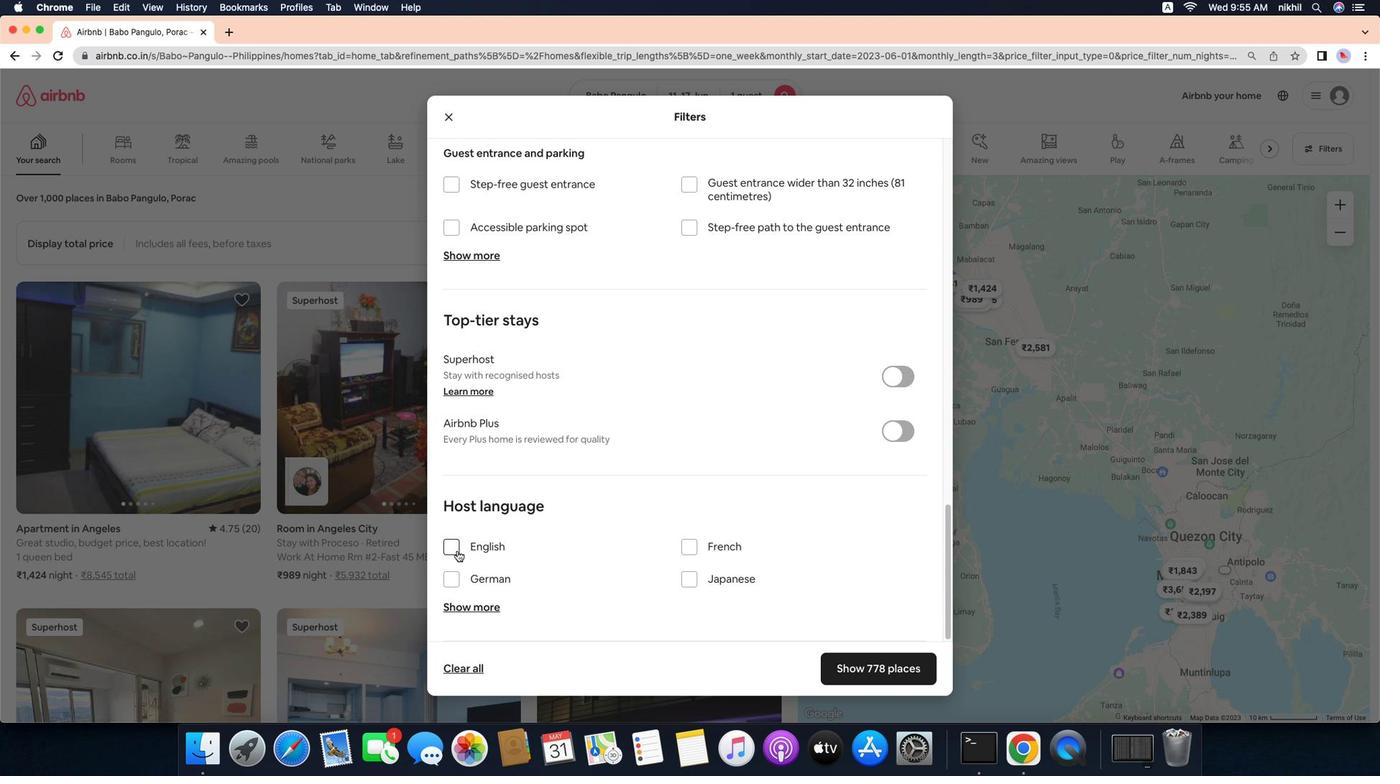 
Action: Mouse moved to (906, 485)
Screenshot: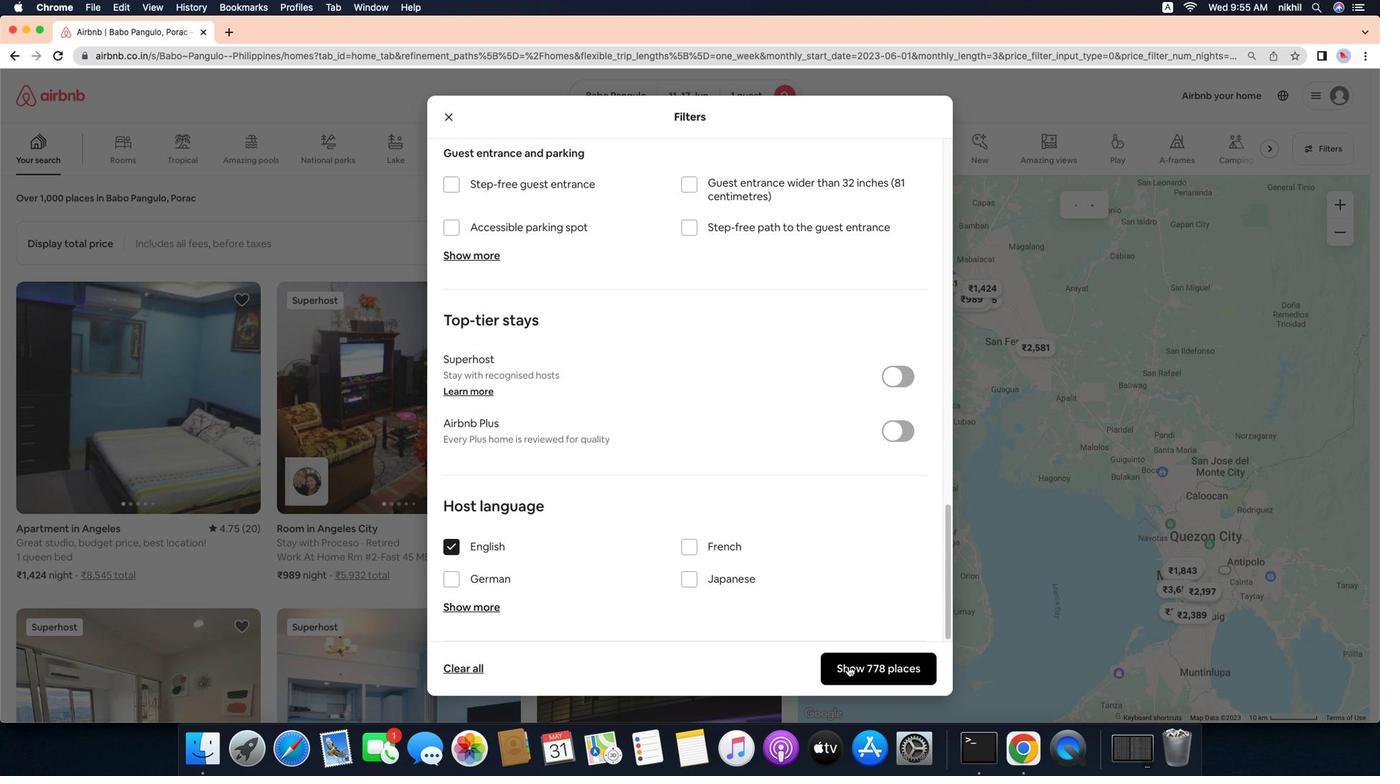 
Action: Mouse pressed left at (906, 485)
Screenshot: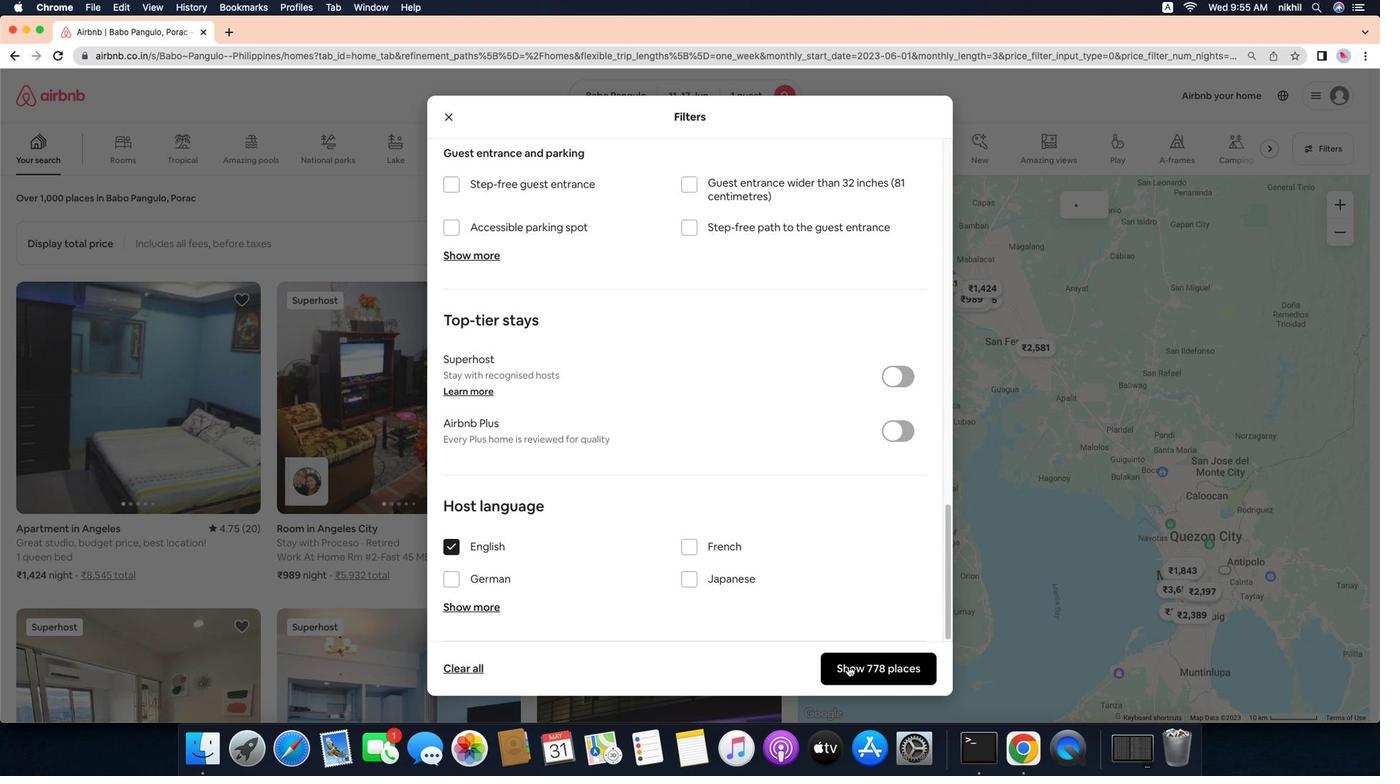 
Action: Mouse moved to (821, 452)
Screenshot: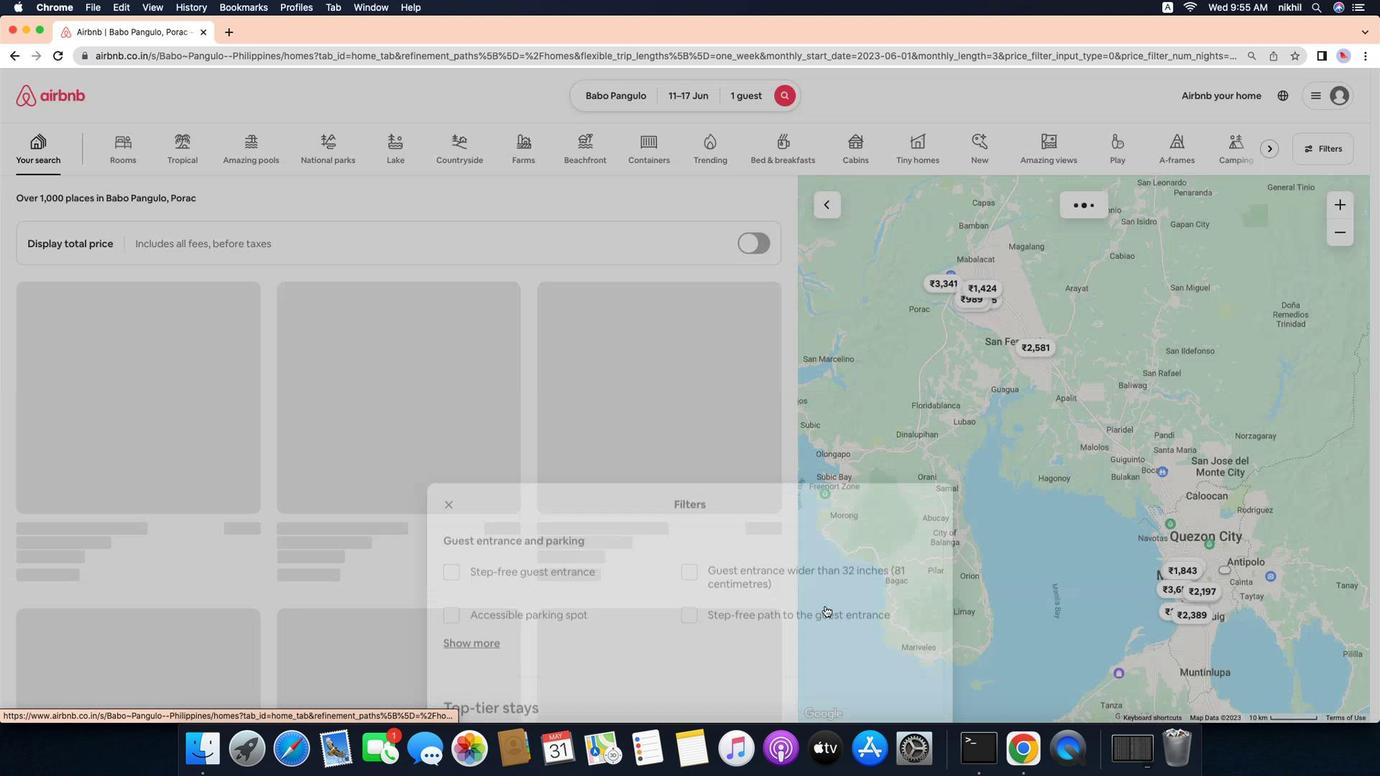 
Action: Mouse scrolled (821, 452) with delta (462, 770)
Screenshot: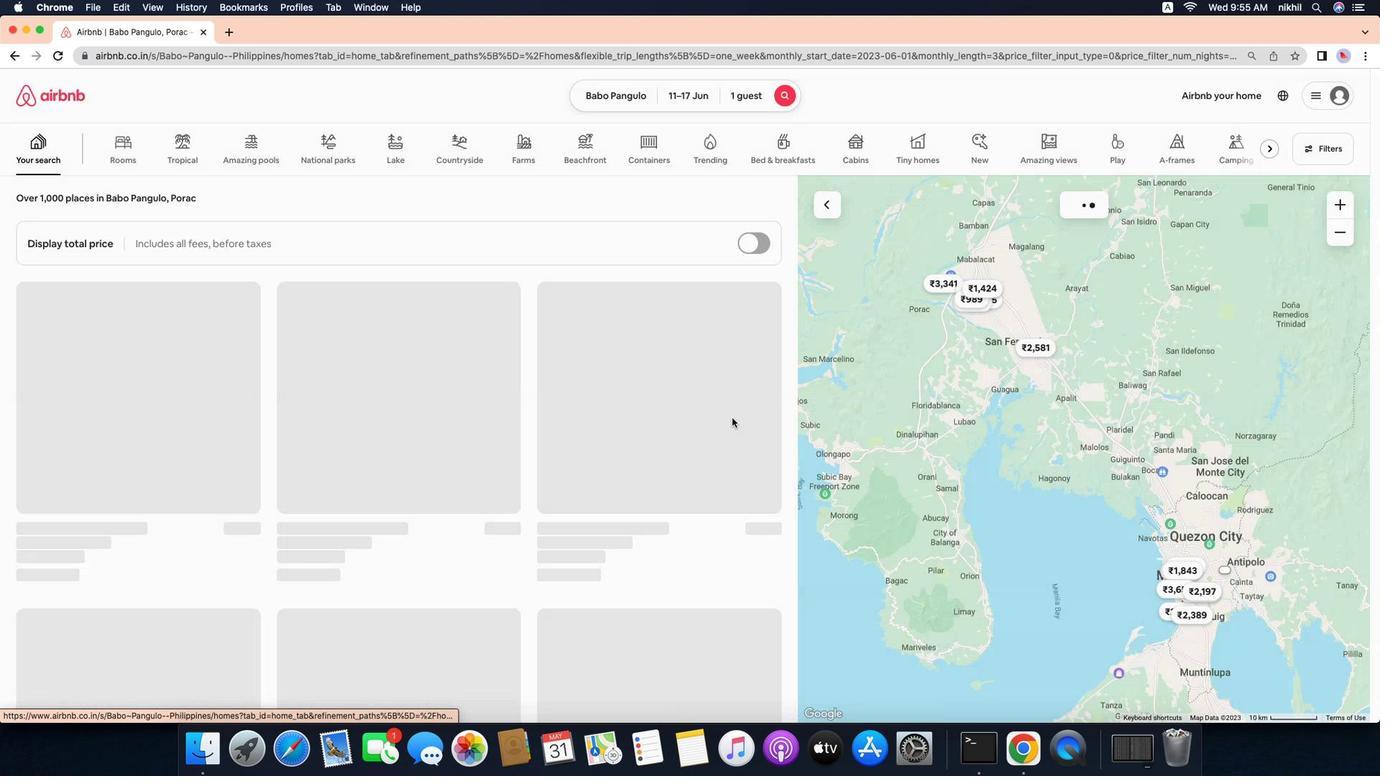 
Action: Mouse scrolled (821, 452) with delta (462, 770)
Screenshot: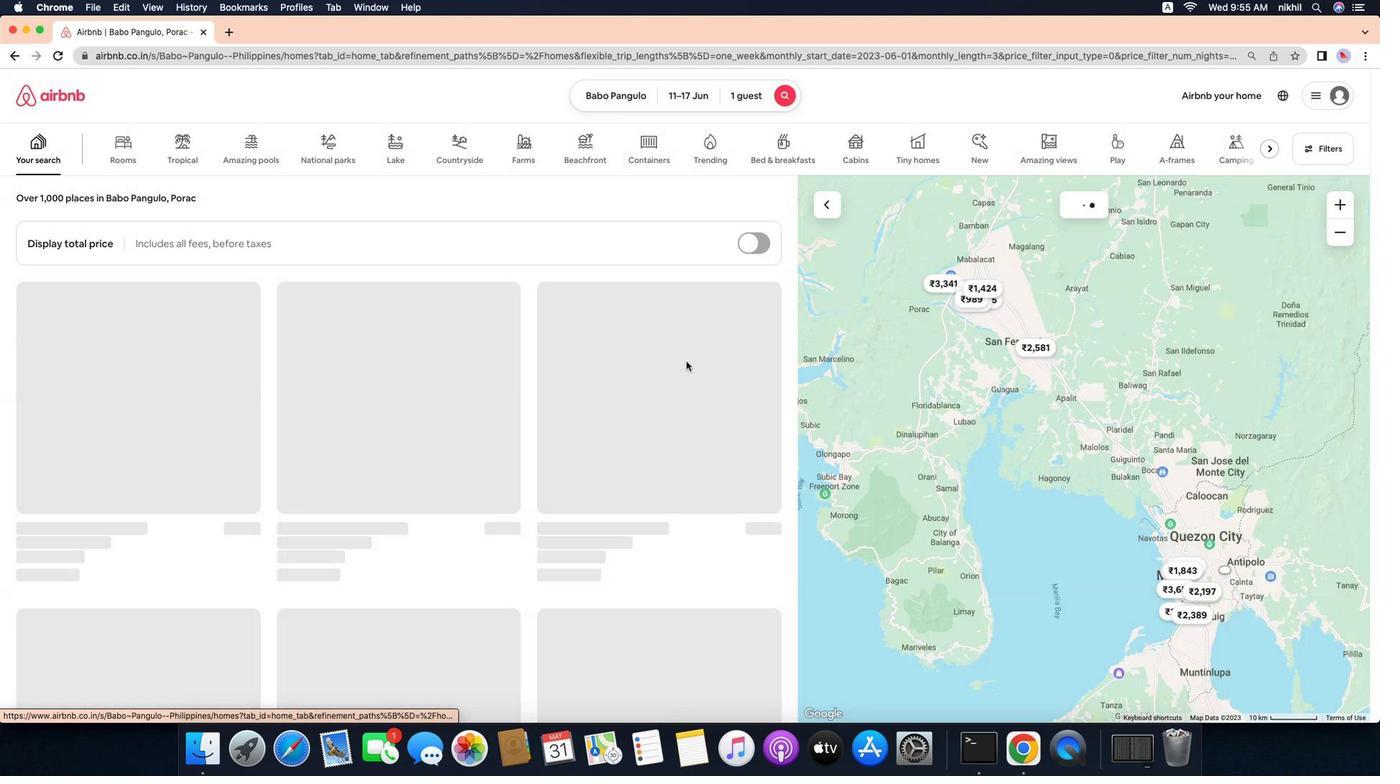 
Action: Mouse scrolled (821, 452) with delta (462, 771)
Screenshot: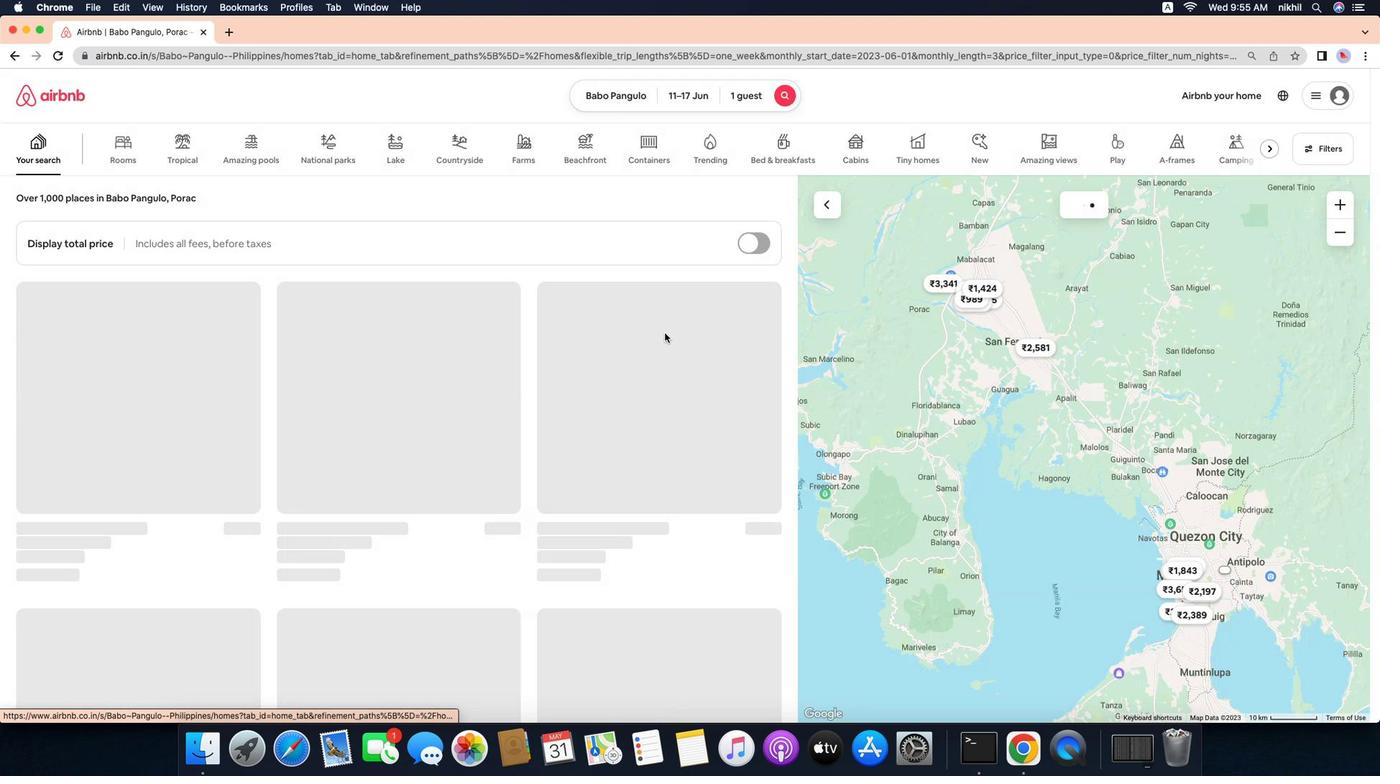 
Action: Mouse scrolled (821, 452) with delta (462, 770)
Screenshot: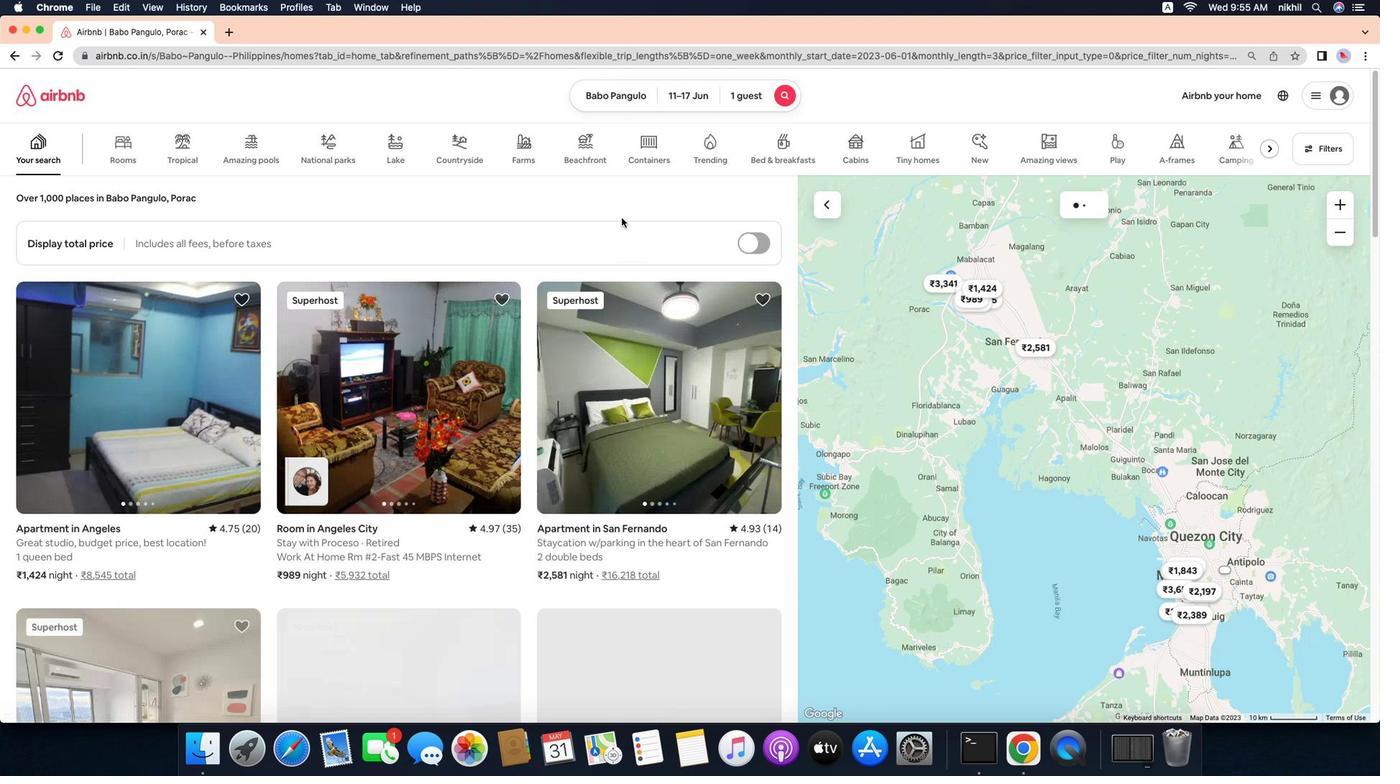 
Action: Mouse scrolled (821, 452) with delta (462, 770)
Screenshot: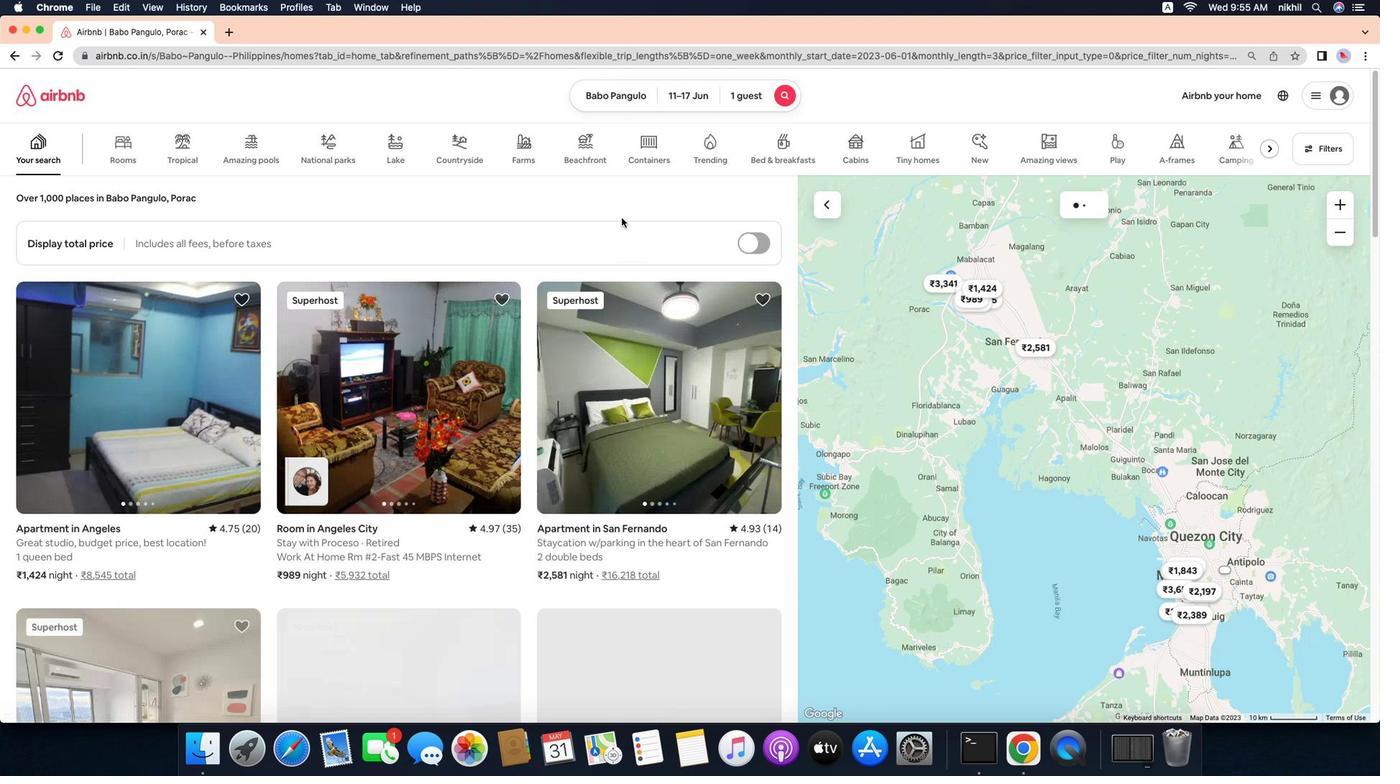 
Action: Mouse scrolled (821, 452) with delta (462, 772)
Screenshot: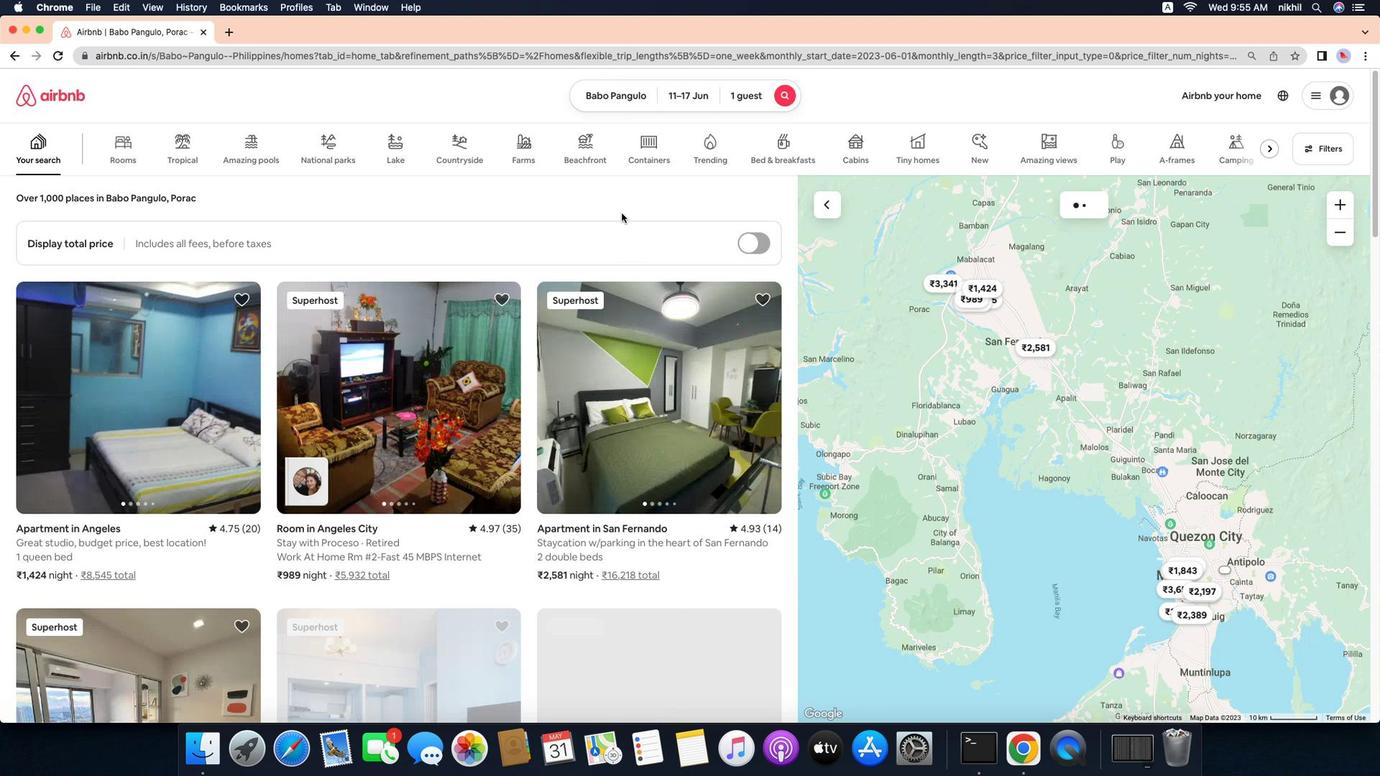 
Action: Mouse scrolled (821, 452) with delta (462, 772)
Screenshot: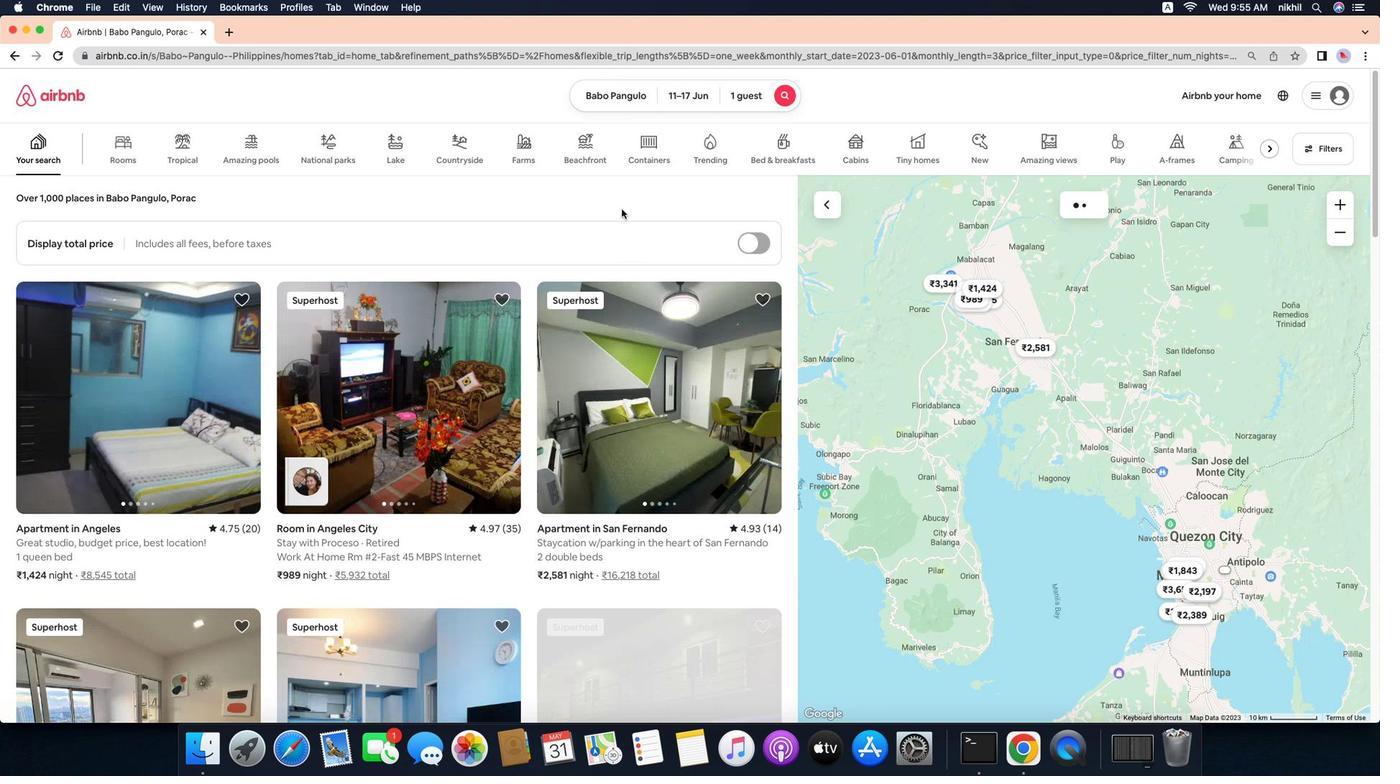
Action: Mouse moved to (691, 434)
Screenshot: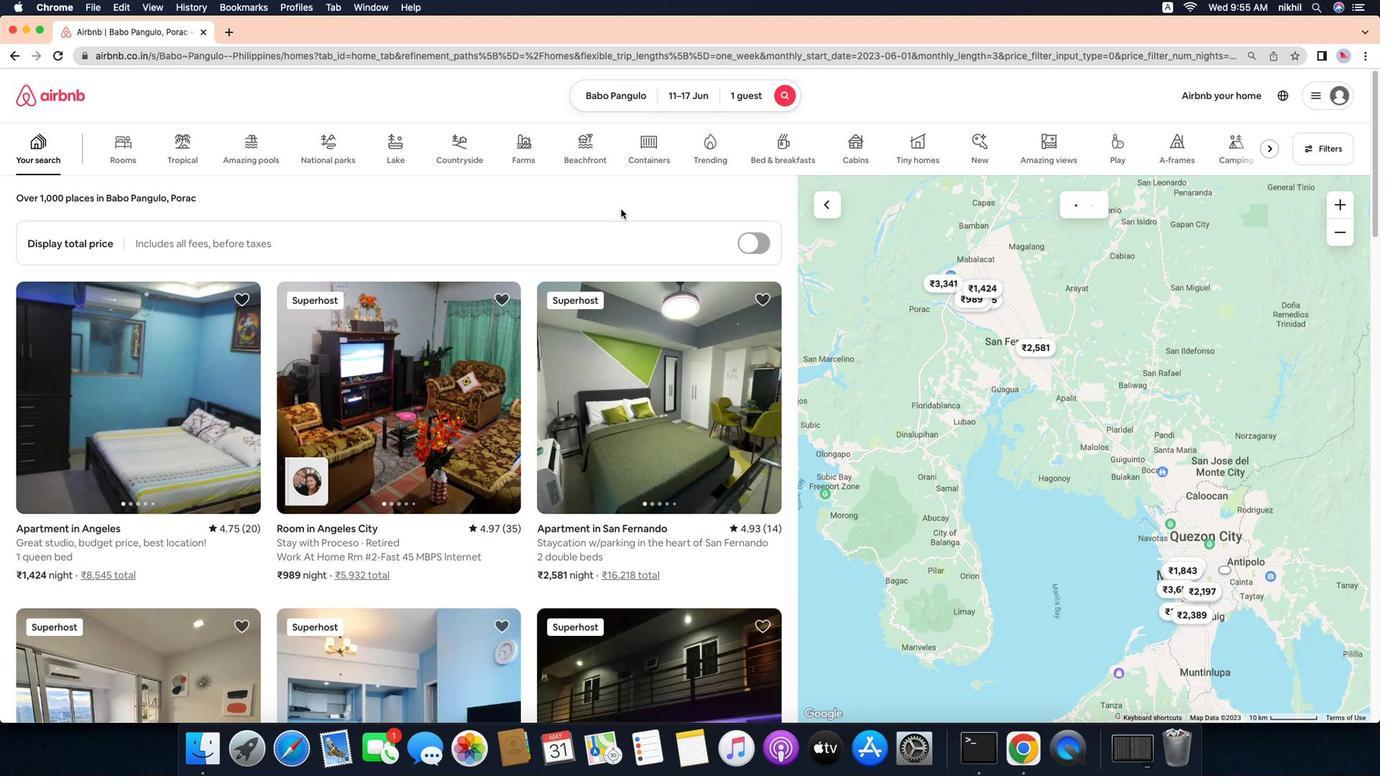 
Action: Mouse pressed left at (691, 434)
Screenshot: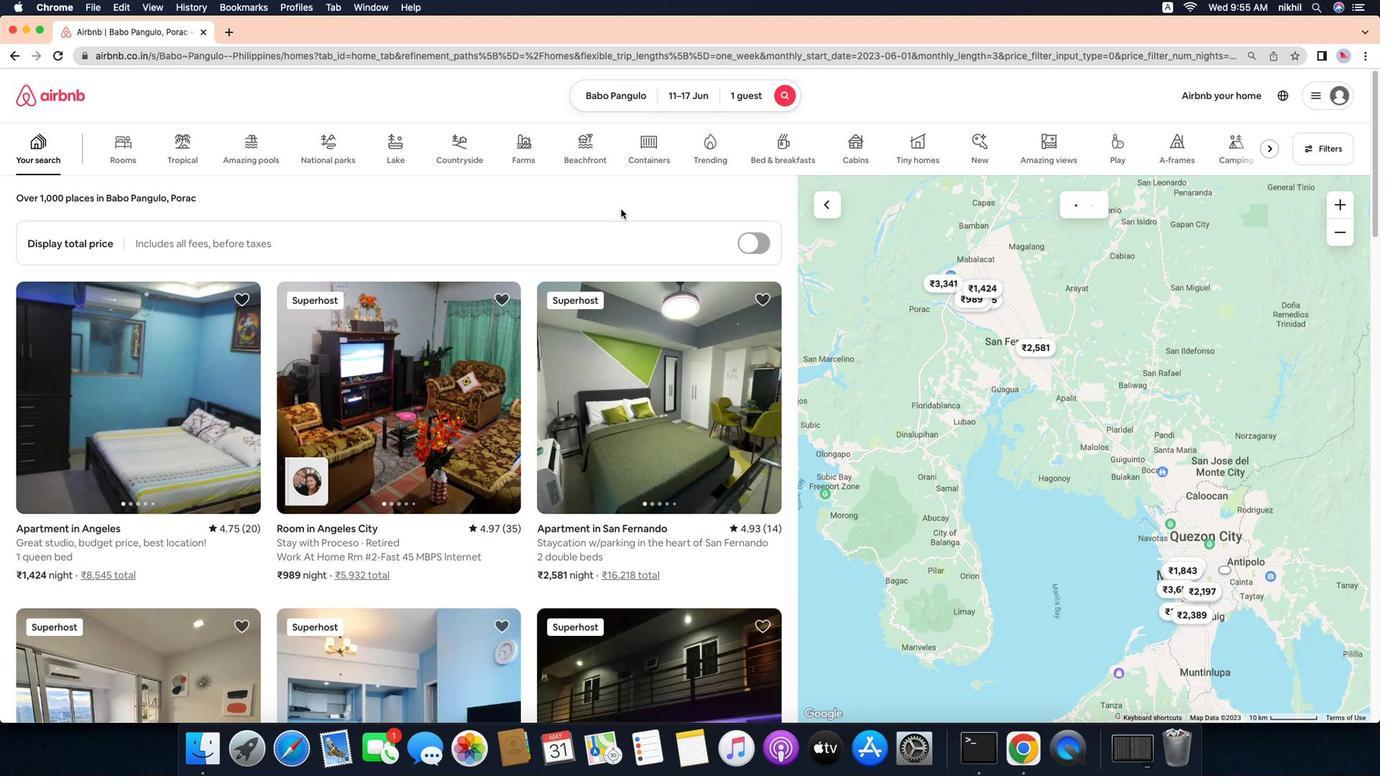 
Action: Mouse moved to (885, 363)
Screenshot: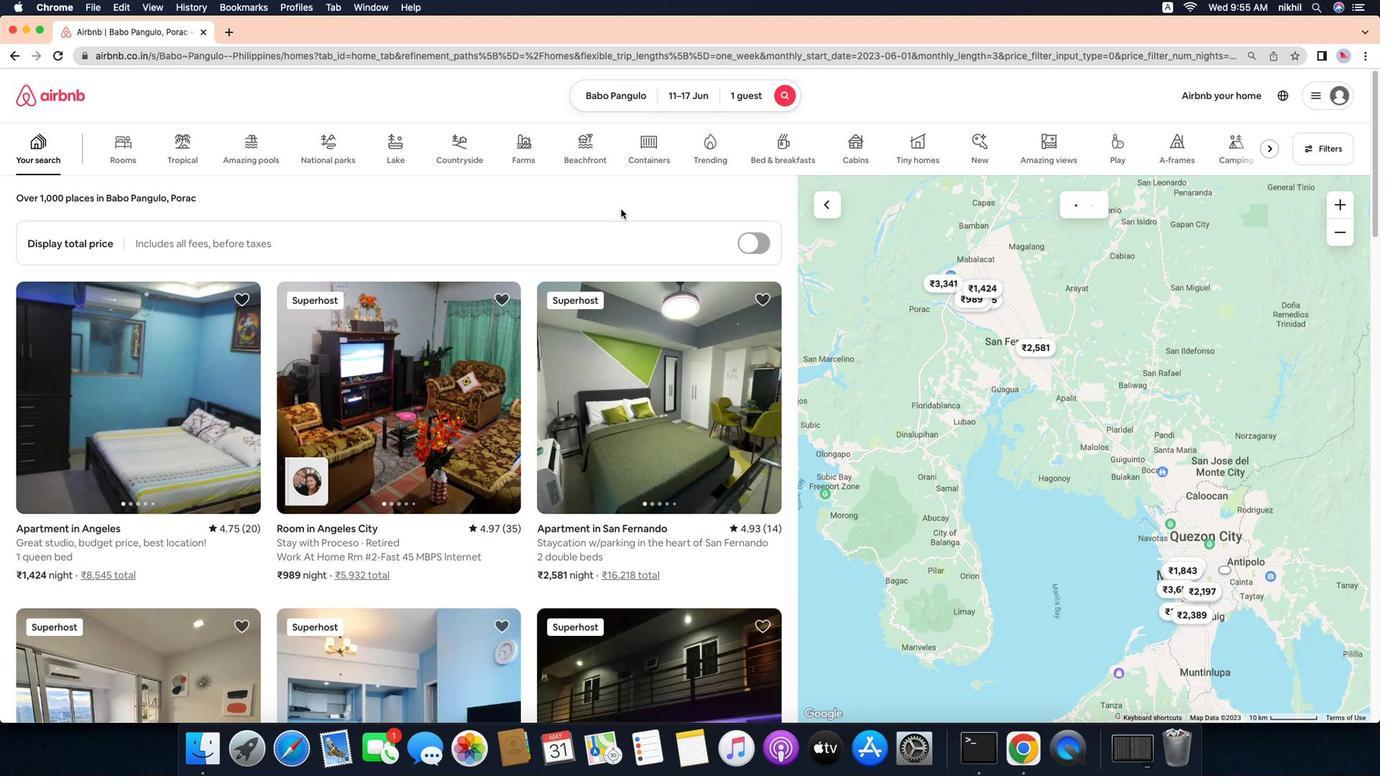 
Action: Mouse pressed left at (885, 363)
Screenshot: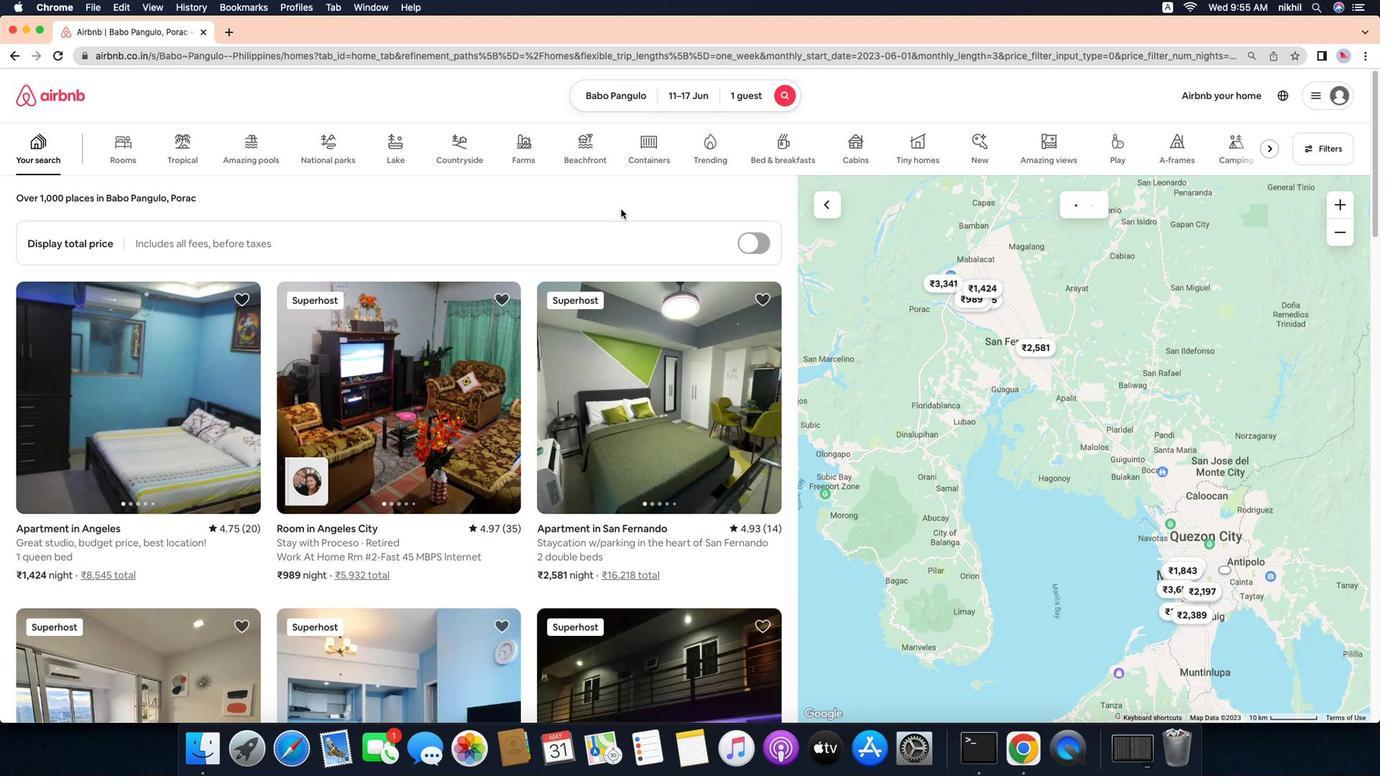 
Action: Mouse moved to (772, 642)
Screenshot: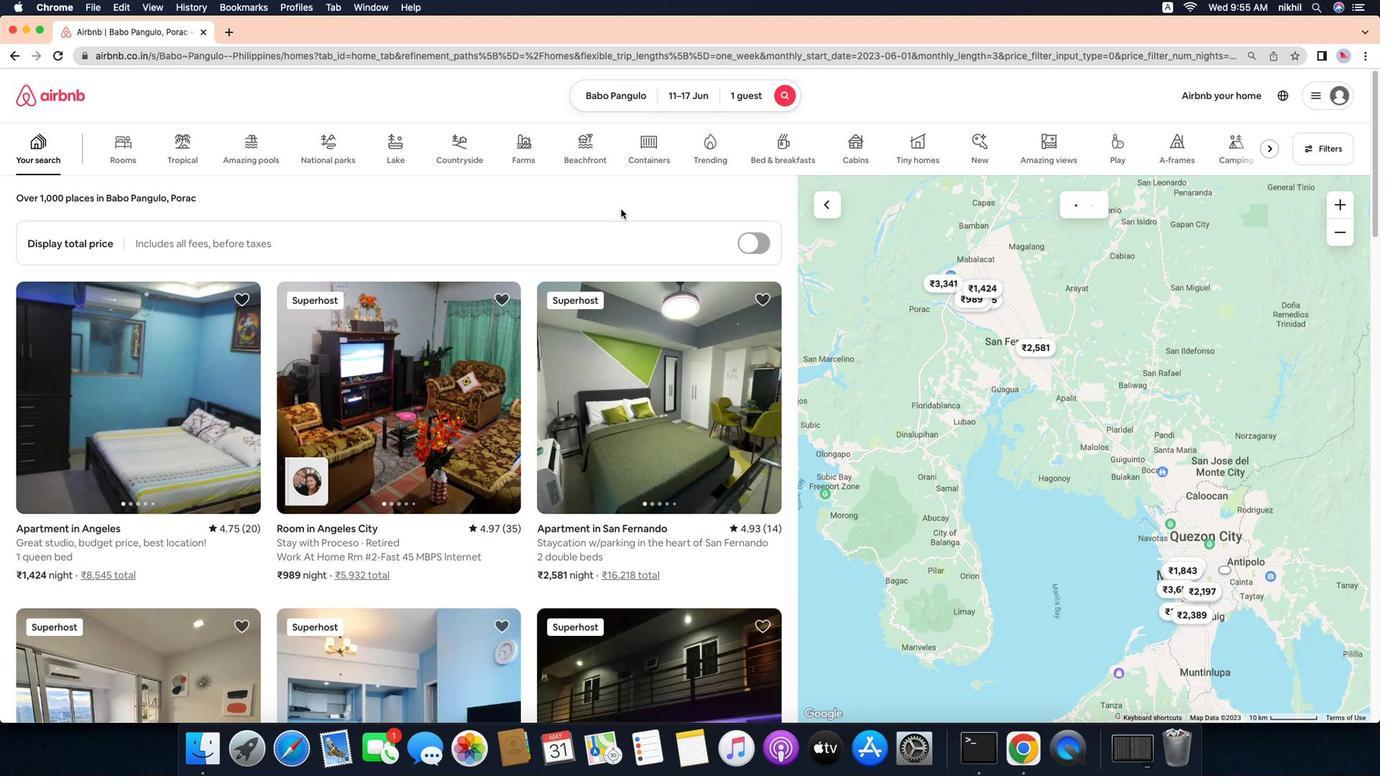 
